 Task: 1.3.12 Use data loader to insert records in salesforce
Action: Mouse moved to (720, 7)
Screenshot: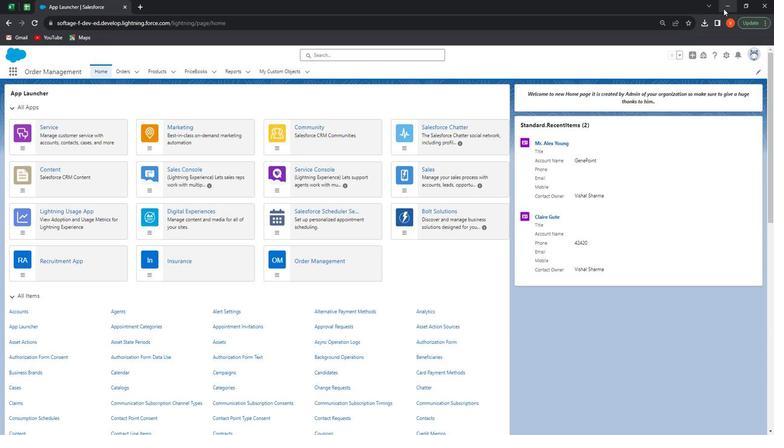 
Action: Mouse pressed left at (720, 7)
Screenshot: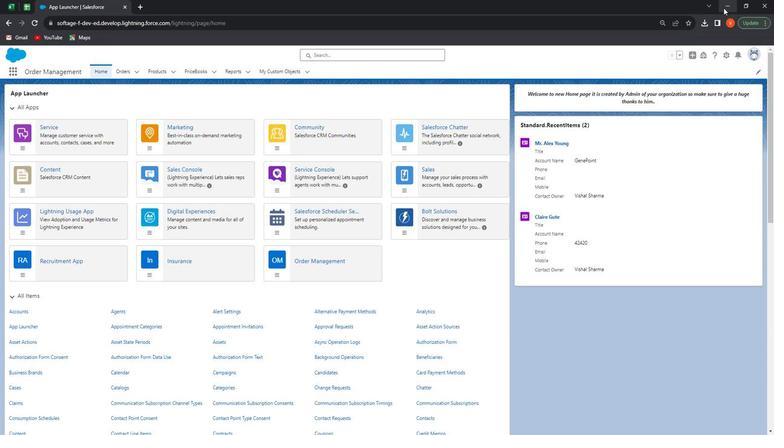 
Action: Mouse moved to (23, 238)
Screenshot: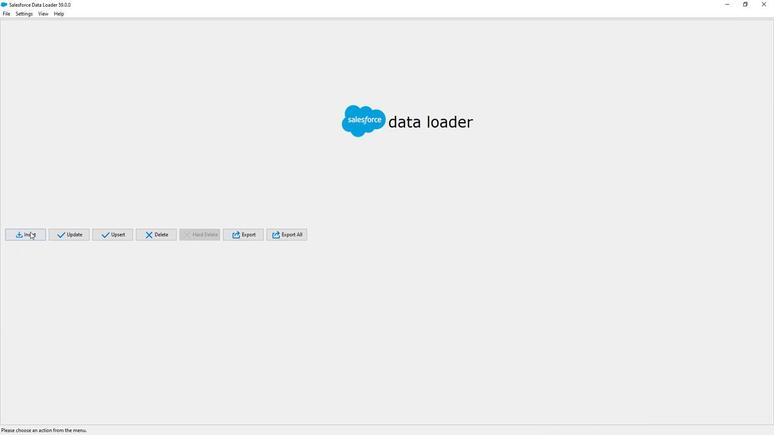 
Action: Mouse pressed left at (23, 238)
Screenshot: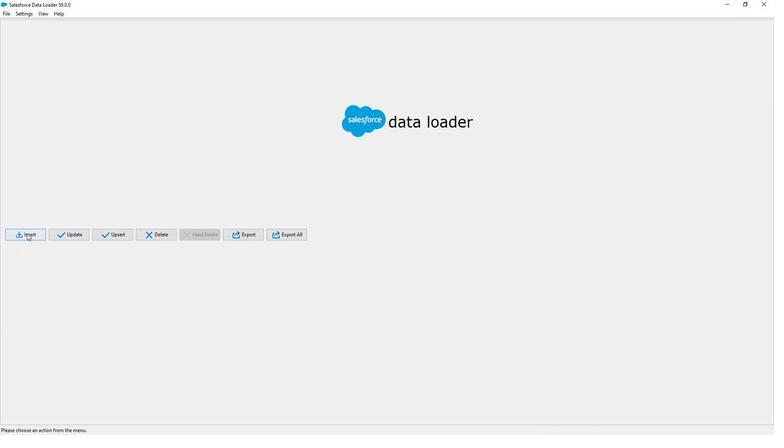 
Action: Mouse moved to (204, 142)
Screenshot: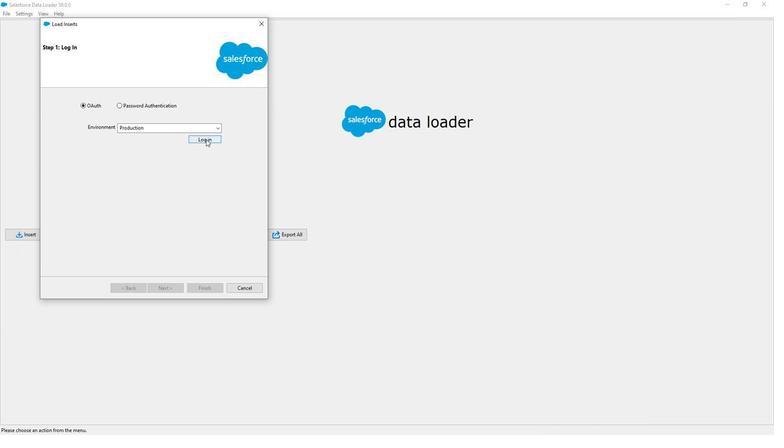 
Action: Mouse pressed left at (204, 142)
Screenshot: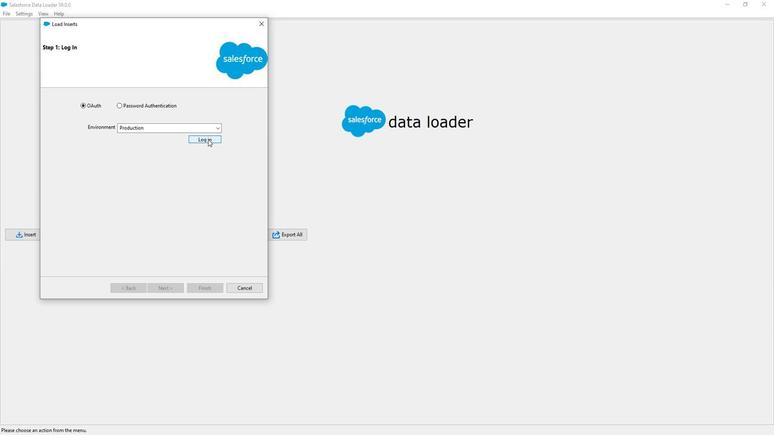 
Action: Mouse moved to (192, 101)
Screenshot: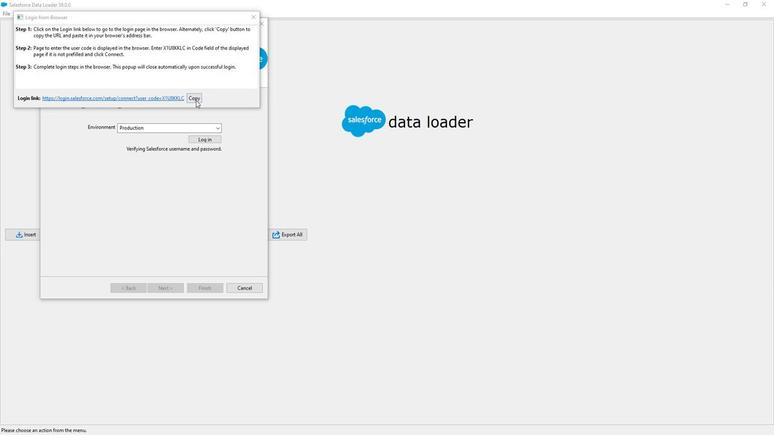 
Action: Mouse pressed left at (192, 101)
Screenshot: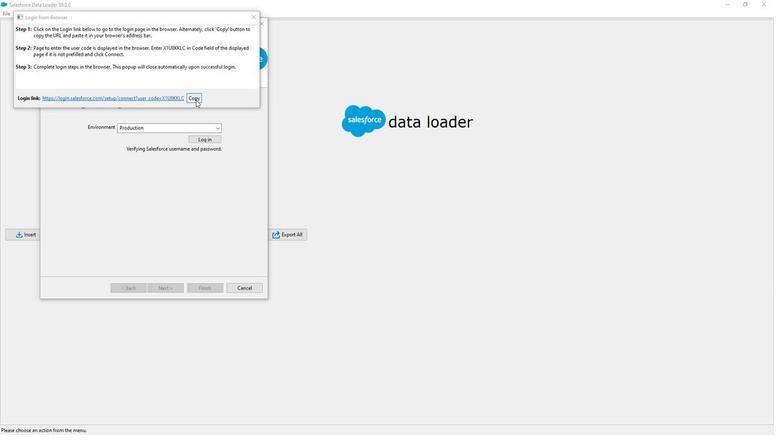 
Action: Mouse moved to (170, 412)
Screenshot: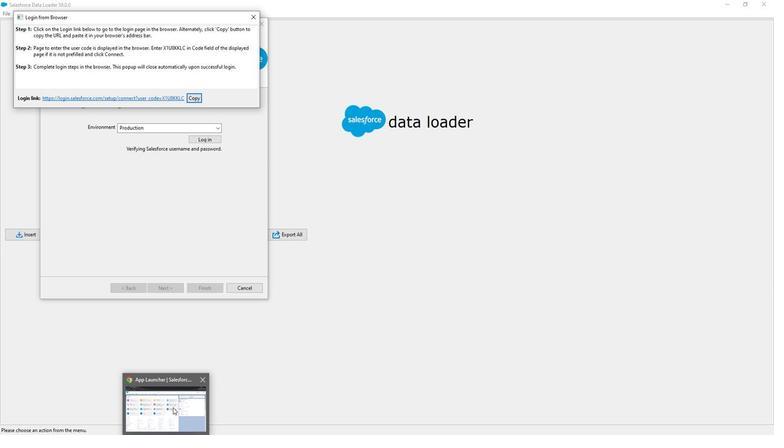 
Action: Mouse pressed left at (170, 412)
Screenshot: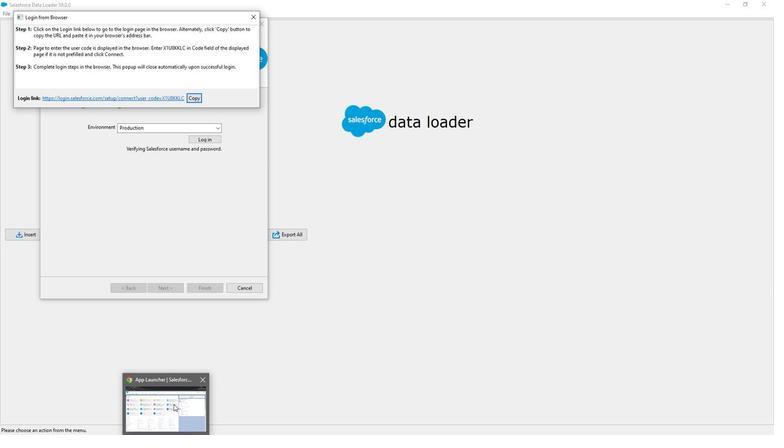 
Action: Mouse moved to (137, 4)
Screenshot: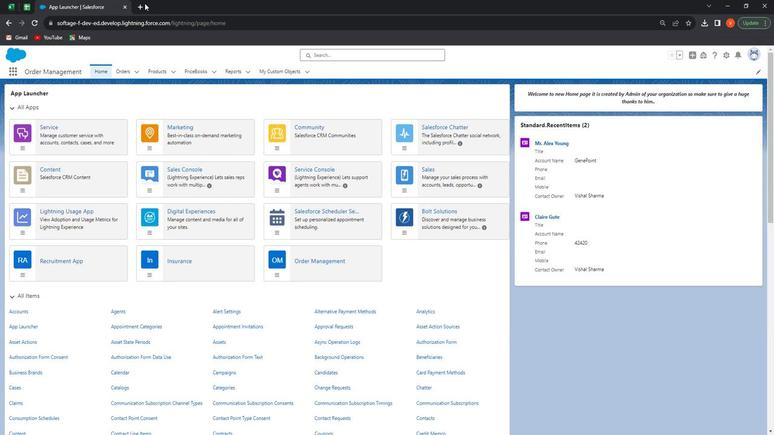
Action: Mouse pressed left at (137, 4)
Screenshot: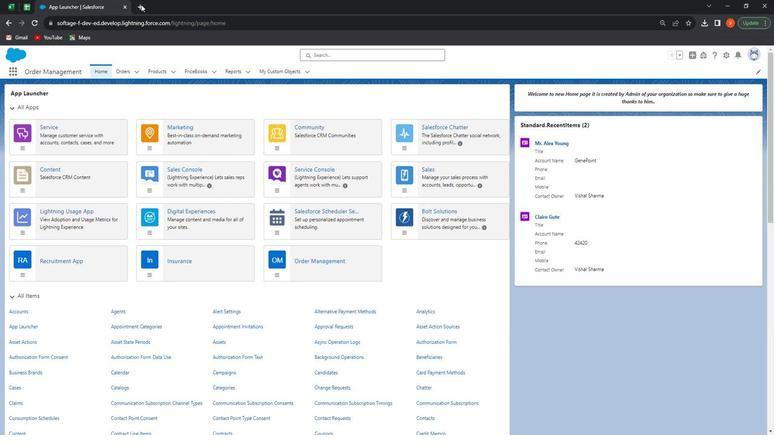 
Action: Key pressed ctrl+V<Key.enter>
Screenshot: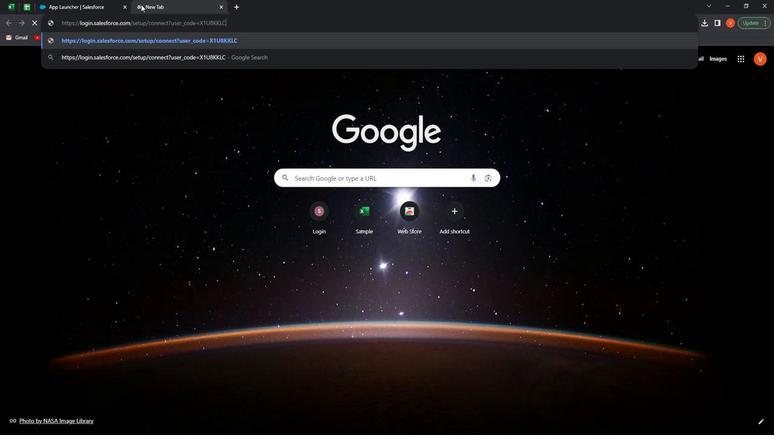 
Action: Mouse moved to (423, 260)
Screenshot: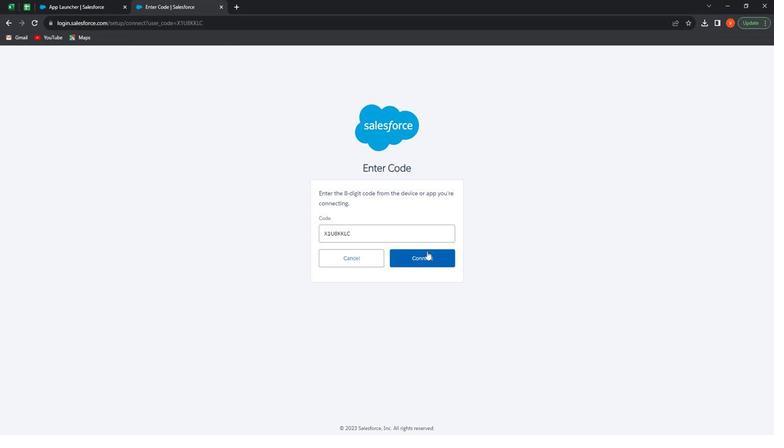 
Action: Mouse pressed left at (423, 260)
Screenshot: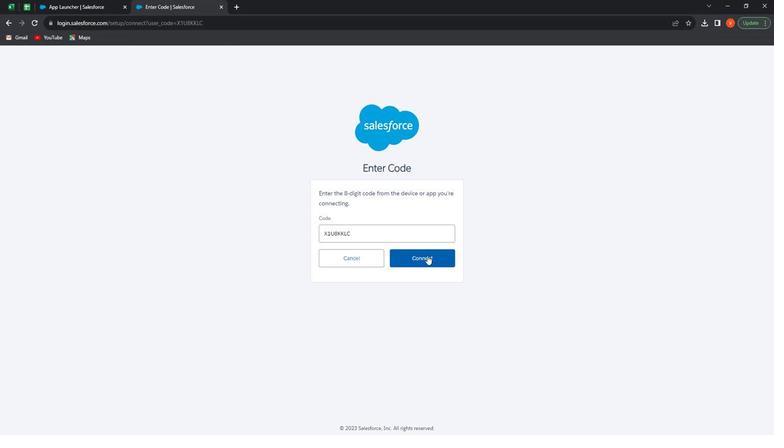 
Action: Mouse pressed left at (423, 260)
Screenshot: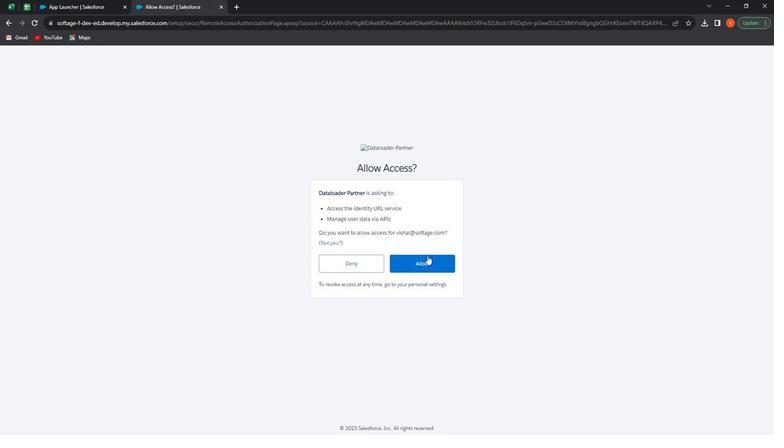 
Action: Mouse moved to (410, 229)
Screenshot: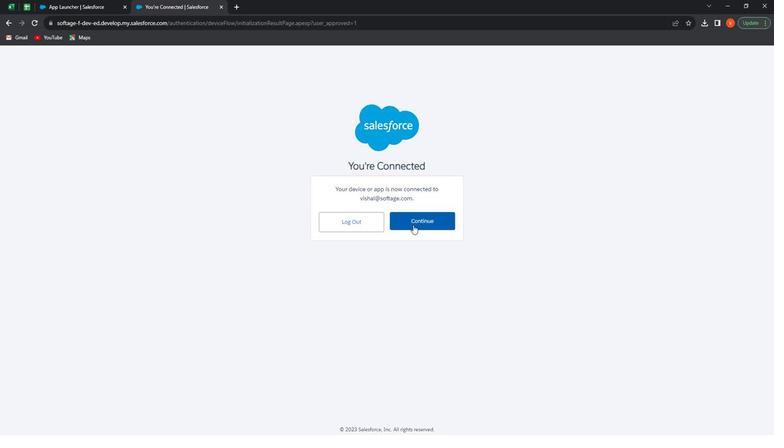 
Action: Mouse pressed left at (410, 229)
Screenshot: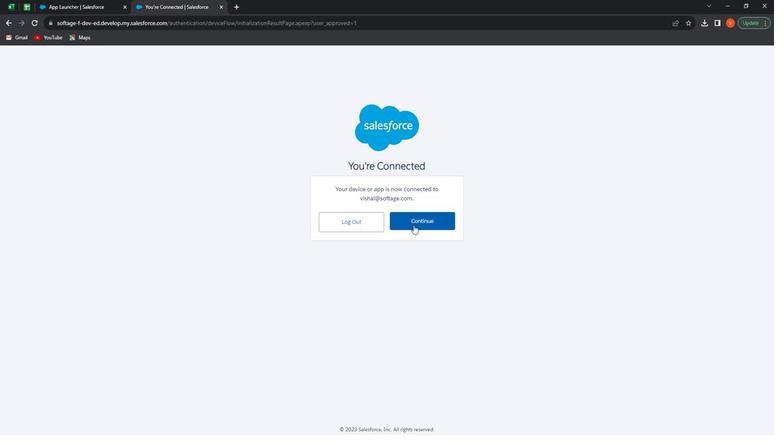 
Action: Mouse moved to (716, 0)
Screenshot: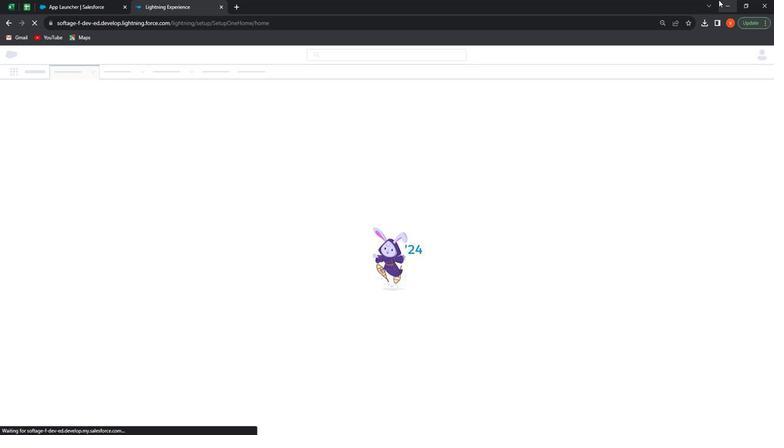 
Action: Mouse pressed left at (716, 0)
Screenshot: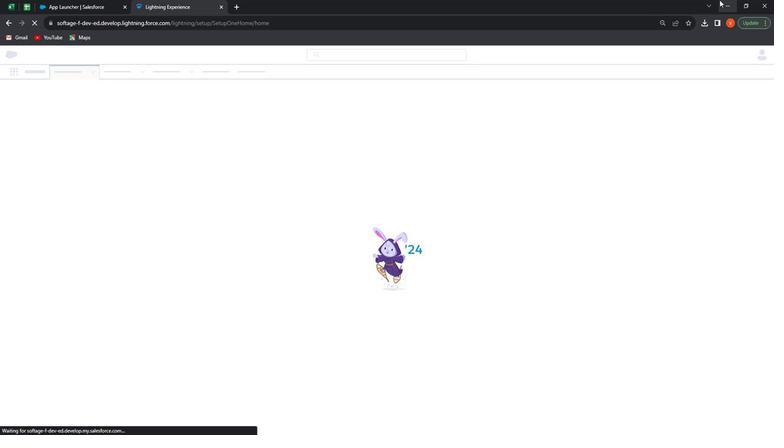 
Action: Mouse moved to (59, 118)
Screenshot: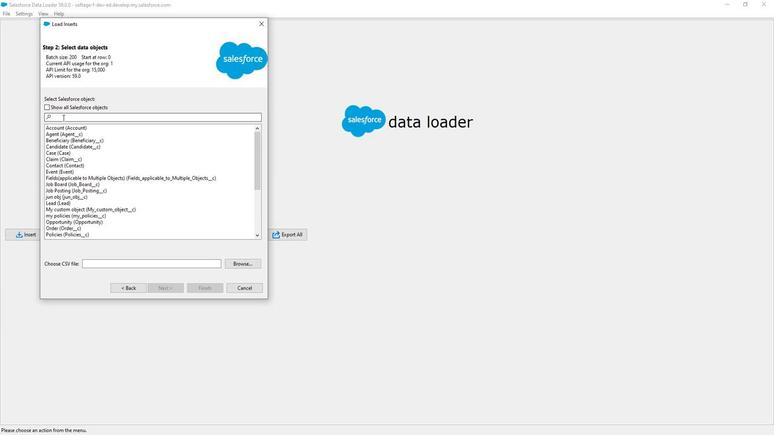 
Action: Mouse pressed left at (59, 118)
Screenshot: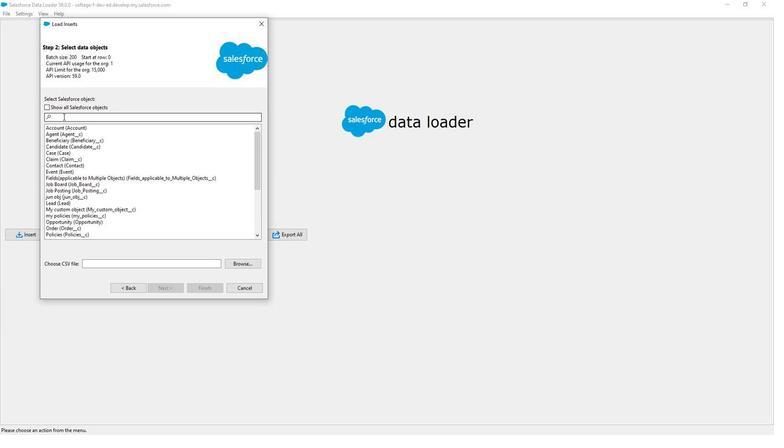 
Action: Key pressed order
Screenshot: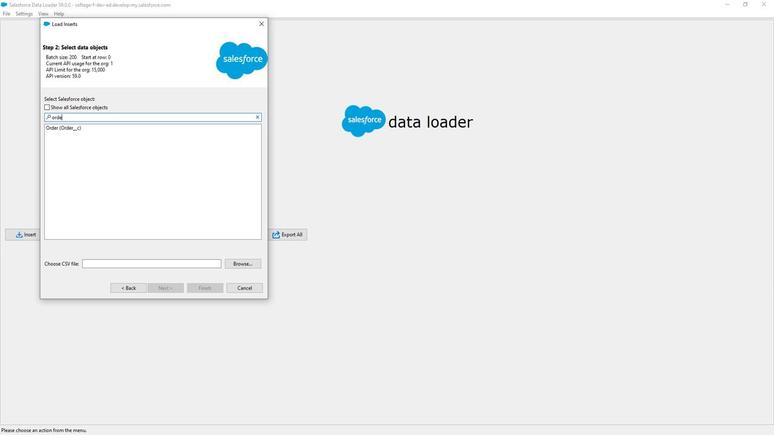 
Action: Mouse moved to (59, 127)
Screenshot: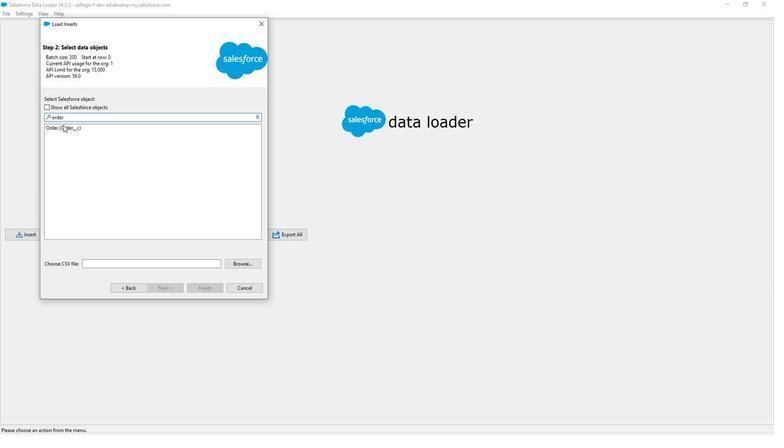
Action: Mouse pressed left at (59, 127)
Screenshot: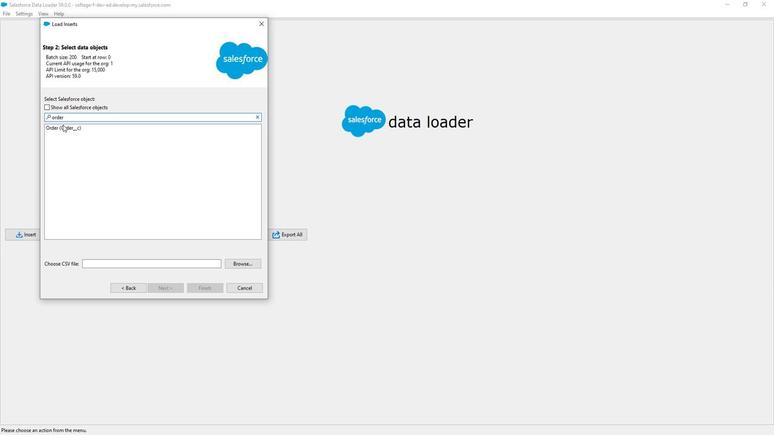 
Action: Mouse moved to (234, 267)
Screenshot: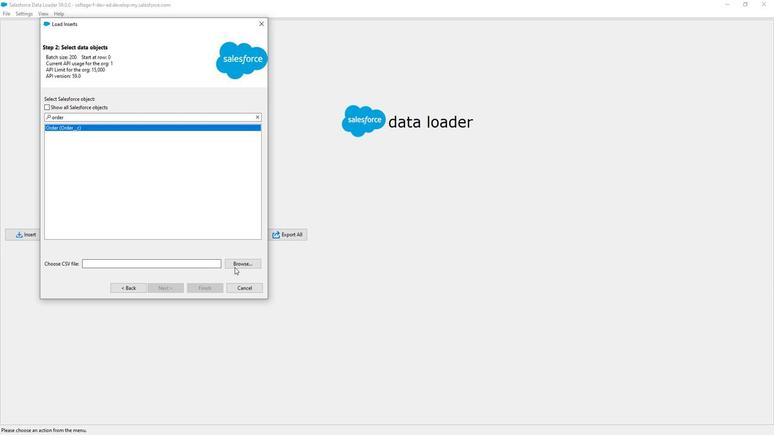 
Action: Mouse pressed left at (234, 267)
Screenshot: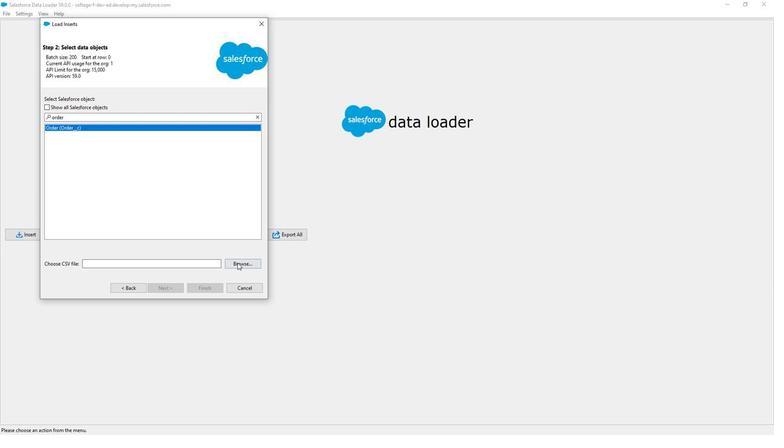 
Action: Mouse moved to (83, 105)
Screenshot: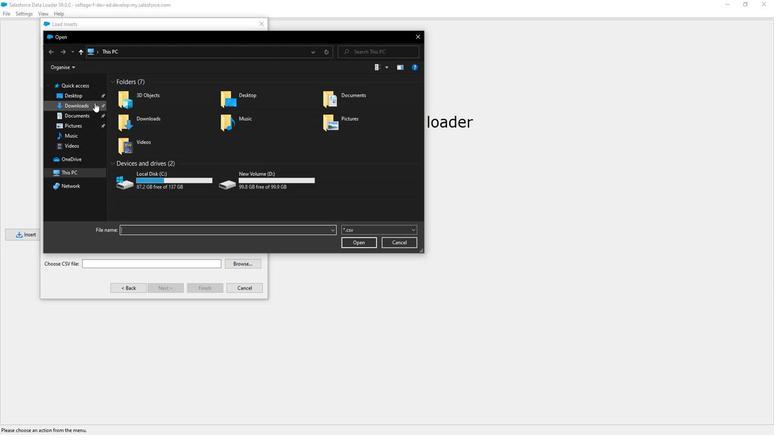 
Action: Mouse pressed left at (83, 105)
Screenshot: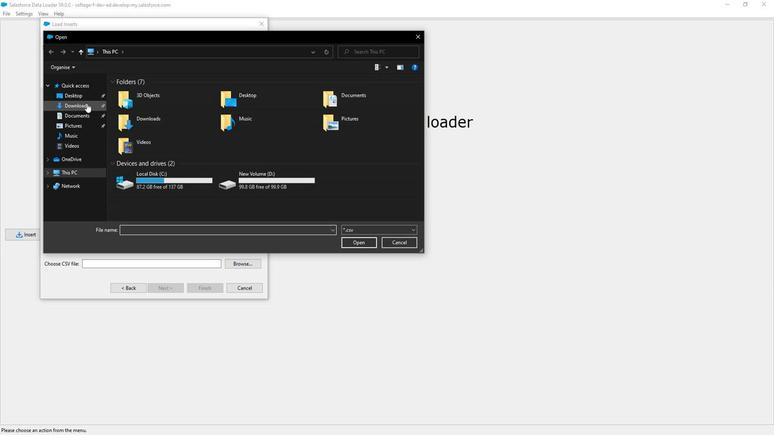 
Action: Mouse moved to (183, 121)
Screenshot: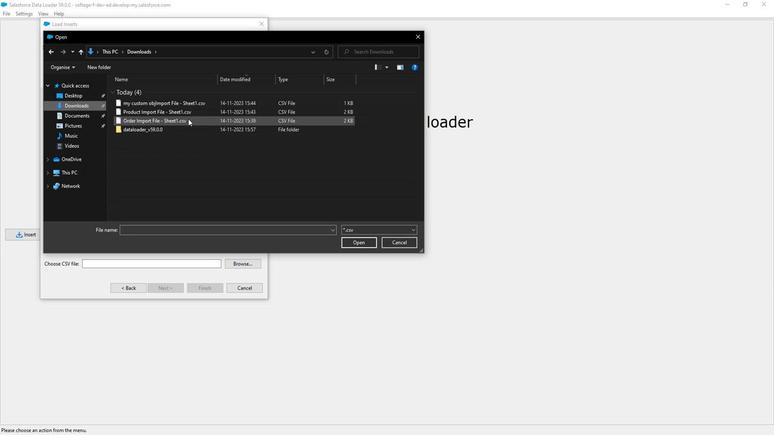 
Action: Mouse pressed left at (183, 121)
Screenshot: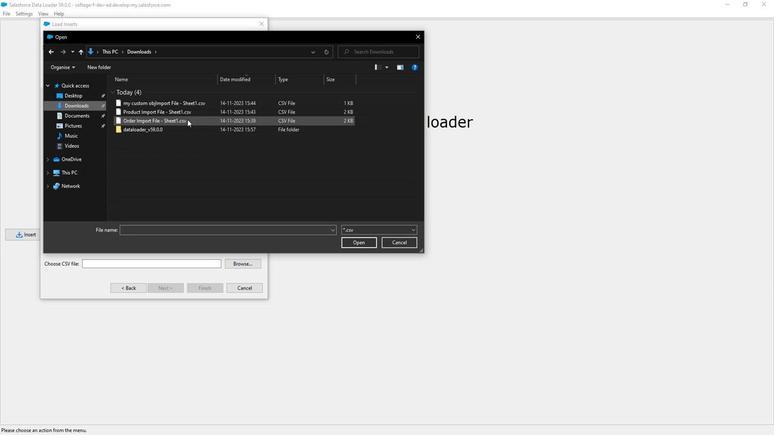 
Action: Mouse moved to (357, 249)
Screenshot: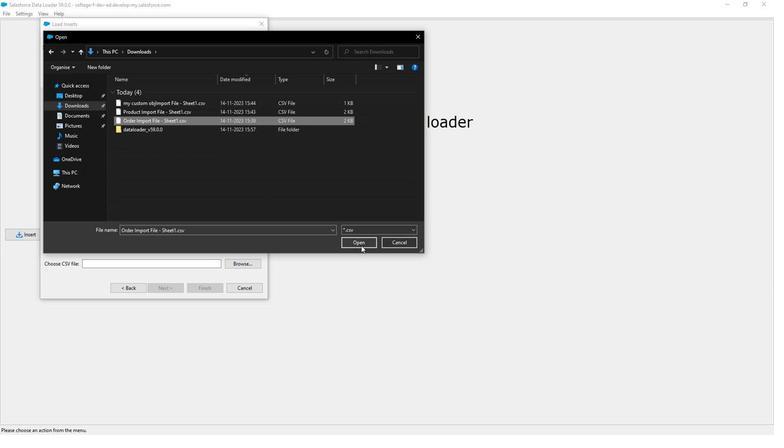 
Action: Mouse pressed left at (357, 249)
Screenshot: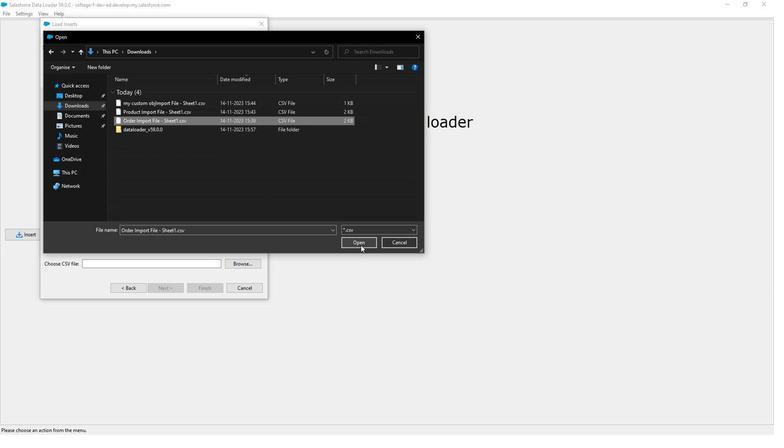 
Action: Mouse moved to (164, 295)
Screenshot: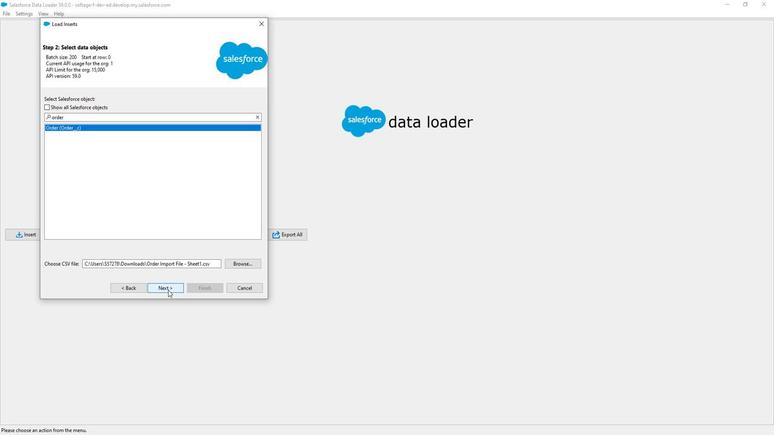 
Action: Mouse pressed left at (164, 295)
Screenshot: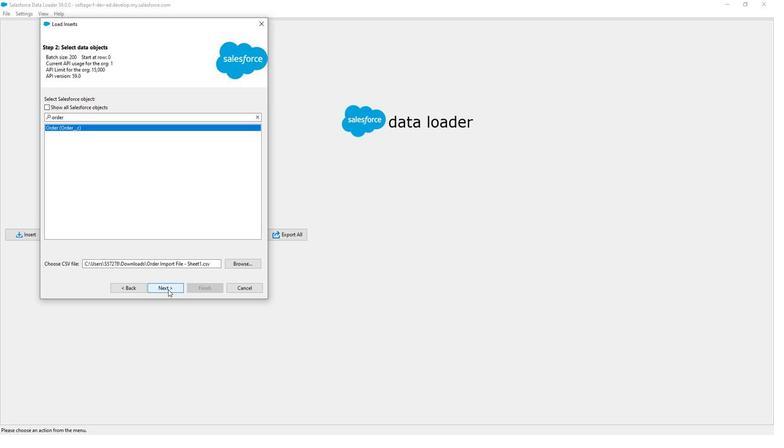
Action: Mouse moved to (252, 141)
Screenshot: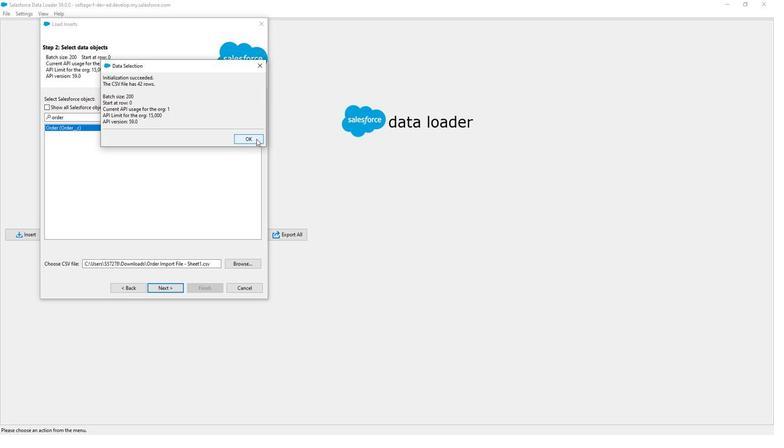
Action: Mouse pressed left at (252, 141)
Screenshot: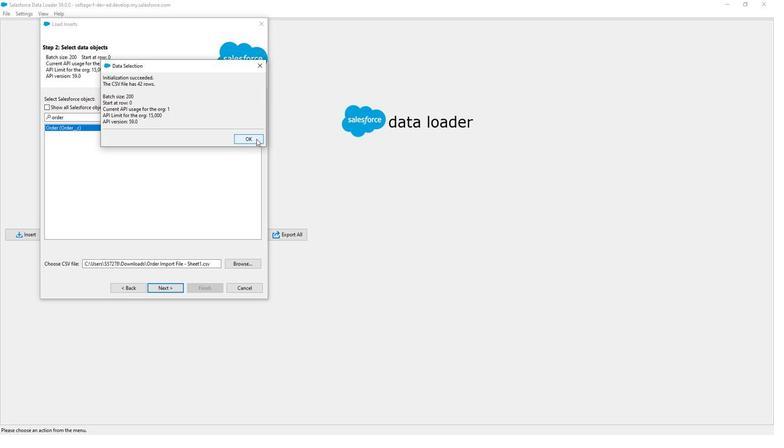 
Action: Mouse moved to (113, 111)
Screenshot: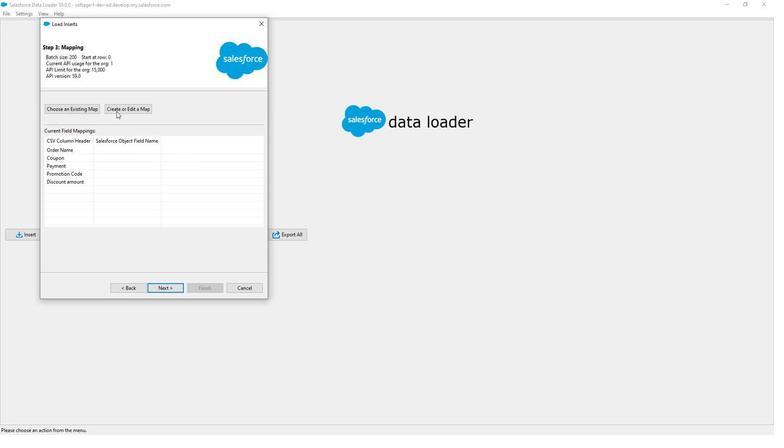 
Action: Mouse pressed left at (113, 111)
Screenshot: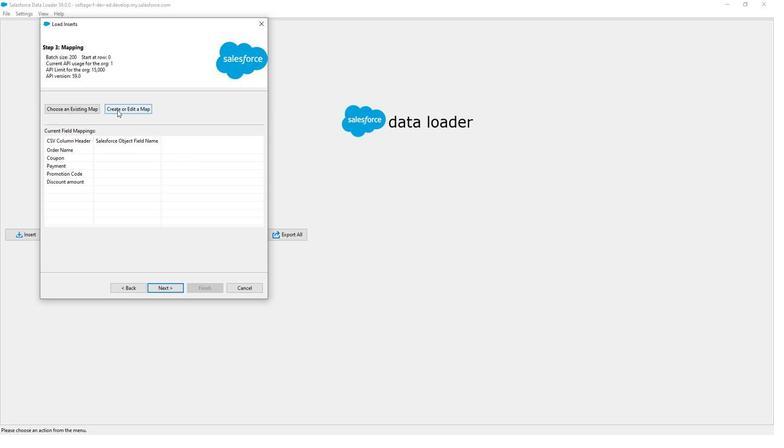 
Action: Mouse moved to (133, 103)
Screenshot: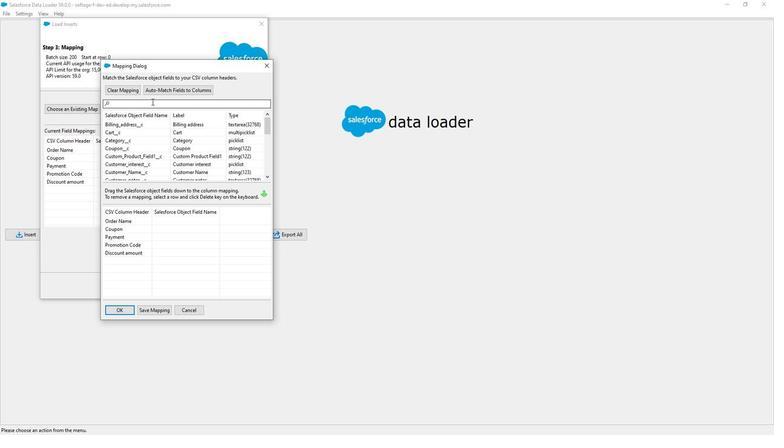 
Action: Mouse pressed left at (133, 103)
Screenshot: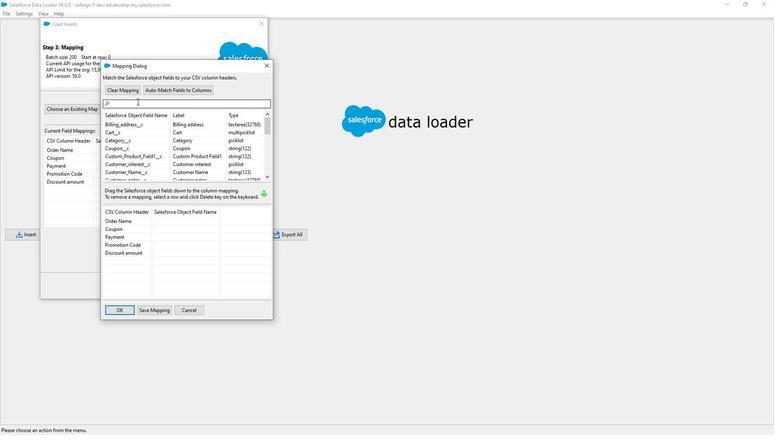 
Action: Key pressed name
Screenshot: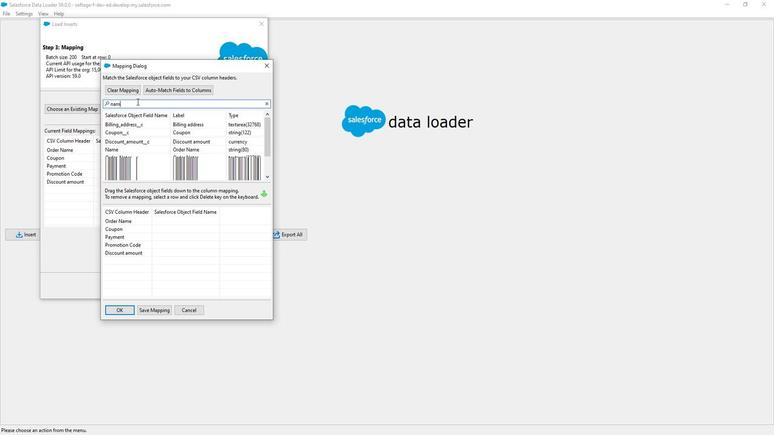 
Action: Mouse moved to (162, 133)
Screenshot: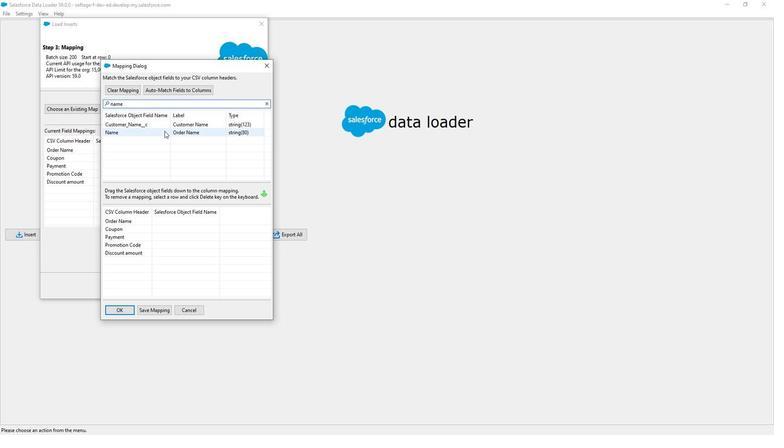 
Action: Mouse pressed left at (162, 133)
Screenshot: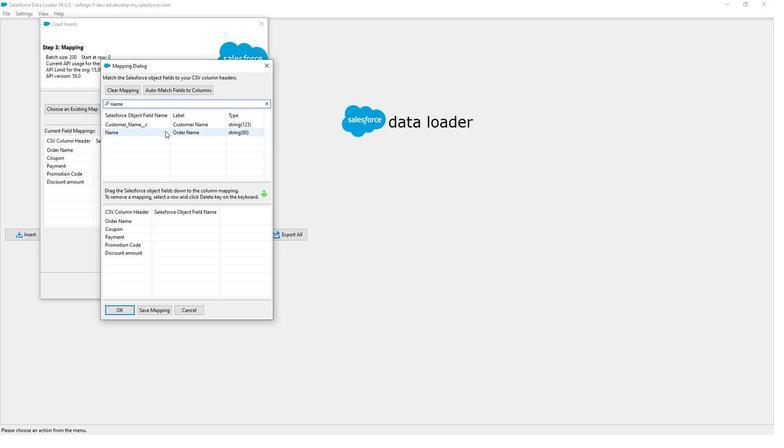 
Action: Mouse moved to (163, 107)
Screenshot: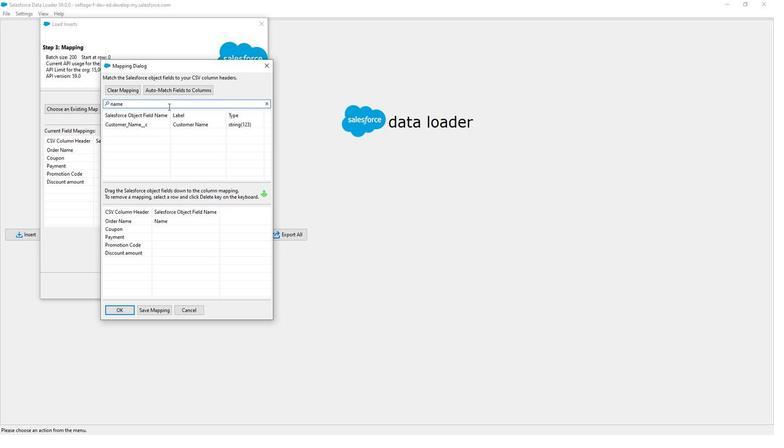
Action: Mouse pressed left at (163, 107)
Screenshot: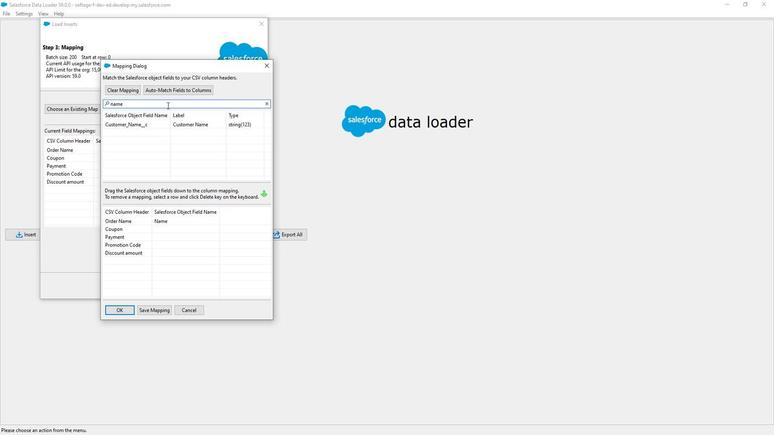 
Action: Mouse pressed left at (163, 107)
Screenshot: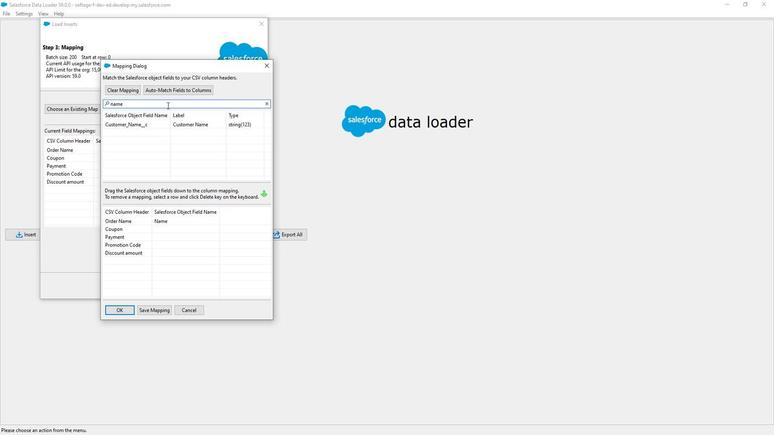 
Action: Key pressed coup
Screenshot: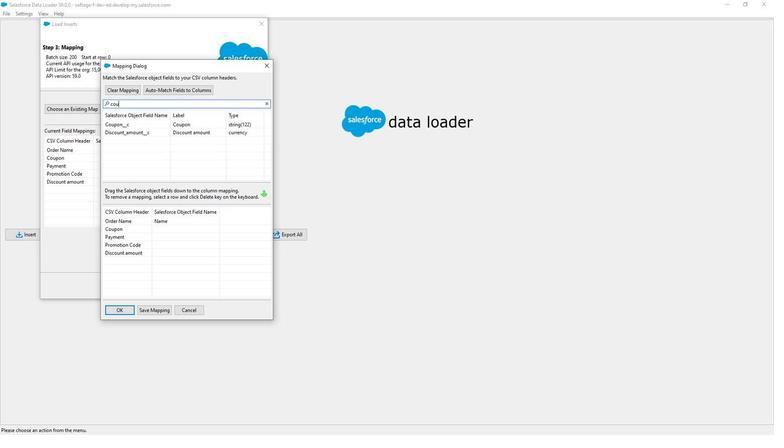
Action: Mouse moved to (207, 128)
Screenshot: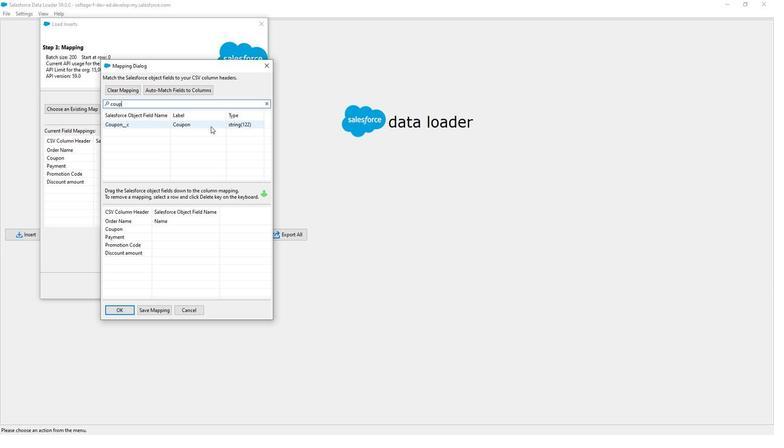 
Action: Mouse pressed left at (207, 128)
Screenshot: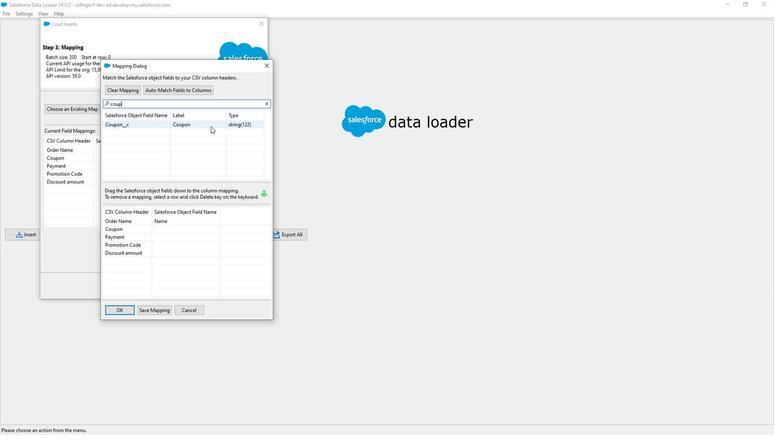 
Action: Mouse moved to (147, 107)
Screenshot: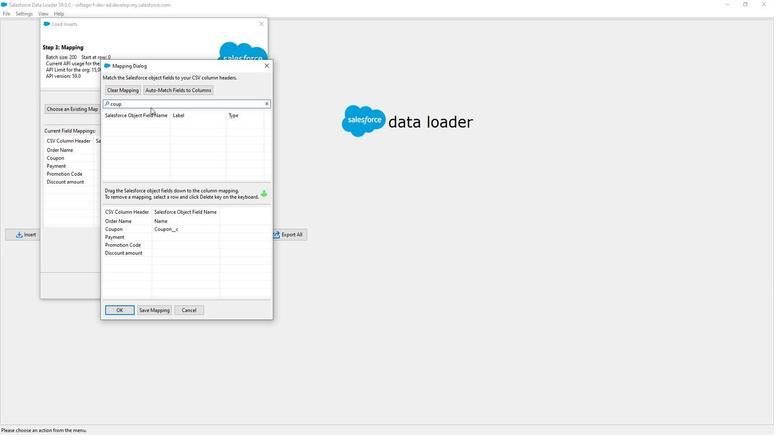 
Action: Mouse pressed left at (147, 107)
Screenshot: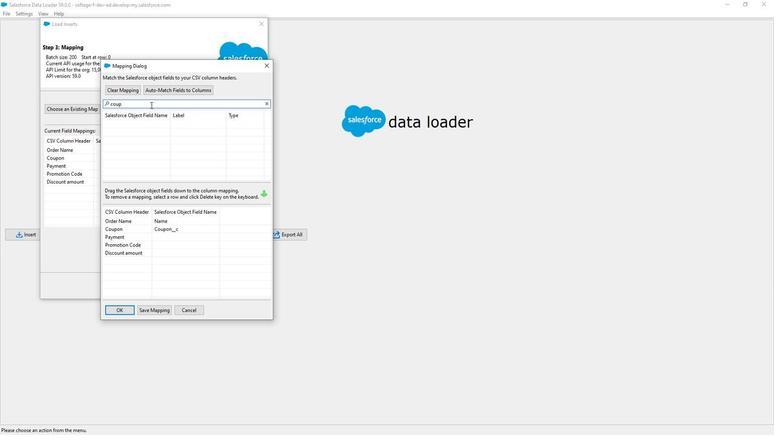 
Action: Mouse pressed left at (147, 107)
Screenshot: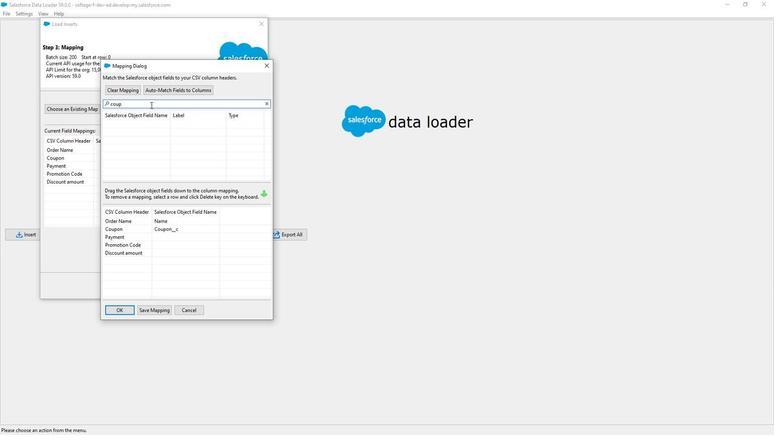 
Action: Key pressed paym
Screenshot: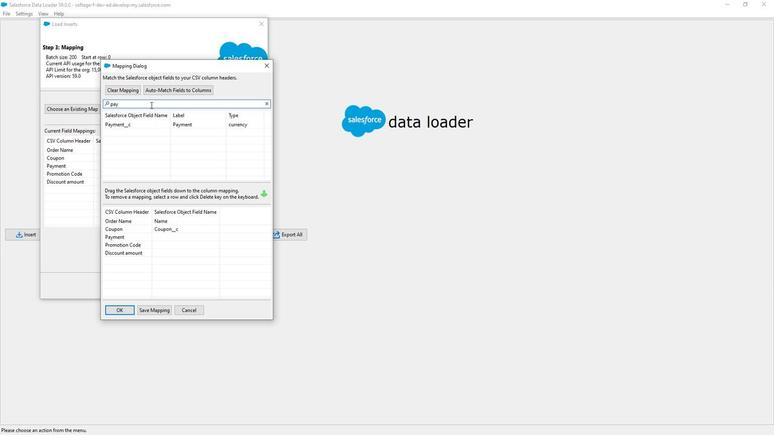 
Action: Mouse moved to (202, 125)
Screenshot: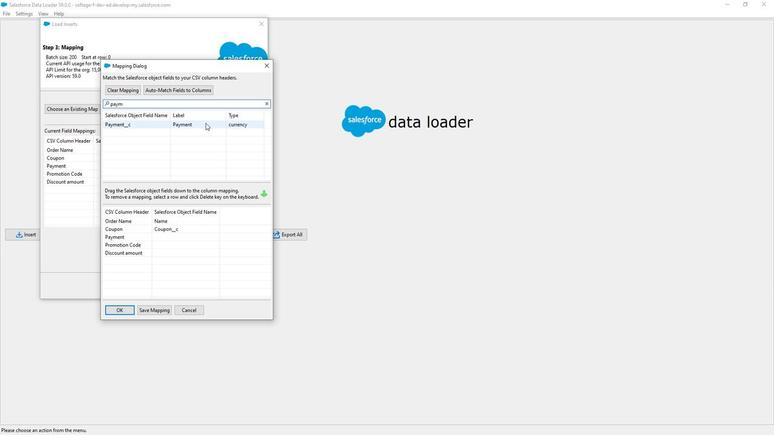 
Action: Mouse pressed left at (202, 125)
Screenshot: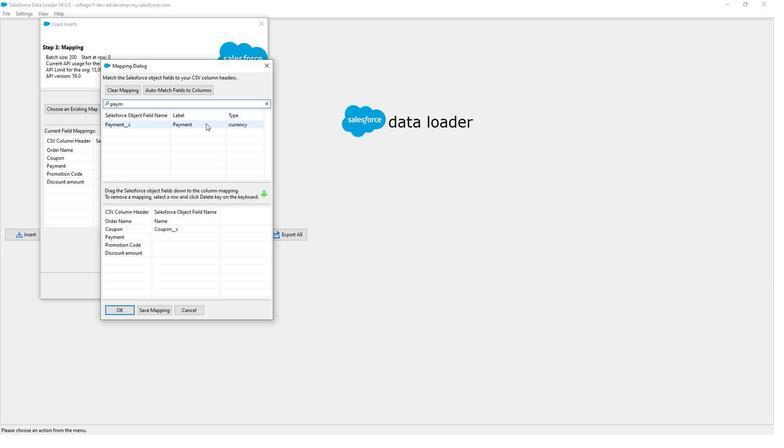 
Action: Mouse moved to (125, 107)
Screenshot: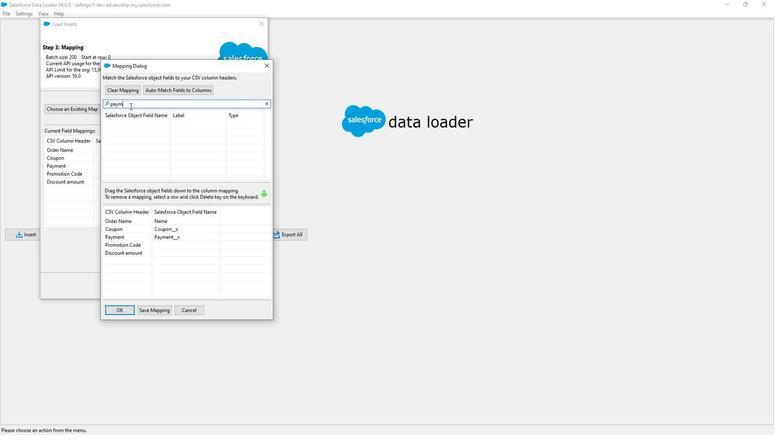 
Action: Mouse pressed left at (125, 107)
Screenshot: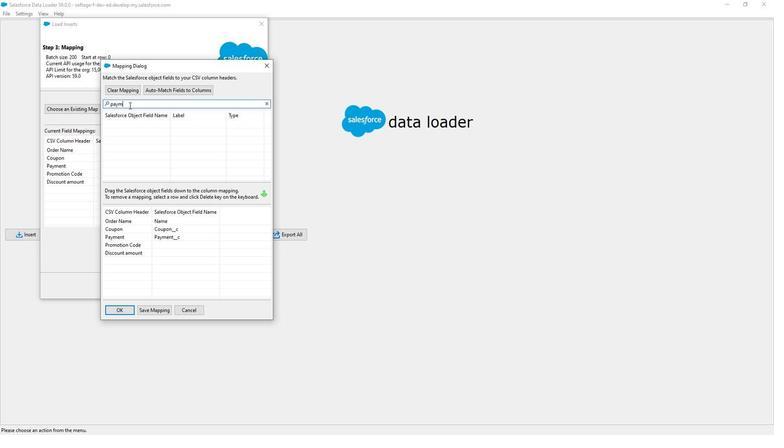 
Action: Mouse pressed left at (125, 107)
Screenshot: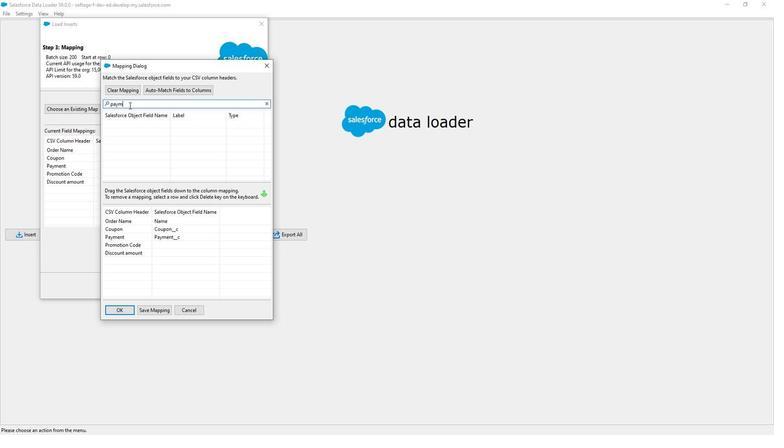 
Action: Key pressed code
Screenshot: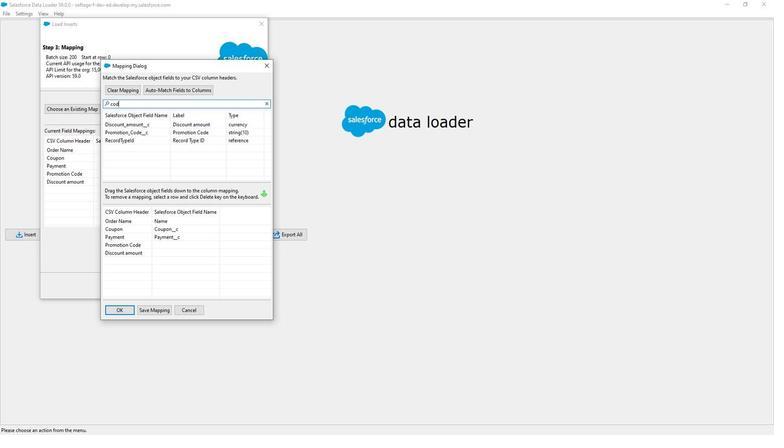 
Action: Mouse moved to (154, 125)
Screenshot: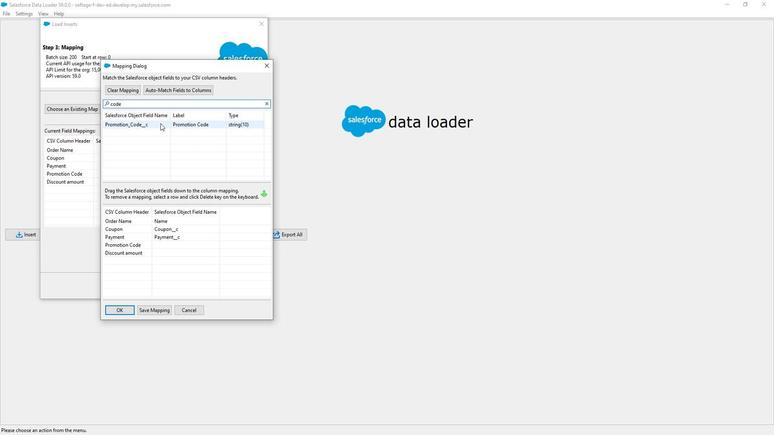 
Action: Mouse pressed left at (154, 125)
Screenshot: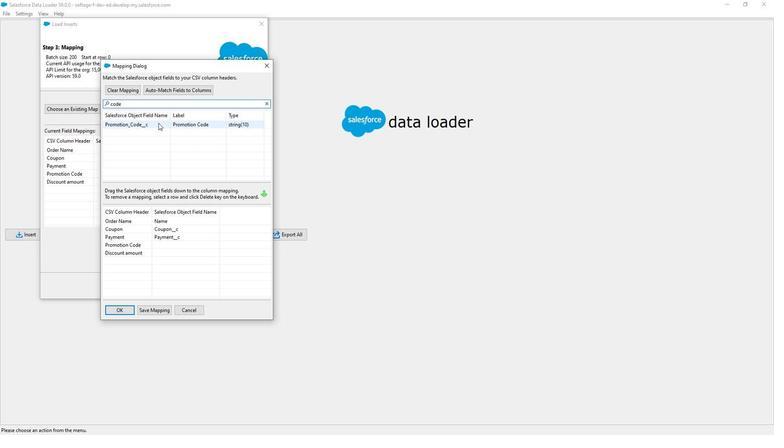 
Action: Mouse moved to (130, 104)
Screenshot: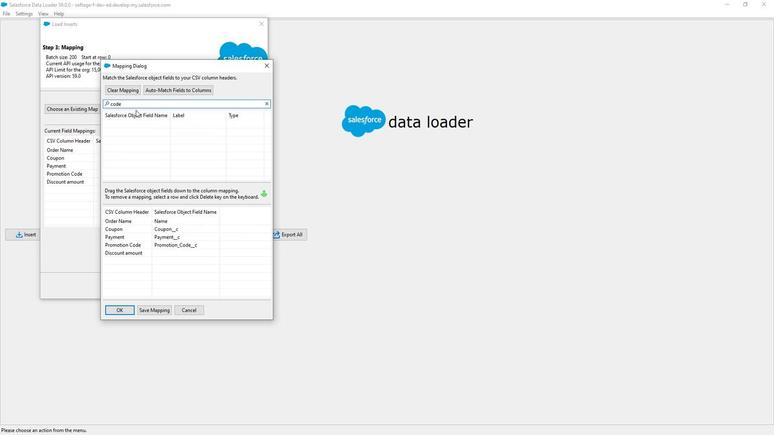 
Action: Mouse pressed left at (130, 104)
Screenshot: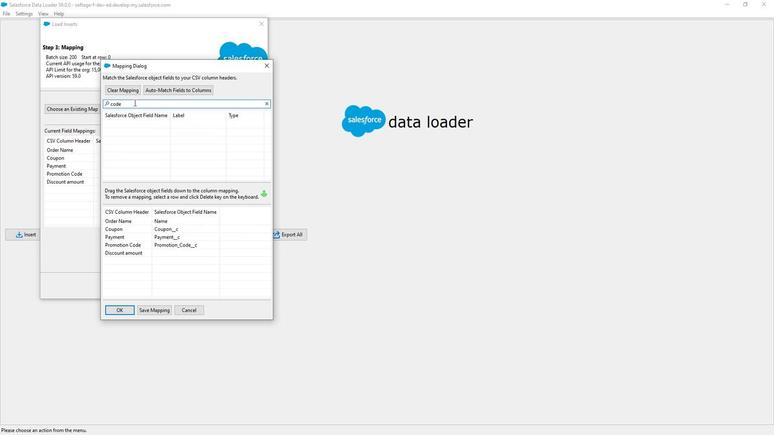 
Action: Mouse pressed left at (130, 104)
Screenshot: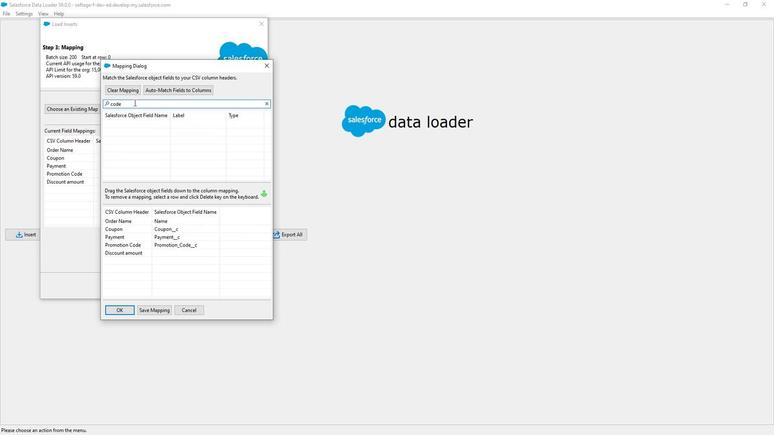 
Action: Key pressed <Key.shift>Discount<Key.space>amount
Screenshot: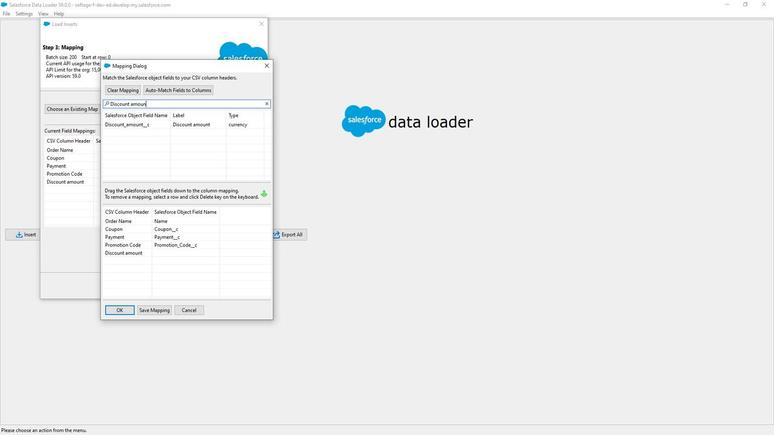 
Action: Mouse moved to (201, 127)
Screenshot: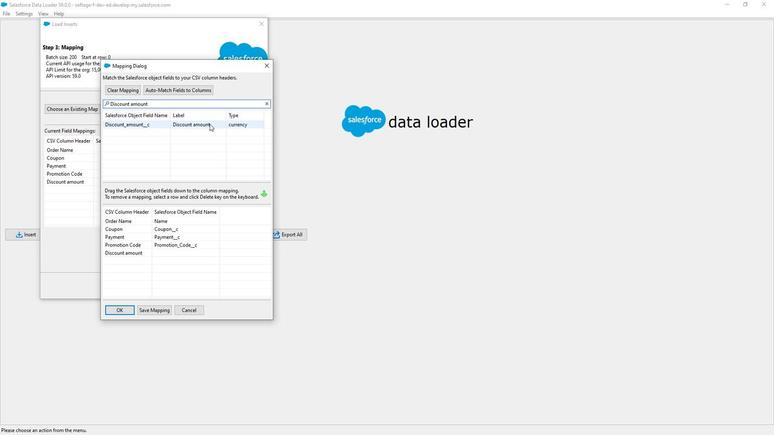 
Action: Mouse pressed left at (201, 127)
Screenshot: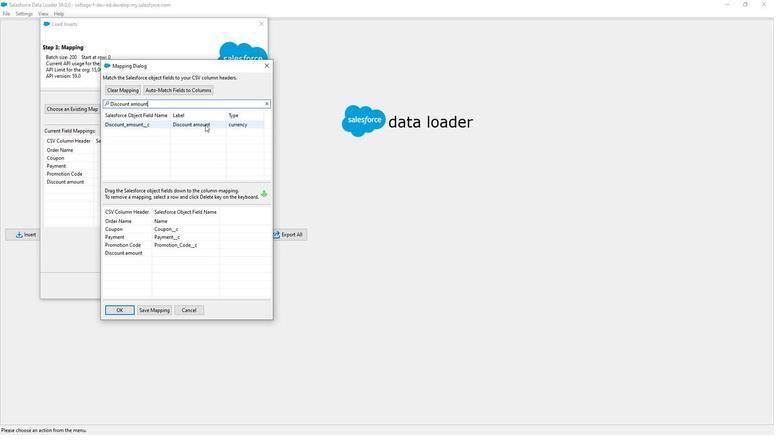 
Action: Mouse moved to (122, 317)
Screenshot: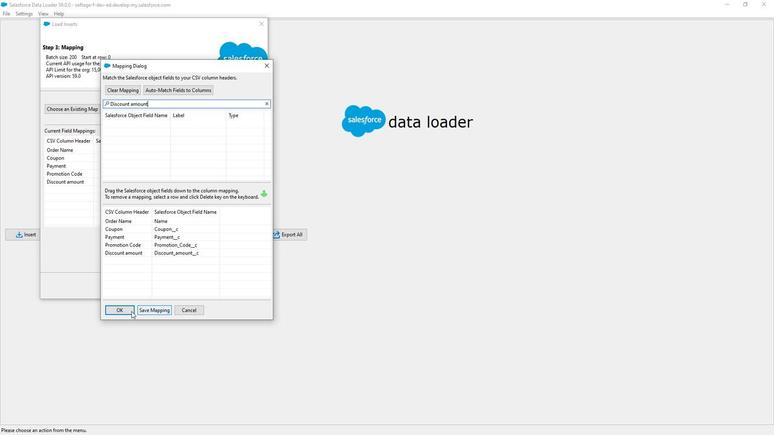 
Action: Mouse pressed left at (122, 317)
Screenshot: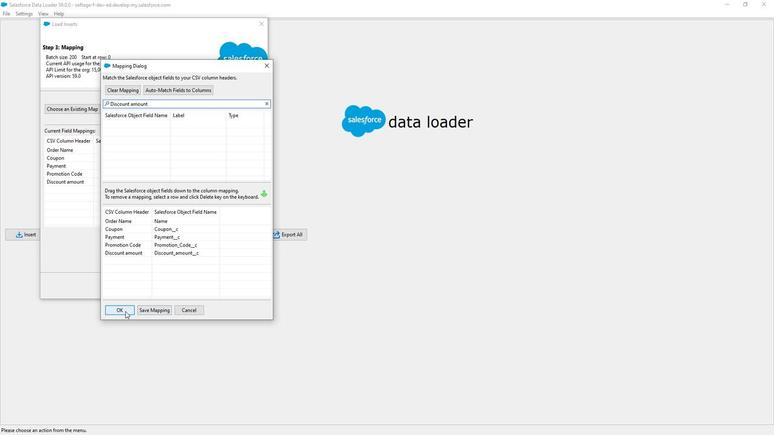 
Action: Mouse moved to (168, 294)
Screenshot: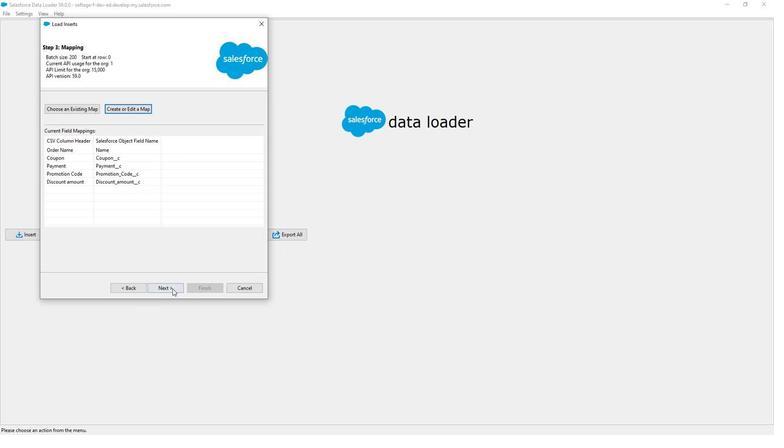 
Action: Mouse pressed left at (168, 294)
Screenshot: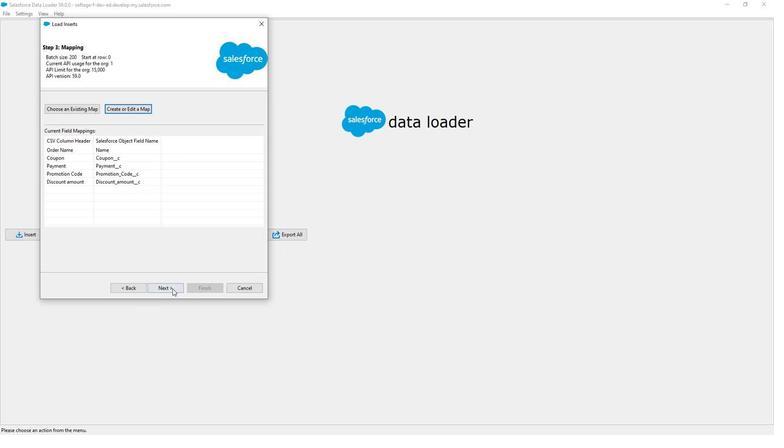 
Action: Mouse moved to (234, 121)
Screenshot: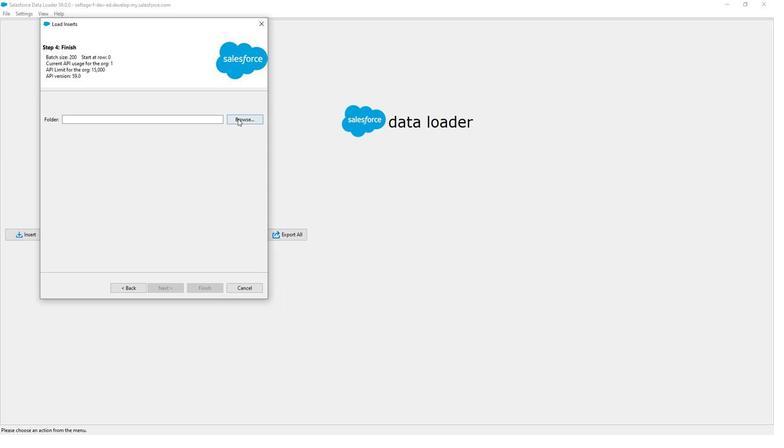 
Action: Mouse pressed left at (234, 121)
Screenshot: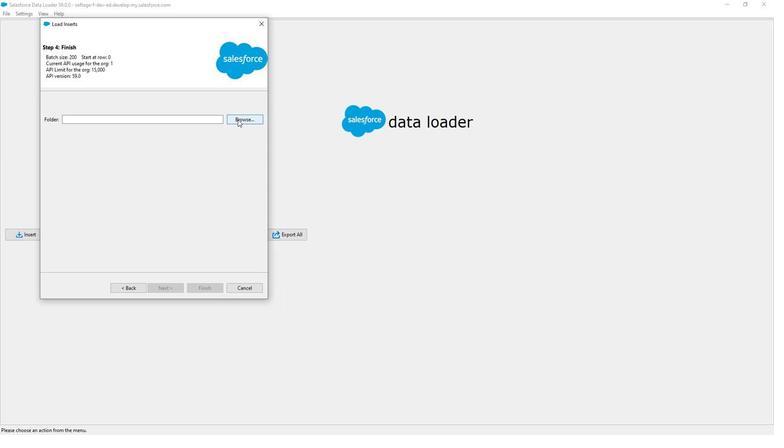 
Action: Mouse moved to (346, 248)
Screenshot: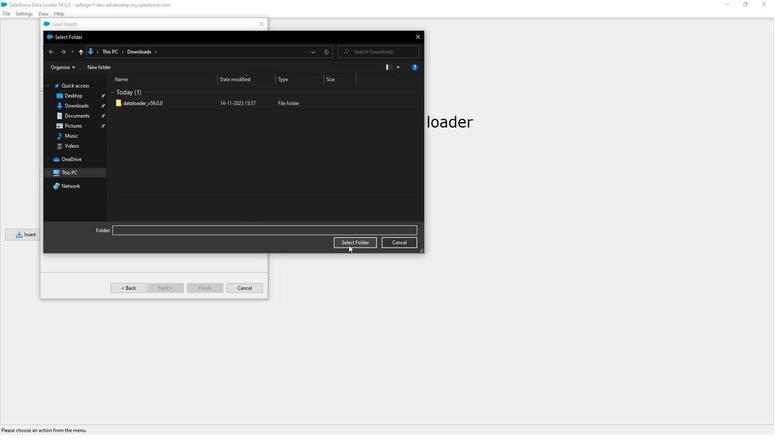 
Action: Mouse pressed left at (346, 248)
Screenshot: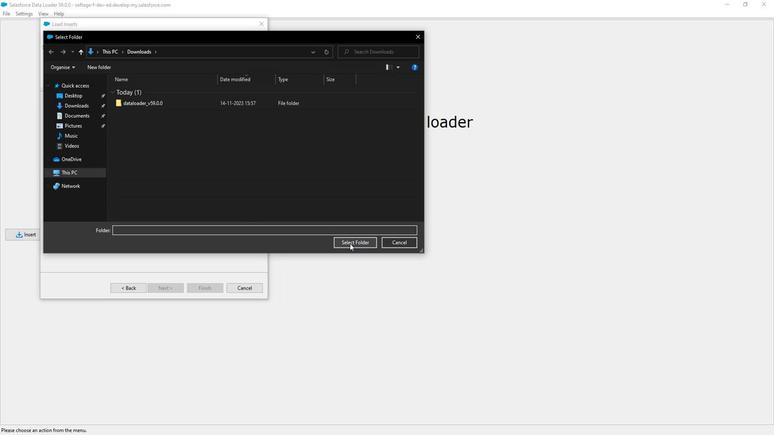 
Action: Mouse moved to (207, 293)
Screenshot: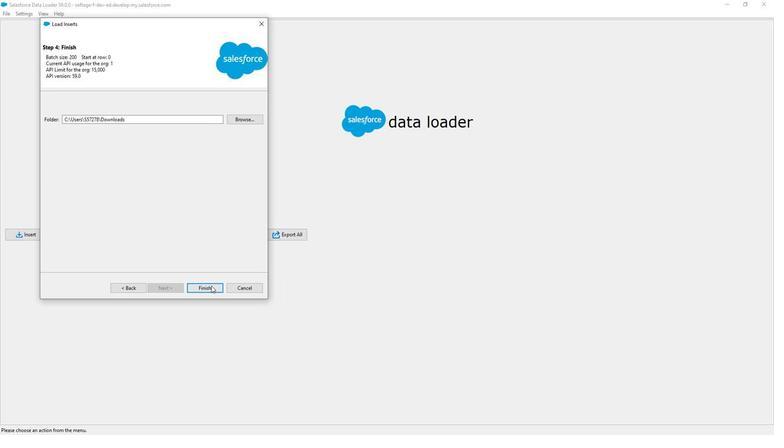 
Action: Mouse pressed left at (207, 293)
Screenshot: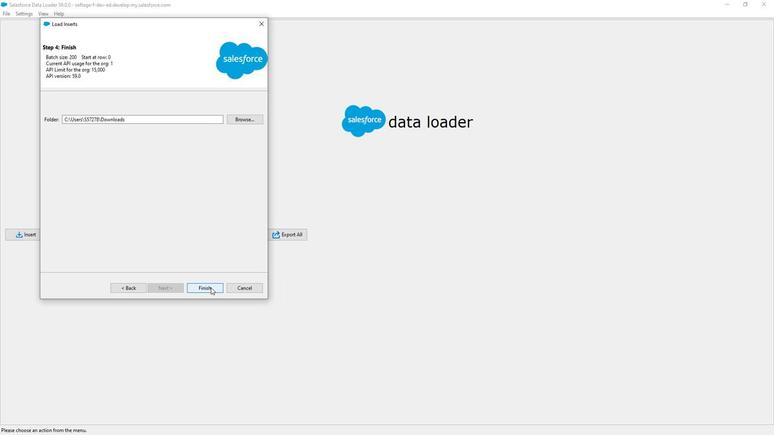 
Action: Mouse moved to (405, 257)
Screenshot: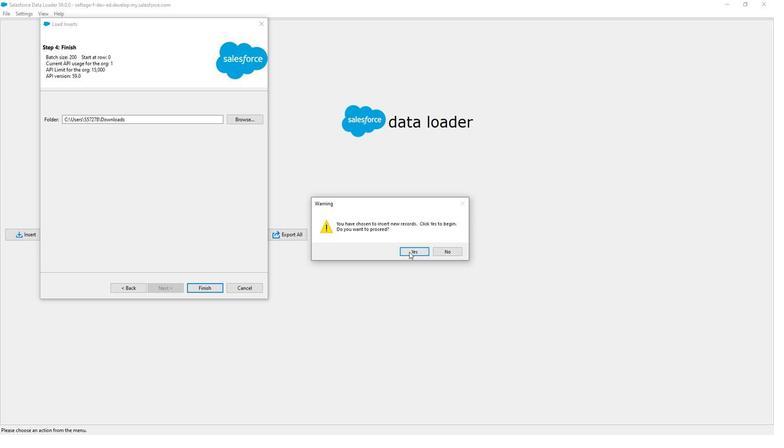 
Action: Mouse pressed left at (405, 257)
Screenshot: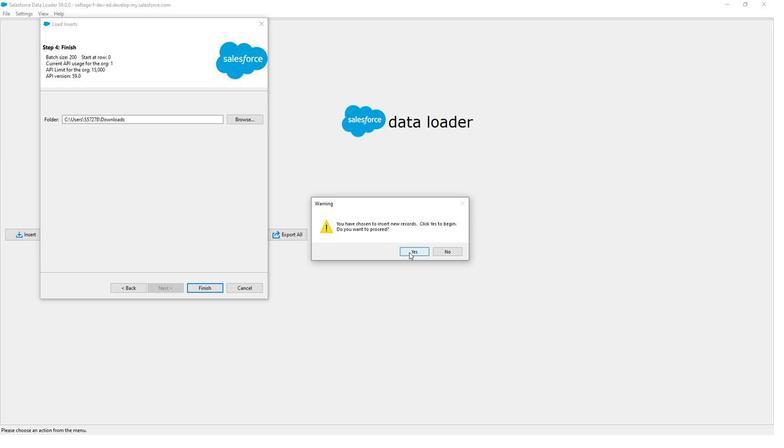 
Action: Mouse moved to (216, 82)
Screenshot: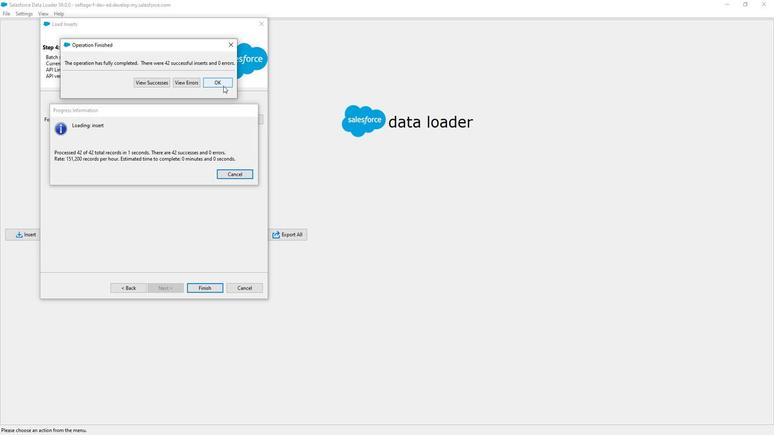 
Action: Mouse pressed left at (216, 82)
Screenshot: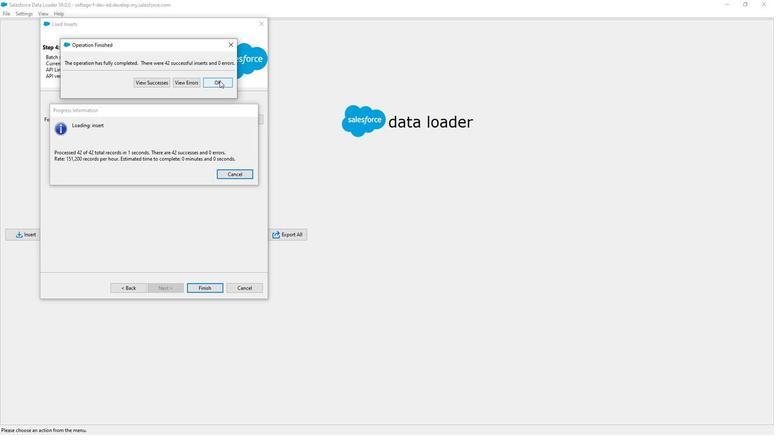 
Action: Mouse moved to (162, 448)
Screenshot: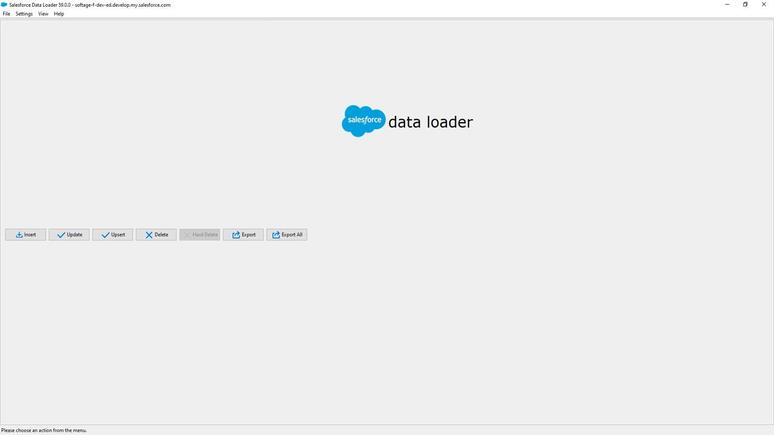 
Action: Mouse pressed left at (162, 448)
Screenshot: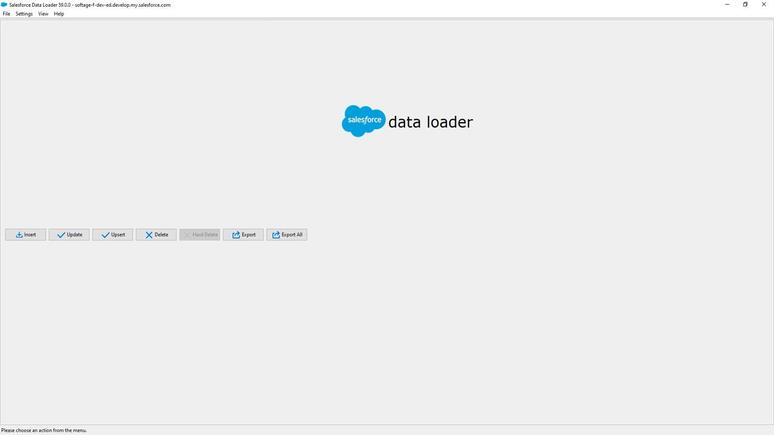 
Action: Mouse moved to (93, 0)
Screenshot: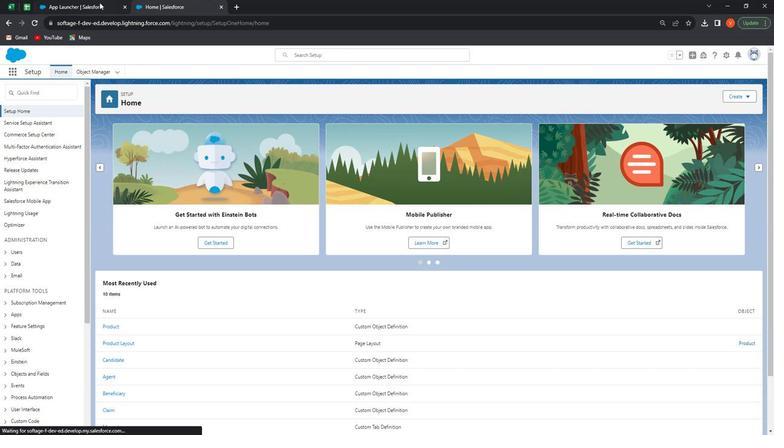 
Action: Mouse pressed left at (93, 0)
Screenshot: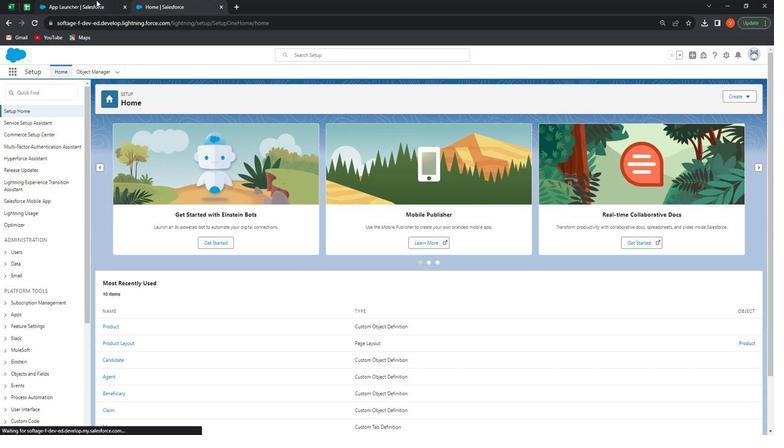 
Action: Mouse moved to (116, 73)
Screenshot: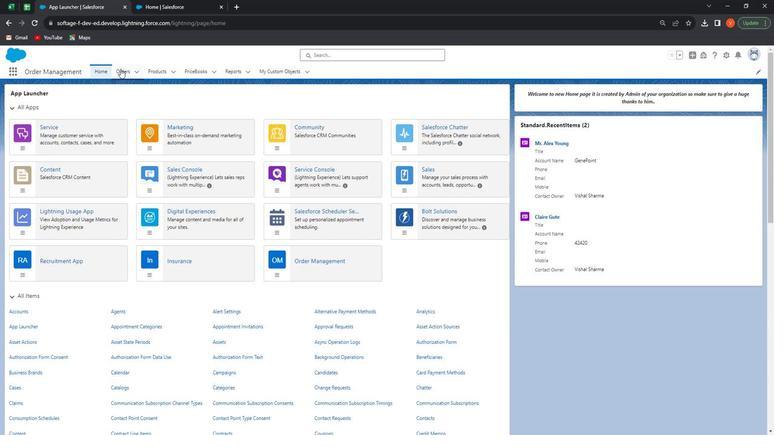 
Action: Mouse pressed left at (116, 73)
Screenshot: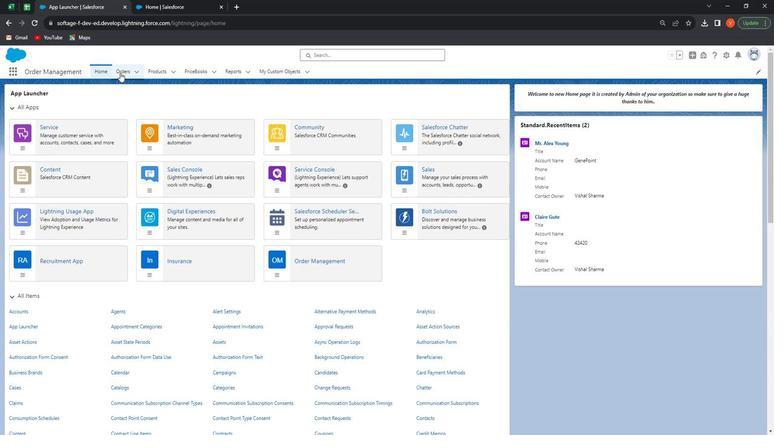 
Action: Mouse moved to (38, 99)
Screenshot: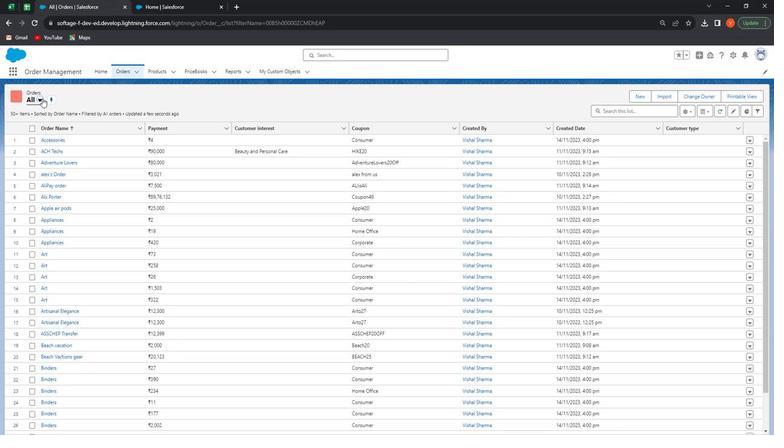 
Action: Mouse pressed left at (38, 99)
Screenshot: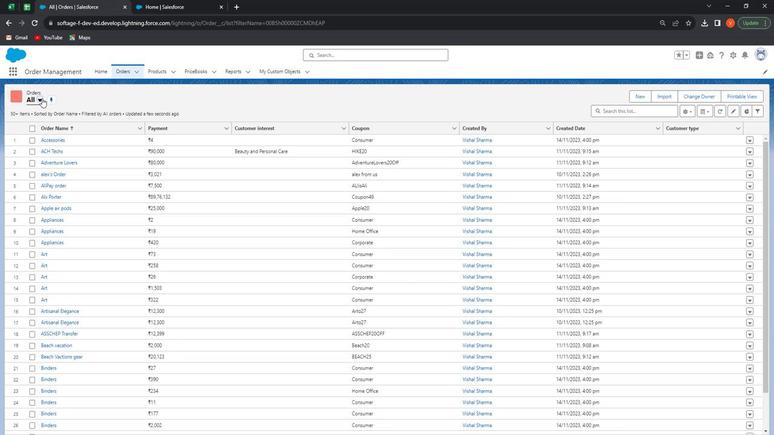 
Action: Mouse moved to (81, 208)
Screenshot: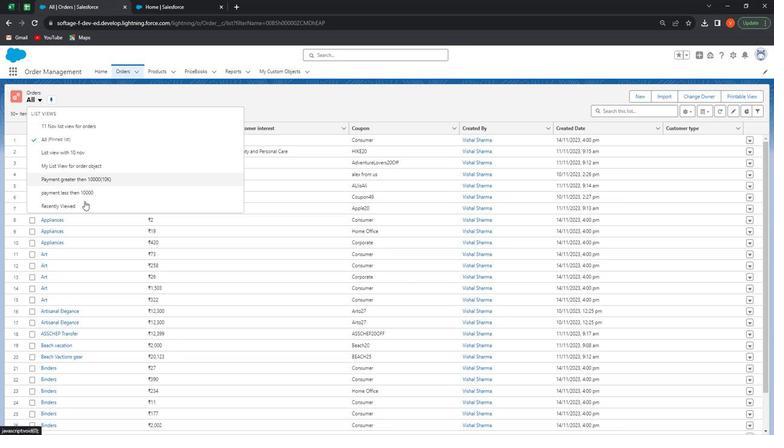 
Action: Mouse pressed left at (81, 208)
Screenshot: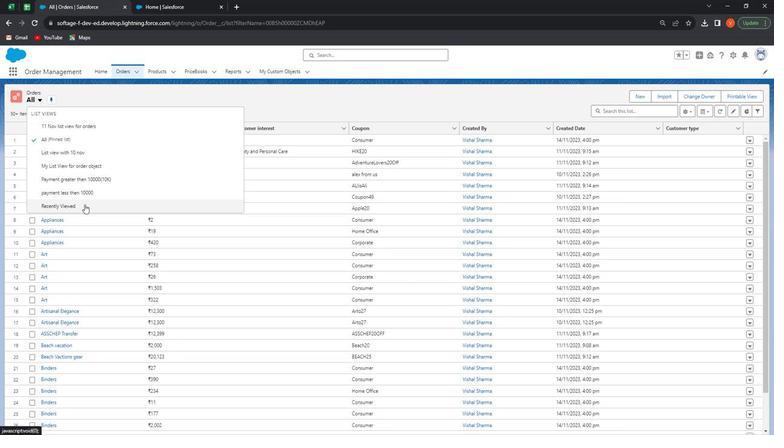 
Action: Mouse moved to (114, 245)
Screenshot: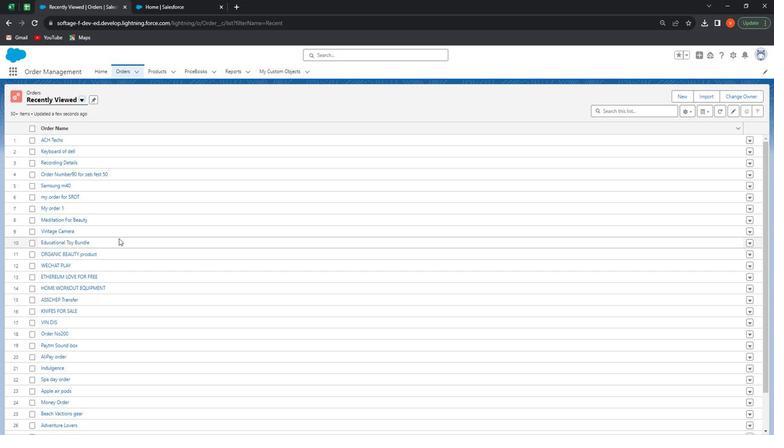 
Action: Mouse scrolled (114, 245) with delta (0, 0)
Screenshot: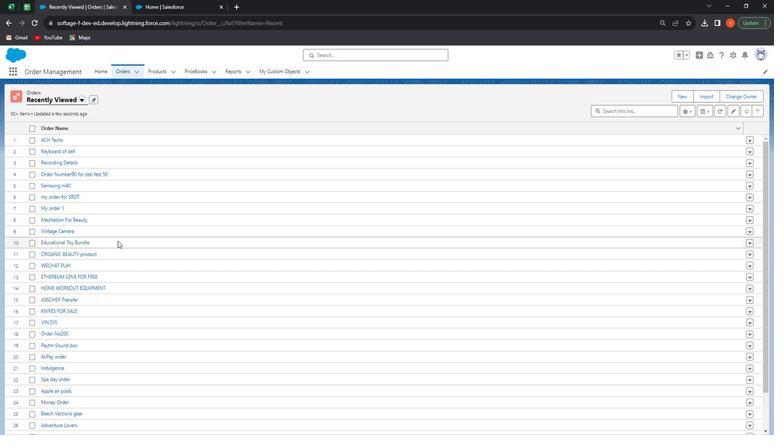
Action: Mouse moved to (113, 245)
Screenshot: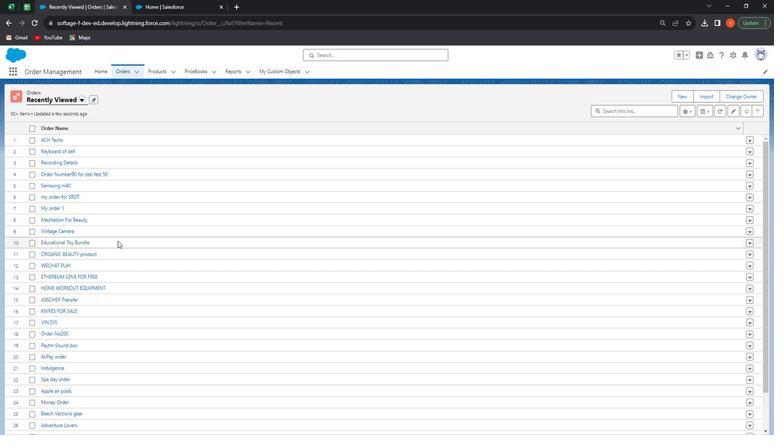 
Action: Mouse scrolled (113, 245) with delta (0, 0)
Screenshot: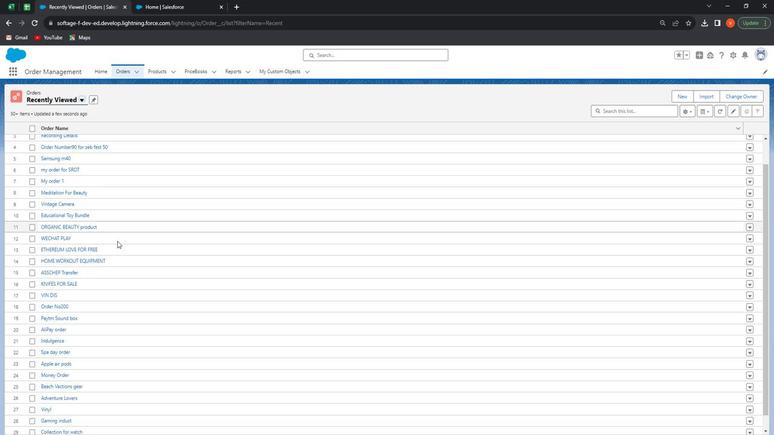 
Action: Mouse moved to (116, 248)
Screenshot: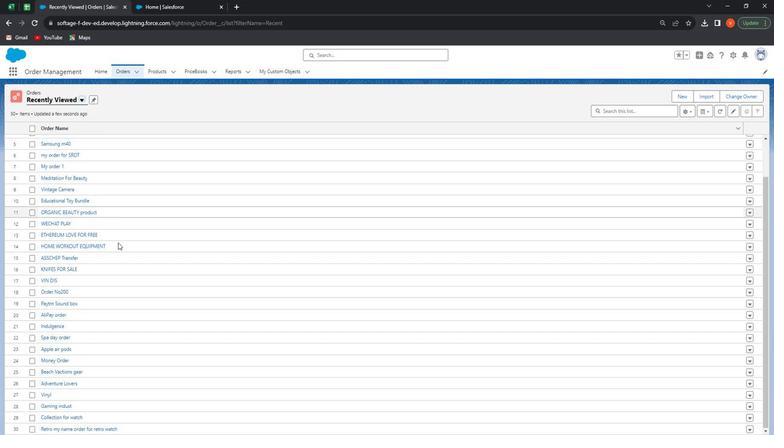 
Action: Mouse scrolled (116, 248) with delta (0, 0)
Screenshot: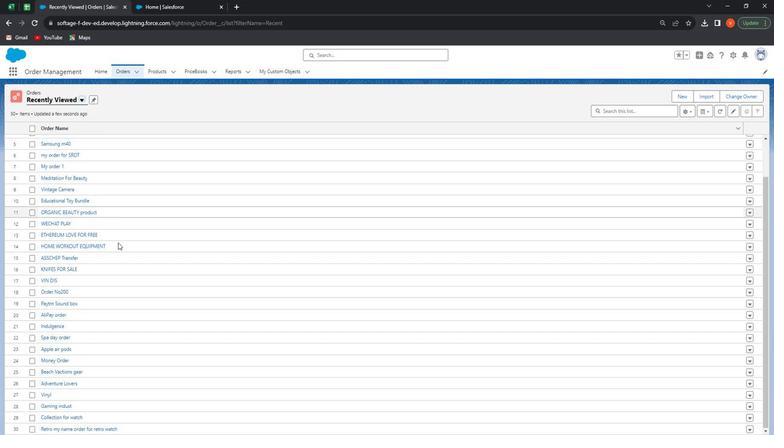 
Action: Mouse moved to (117, 250)
Screenshot: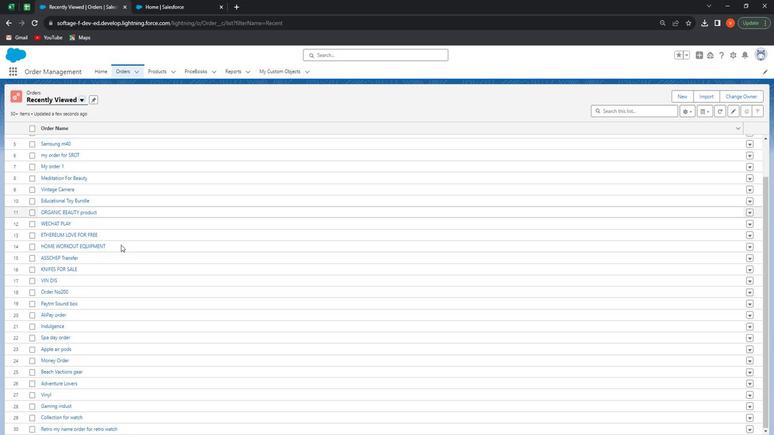 
Action: Mouse scrolled (117, 249) with delta (0, 0)
Screenshot: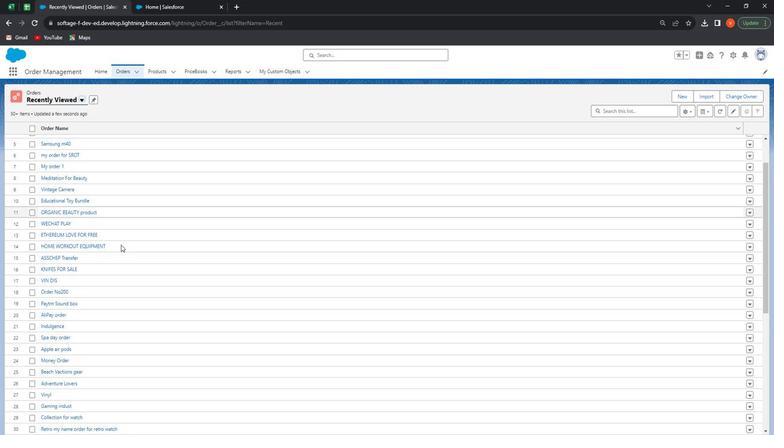 
Action: Mouse moved to (119, 253)
Screenshot: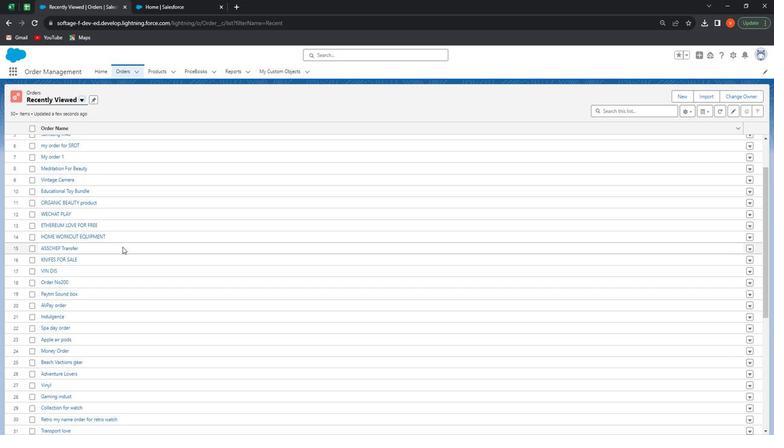 
Action: Mouse scrolled (119, 252) with delta (0, 0)
Screenshot: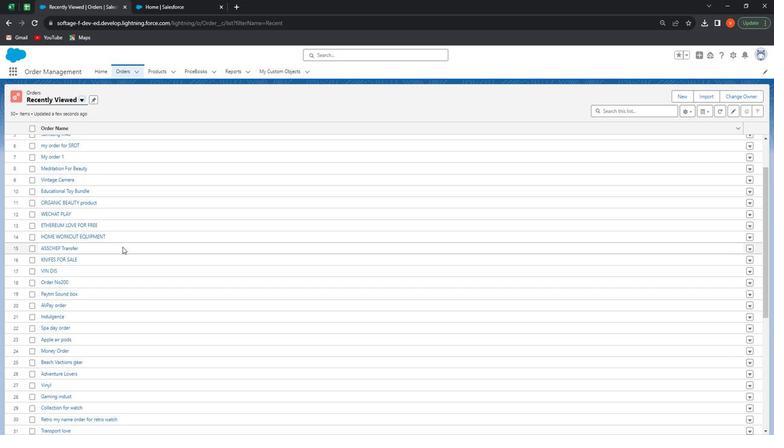 
Action: Mouse moved to (122, 251)
Screenshot: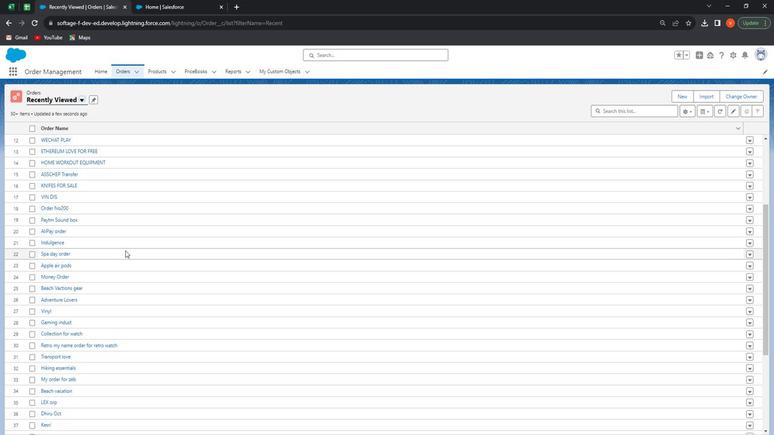 
Action: Mouse scrolled (122, 251) with delta (0, 0)
Screenshot: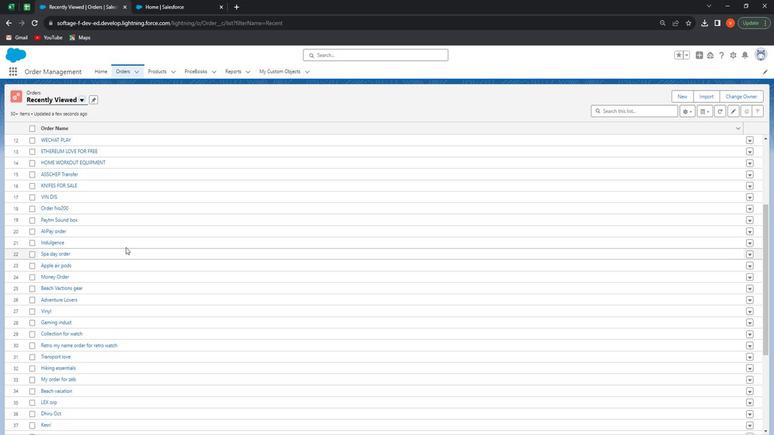 
Action: Mouse scrolled (122, 251) with delta (0, 0)
Screenshot: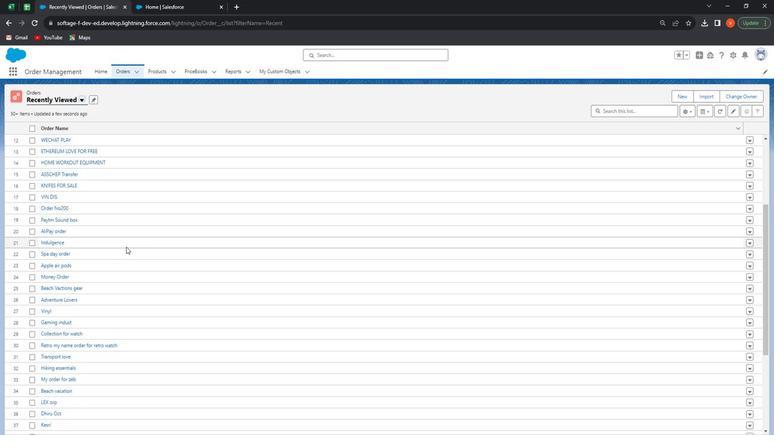 
Action: Mouse scrolled (122, 251) with delta (0, 0)
Screenshot: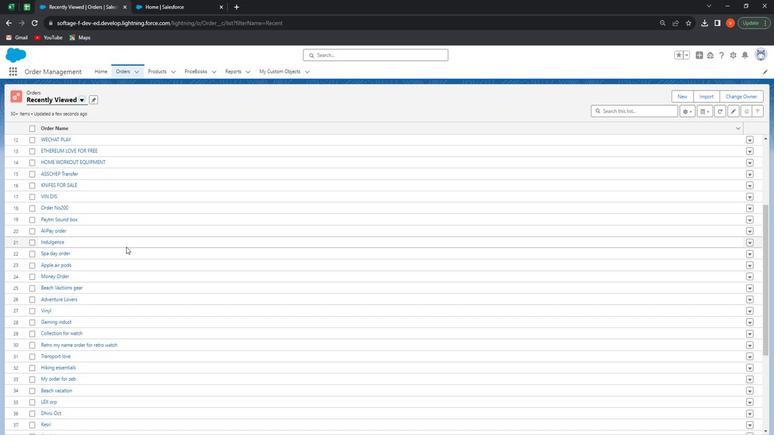 
Action: Mouse scrolled (122, 251) with delta (0, 0)
Screenshot: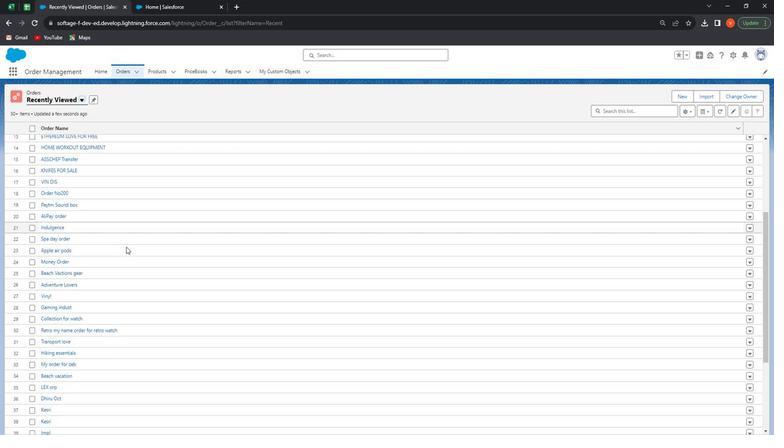 
Action: Mouse scrolled (122, 251) with delta (0, 0)
Screenshot: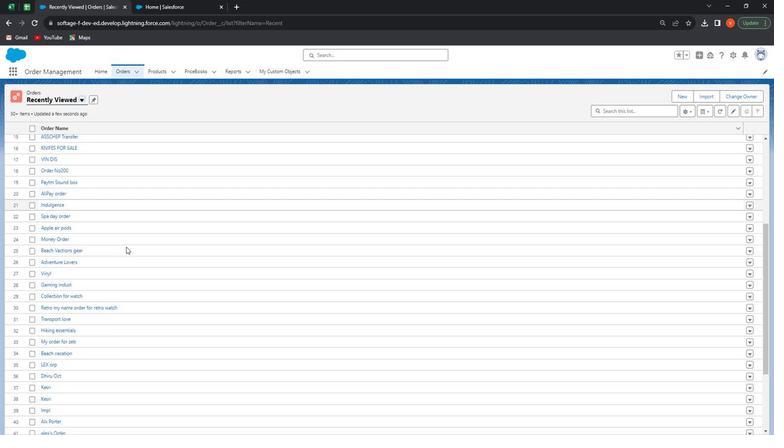 
Action: Mouse scrolled (122, 251) with delta (0, 0)
Screenshot: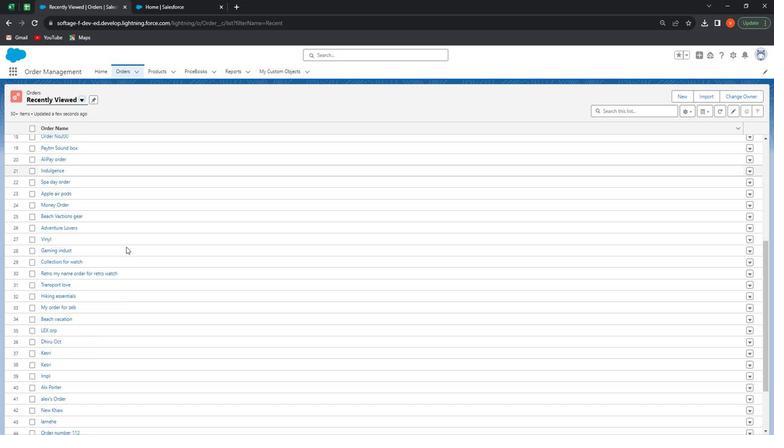 
Action: Mouse moved to (122, 251)
Screenshot: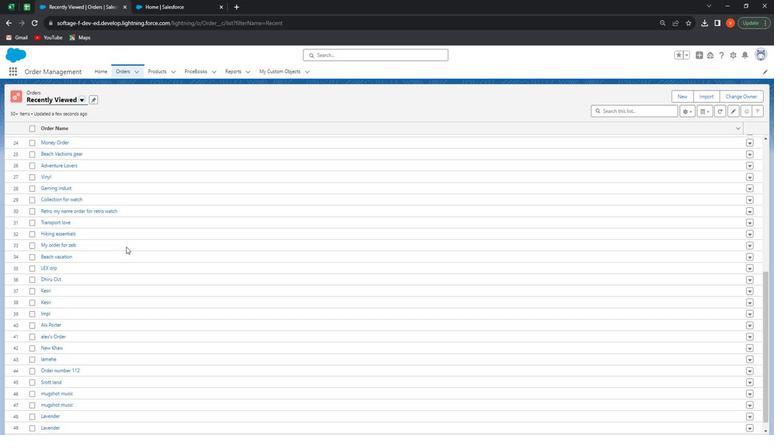 
Action: Mouse scrolled (122, 251) with delta (0, 0)
Screenshot: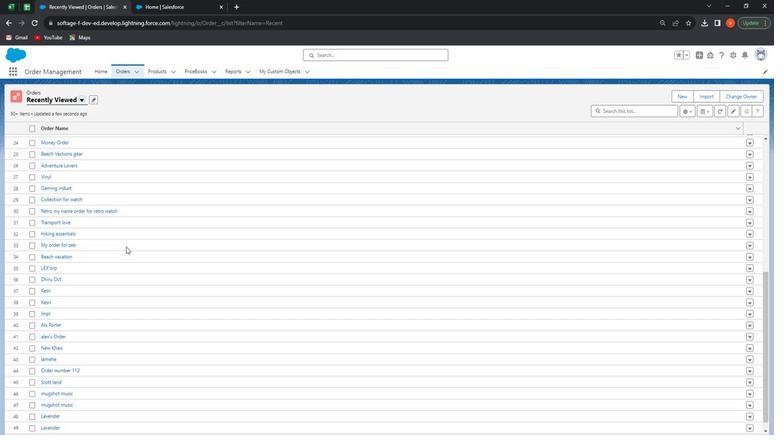 
Action: Mouse moved to (123, 254)
Screenshot: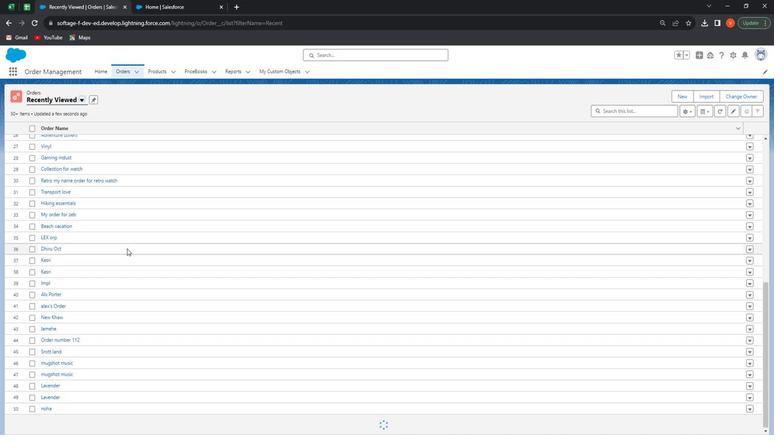
Action: Mouse scrolled (123, 253) with delta (0, 0)
Screenshot: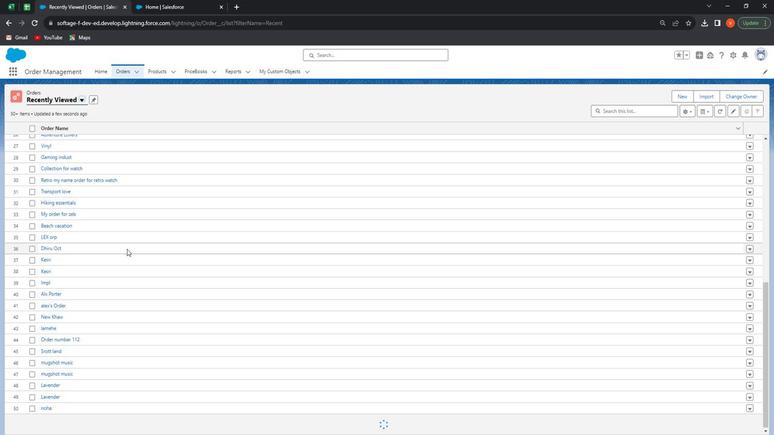 
Action: Mouse scrolled (123, 253) with delta (0, 0)
Screenshot: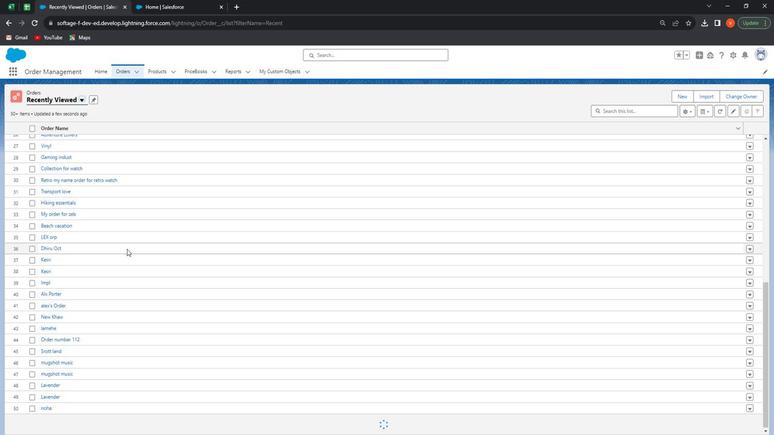 
Action: Mouse scrolled (123, 253) with delta (0, 0)
Screenshot: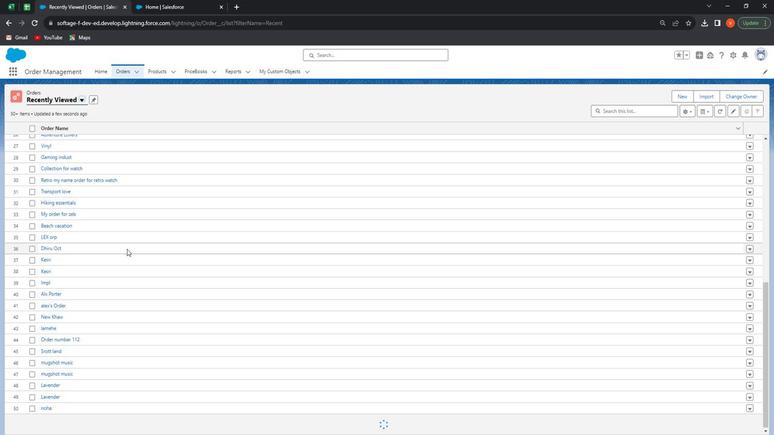 
Action: Mouse scrolled (123, 253) with delta (0, 0)
Screenshot: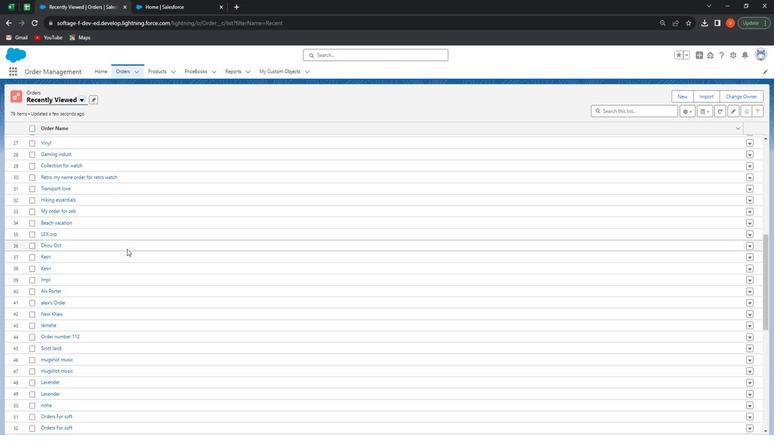 
Action: Mouse scrolled (123, 253) with delta (0, 0)
Screenshot: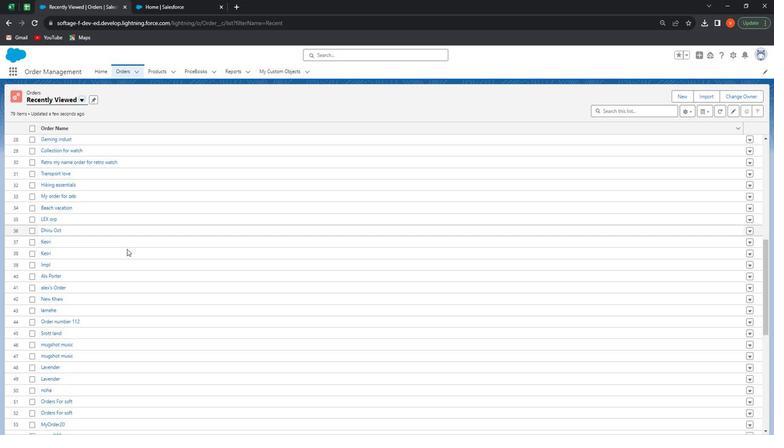 
Action: Mouse scrolled (123, 253) with delta (0, 0)
Screenshot: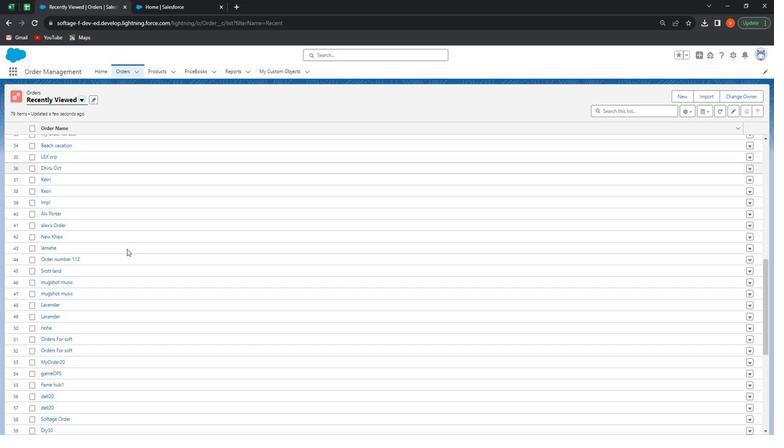 
Action: Mouse scrolled (123, 253) with delta (0, 0)
Screenshot: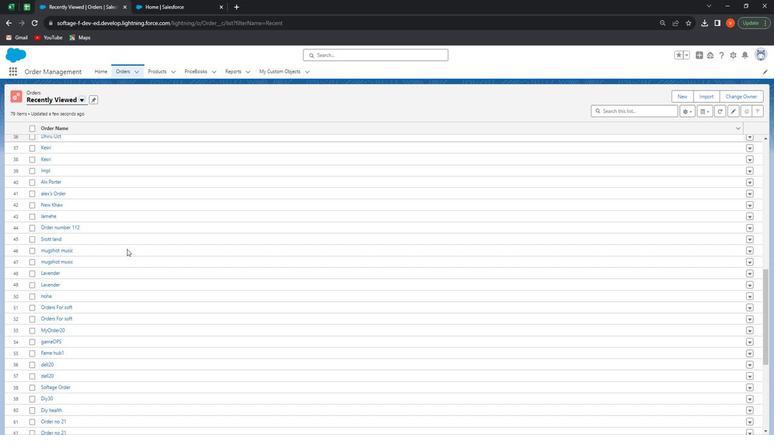 
Action: Mouse moved to (723, 0)
Screenshot: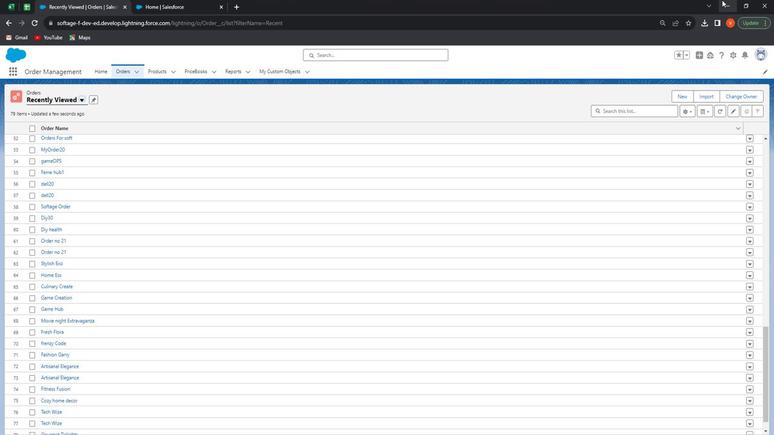 
Action: Mouse pressed left at (723, 0)
Screenshot: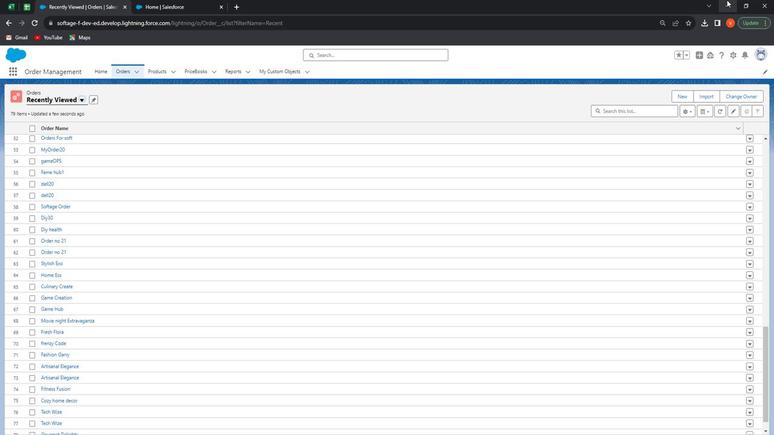 
Action: Mouse moved to (33, 236)
Screenshot: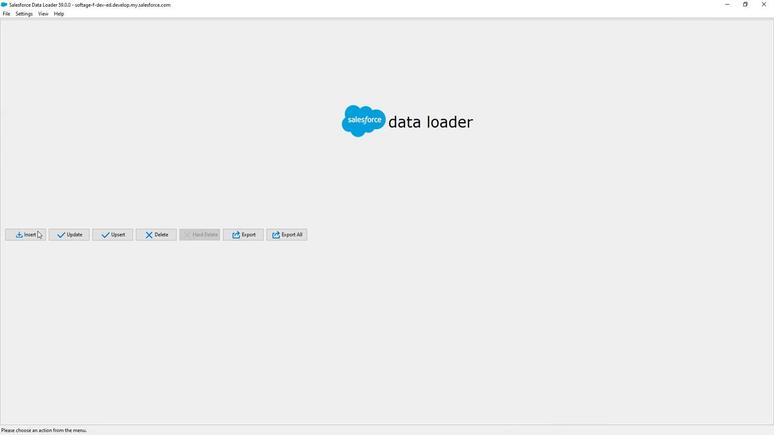 
Action: Mouse pressed left at (33, 236)
Screenshot: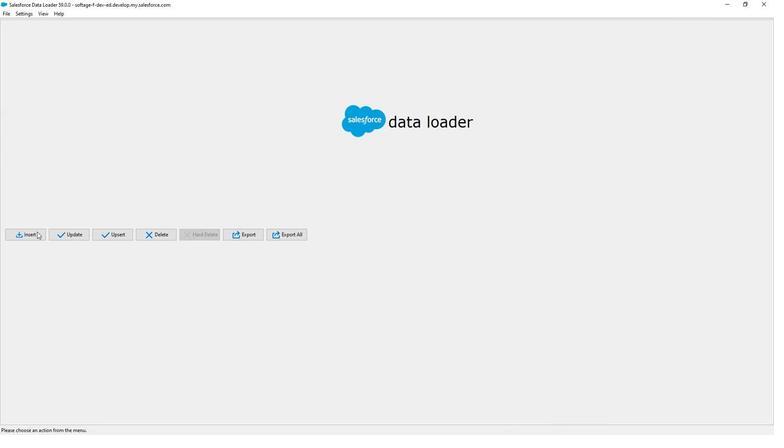 
Action: Mouse moved to (79, 119)
Screenshot: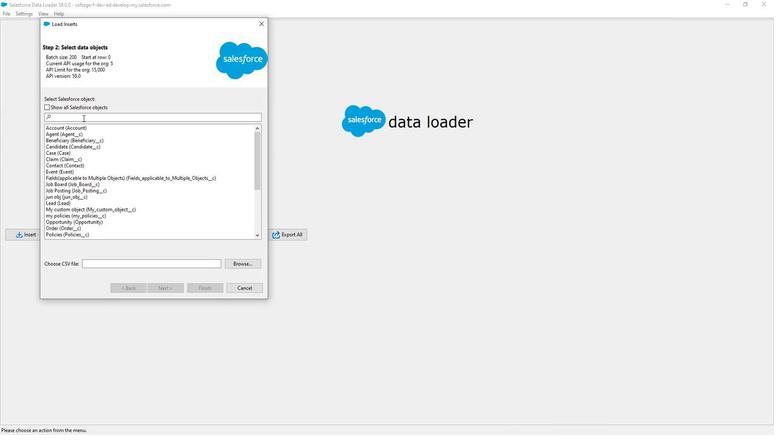 
Action: Mouse pressed left at (79, 119)
Screenshot: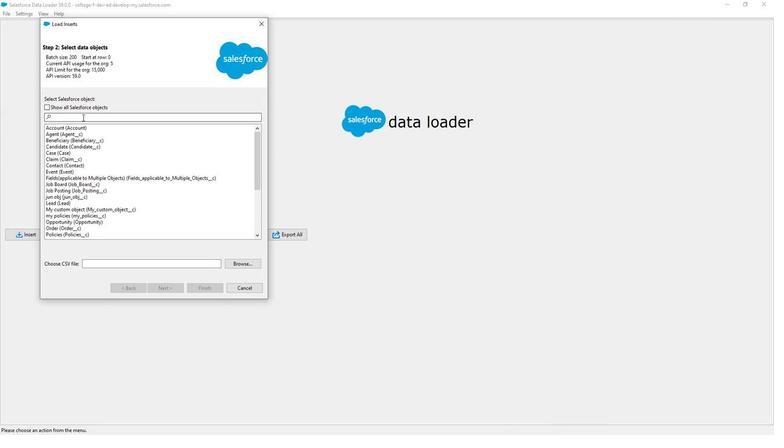 
Action: Key pressed prod
Screenshot: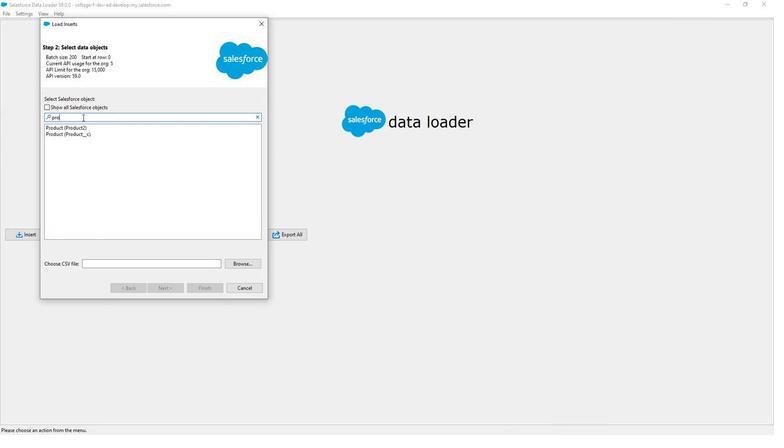 
Action: Mouse moved to (77, 121)
Screenshot: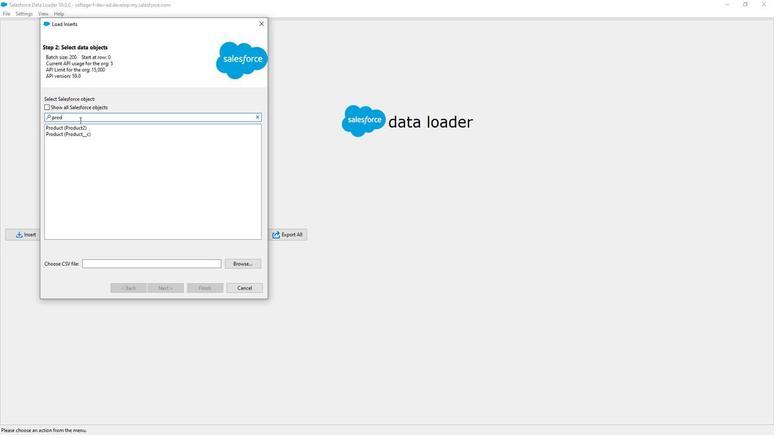 
Action: Mouse pressed left at (77, 121)
Screenshot: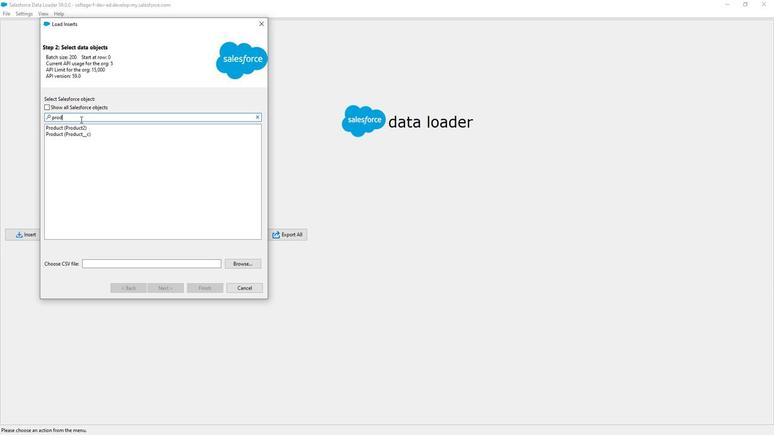 
Action: Mouse pressed left at (77, 121)
Screenshot: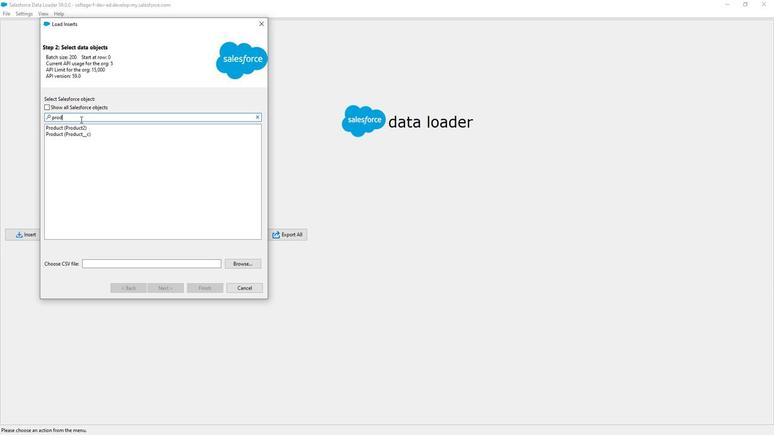 
Action: Key pressed my
Screenshot: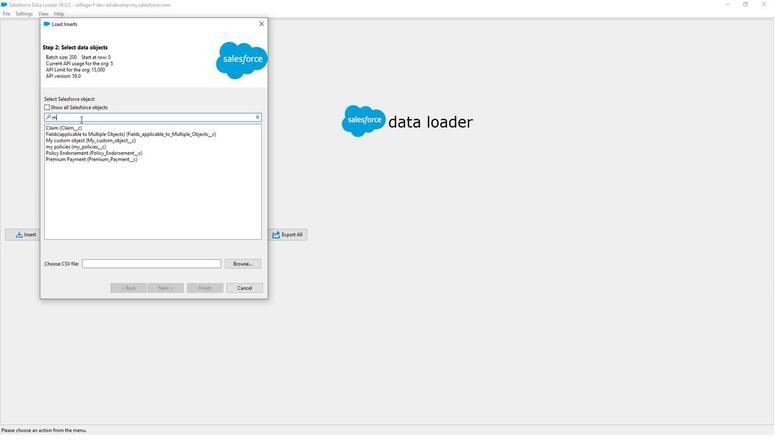
Action: Mouse moved to (84, 130)
Screenshot: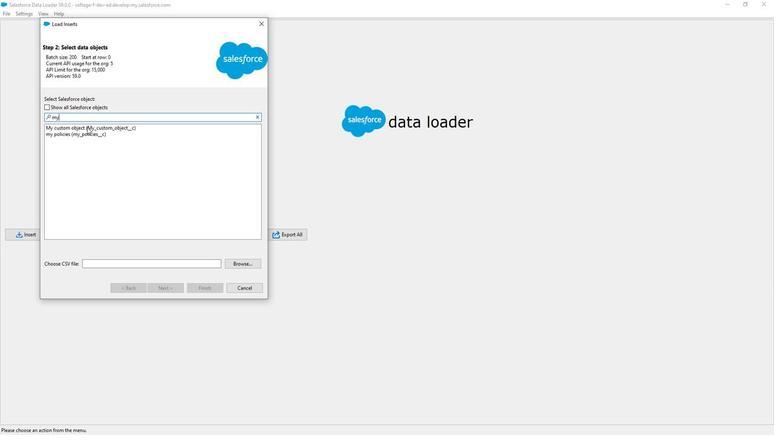 
Action: Mouse pressed left at (84, 130)
Screenshot: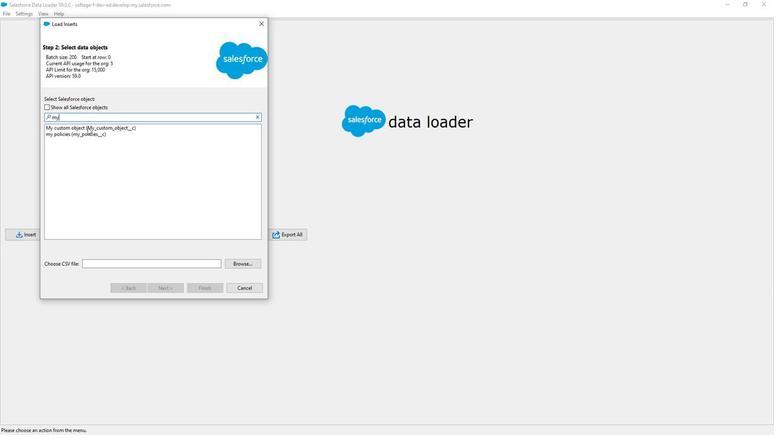 
Action: Mouse moved to (232, 267)
Screenshot: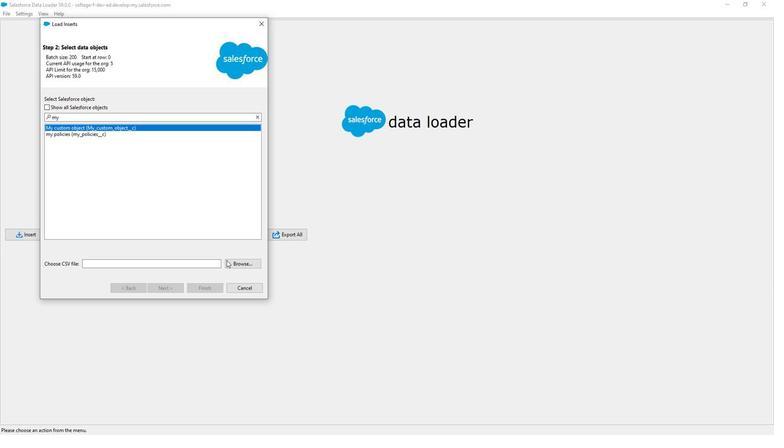
Action: Mouse pressed left at (232, 267)
Screenshot: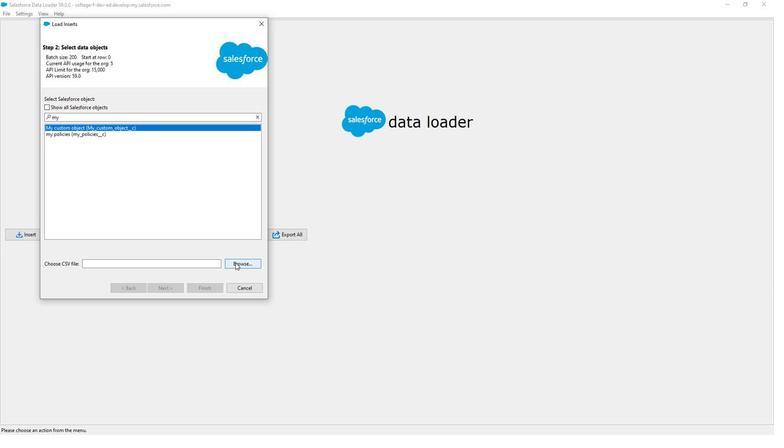 
Action: Mouse moved to (78, 102)
Screenshot: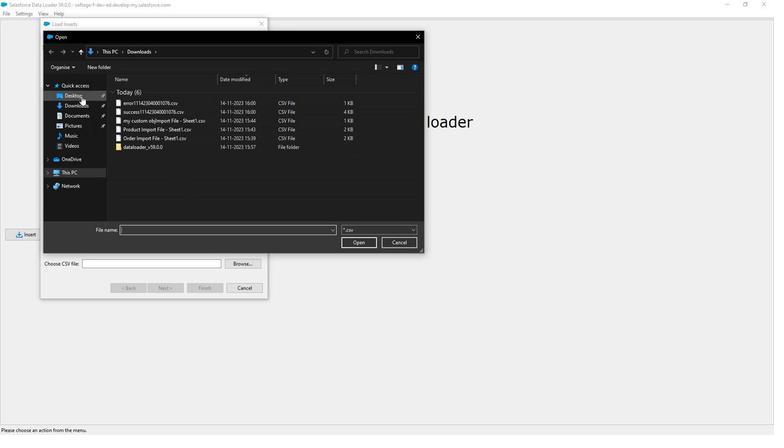 
Action: Mouse pressed left at (78, 102)
Screenshot: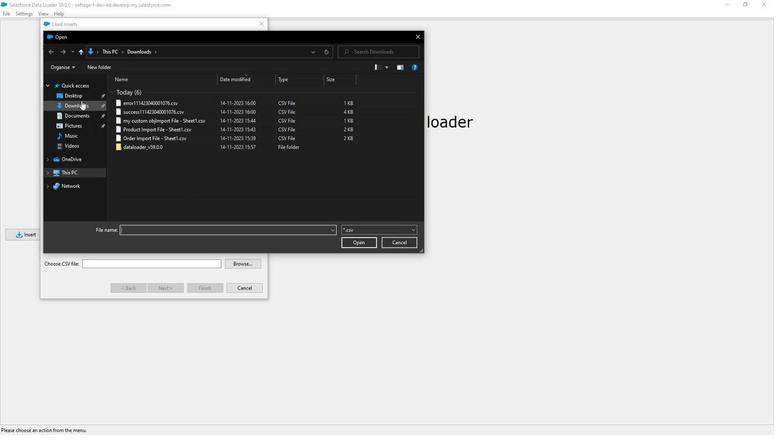 
Action: Mouse moved to (198, 124)
Screenshot: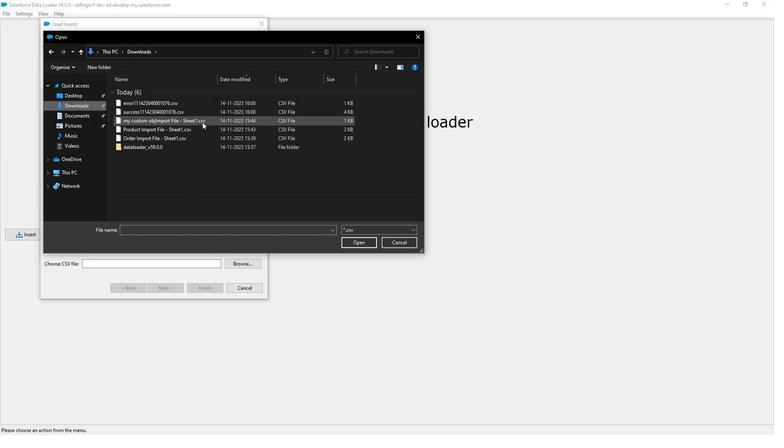 
Action: Mouse pressed left at (198, 124)
Screenshot: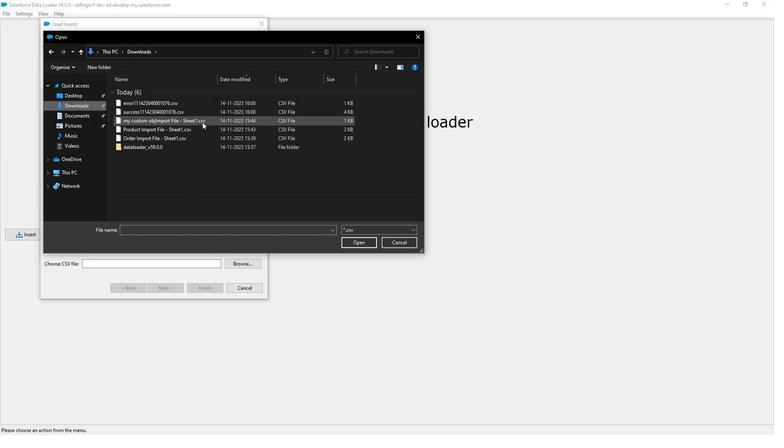 
Action: Mouse moved to (351, 244)
Screenshot: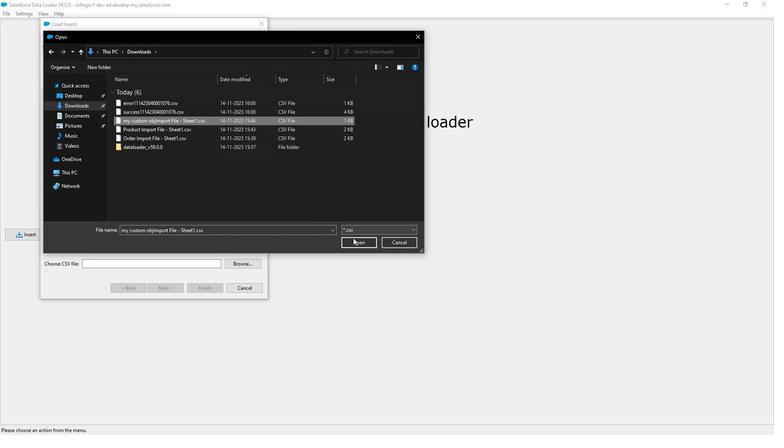
Action: Mouse pressed left at (351, 244)
Screenshot: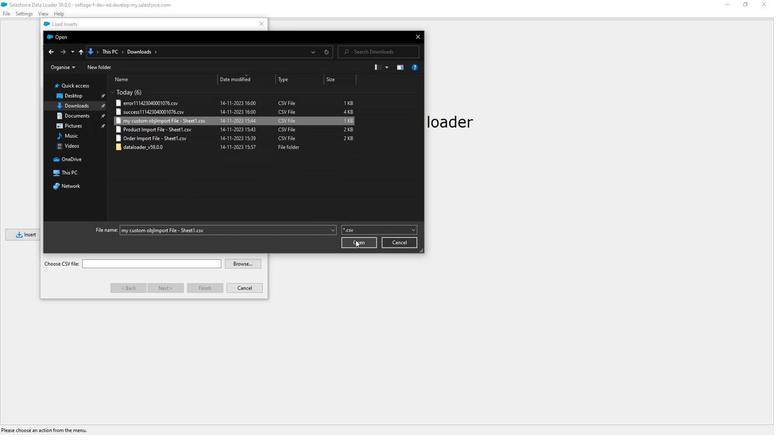 
Action: Mouse moved to (175, 296)
Screenshot: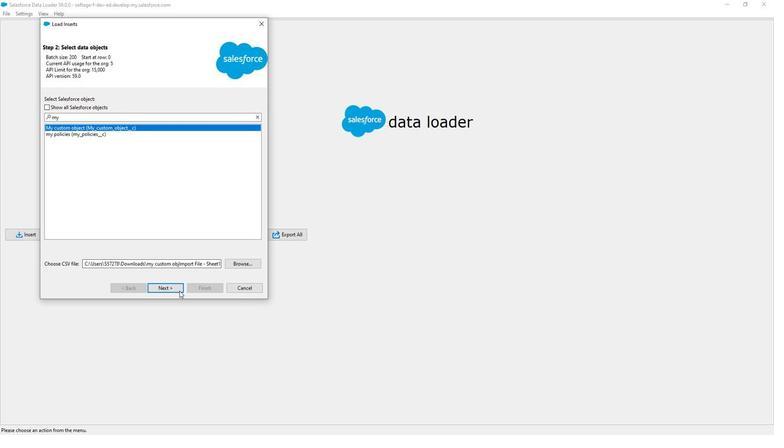 
Action: Mouse pressed left at (175, 296)
Screenshot: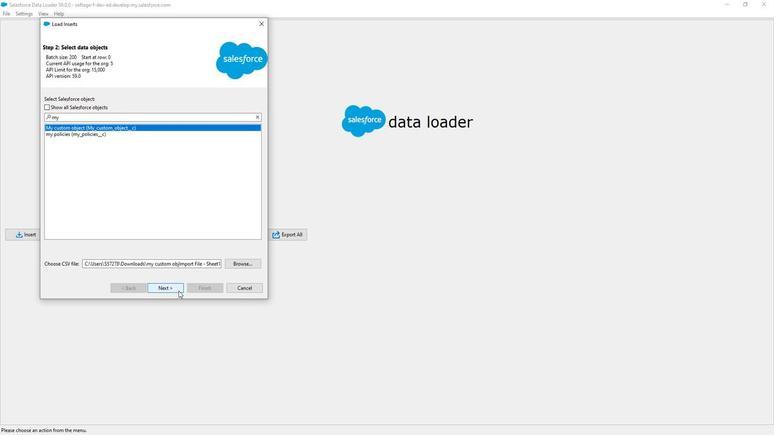 
Action: Mouse moved to (239, 142)
Screenshot: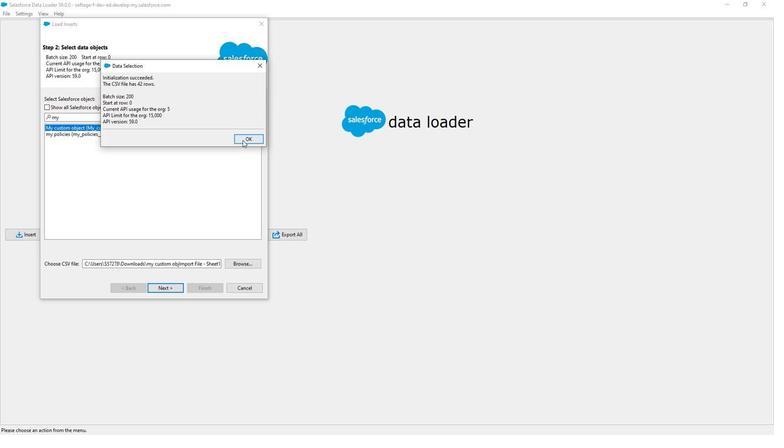 
Action: Mouse pressed left at (239, 142)
Screenshot: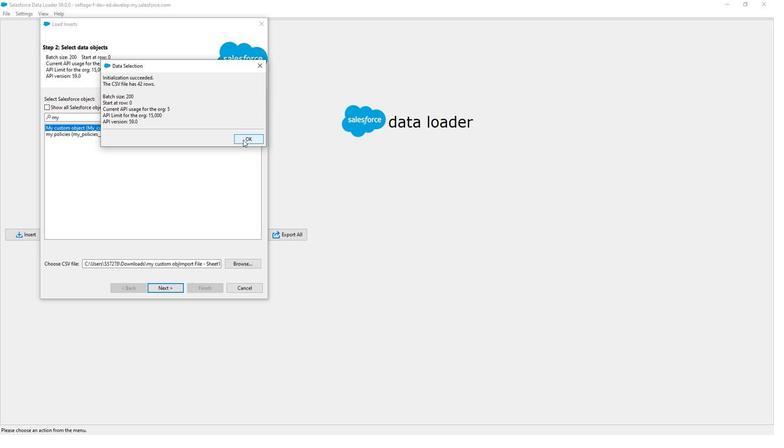 
Action: Mouse moved to (122, 109)
Screenshot: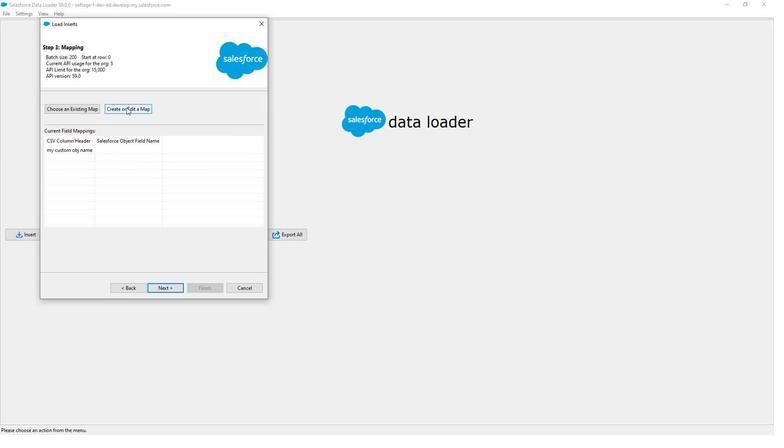 
Action: Mouse pressed left at (122, 109)
Screenshot: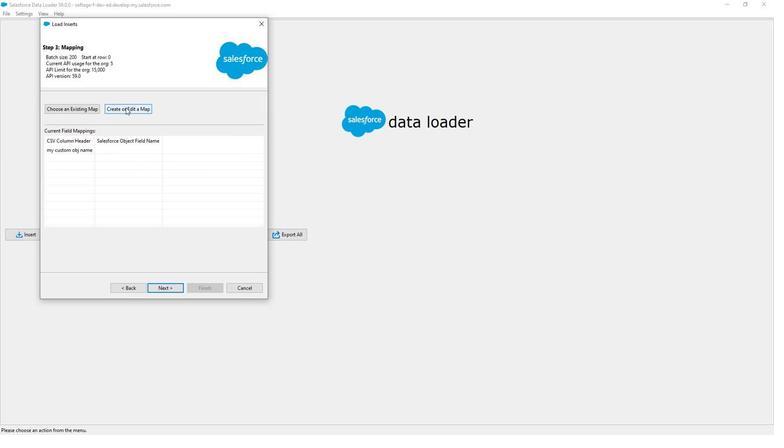 
Action: Mouse moved to (200, 143)
Screenshot: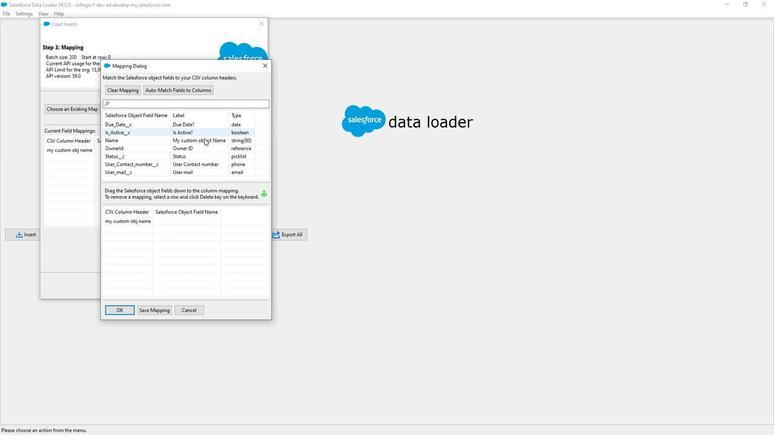 
Action: Mouse pressed left at (200, 143)
Screenshot: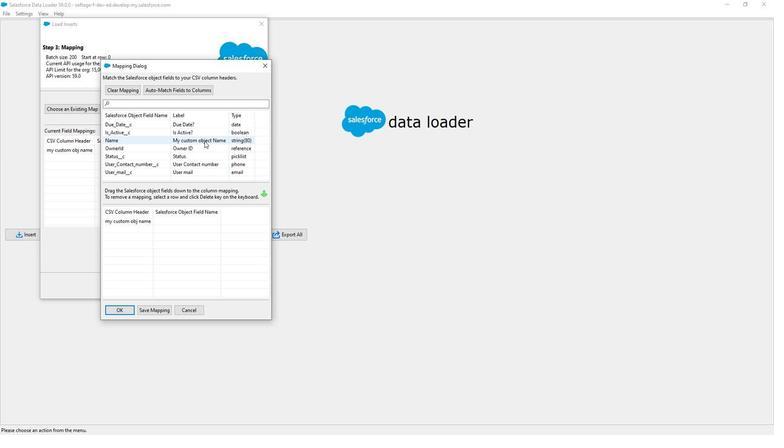 
Action: Mouse moved to (188, 143)
Screenshot: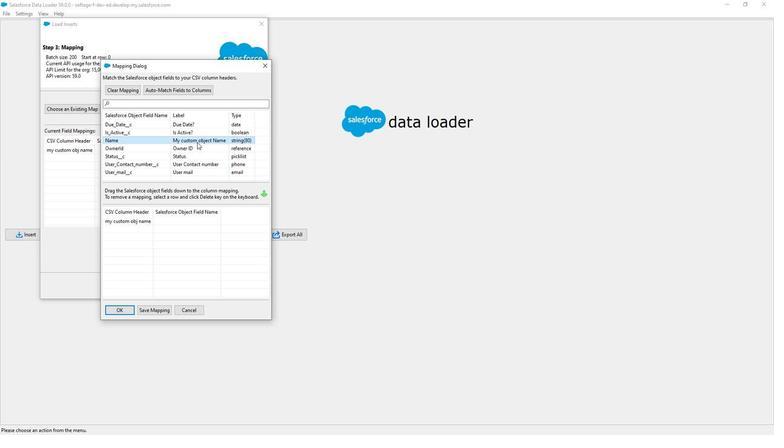 
Action: Mouse pressed left at (188, 143)
Screenshot: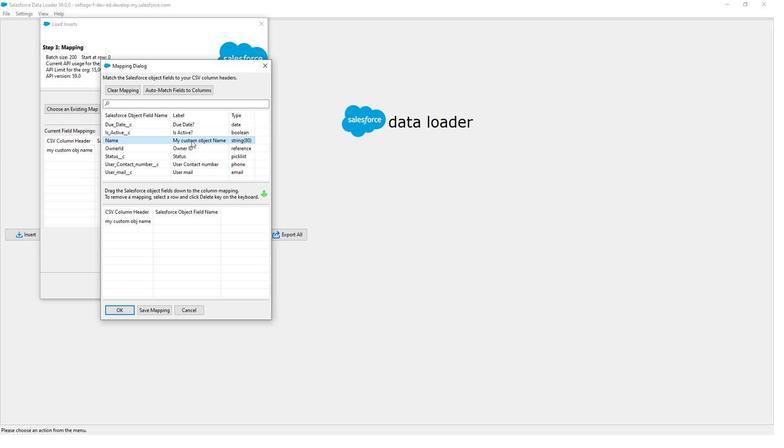 
Action: Mouse moved to (123, 318)
Screenshot: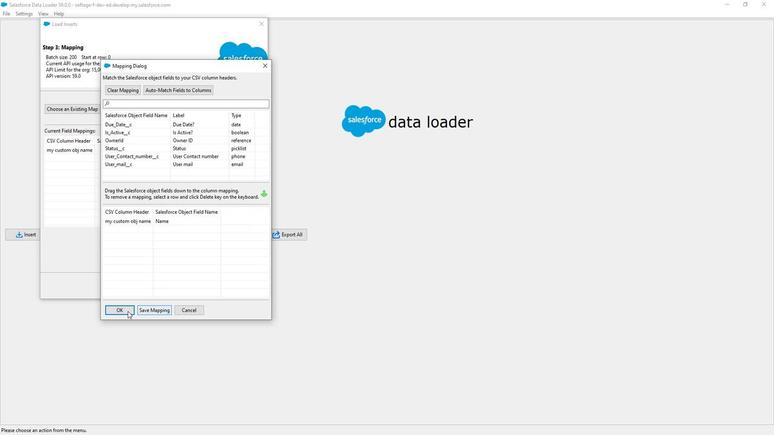 
Action: Mouse pressed left at (123, 318)
Screenshot: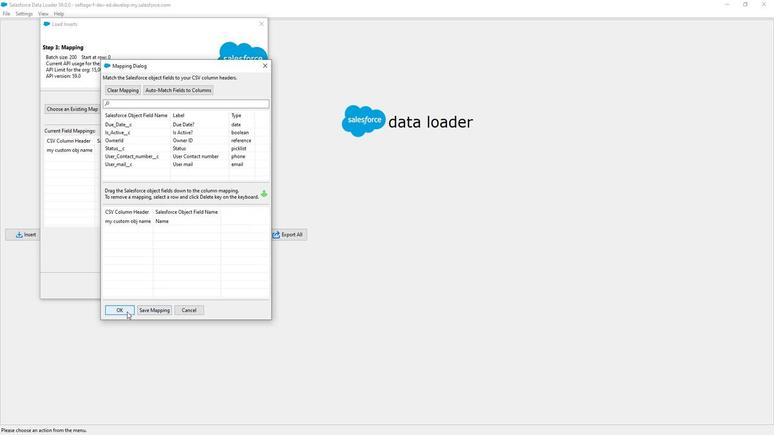 
Action: Mouse moved to (174, 293)
Screenshot: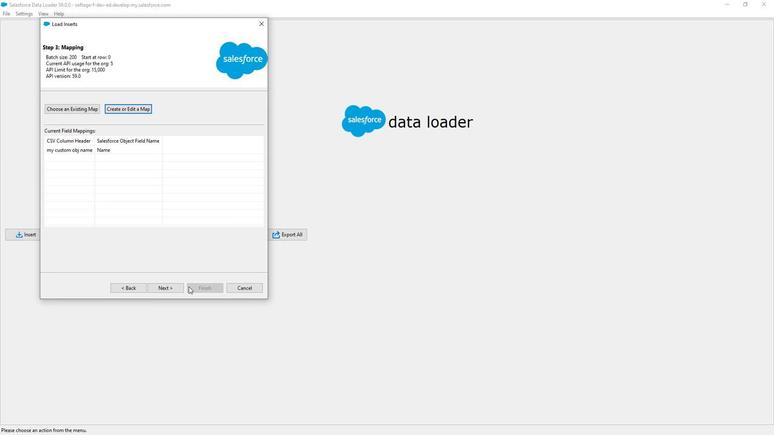 
Action: Mouse pressed left at (174, 293)
Screenshot: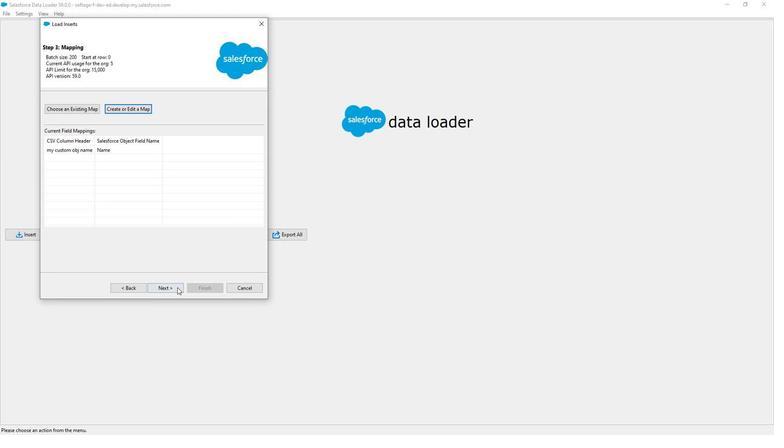 
Action: Mouse moved to (198, 295)
Screenshot: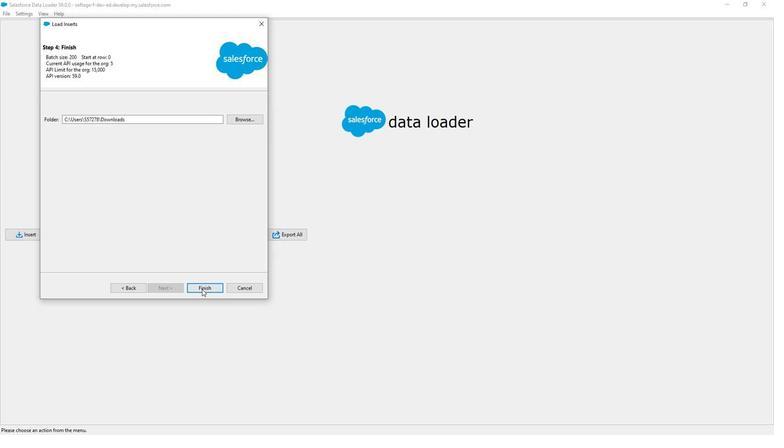 
Action: Mouse pressed left at (198, 295)
Screenshot: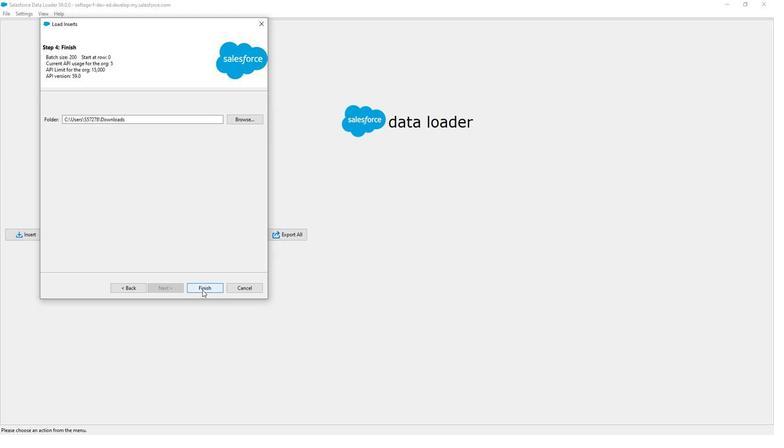
Action: Mouse moved to (419, 257)
Screenshot: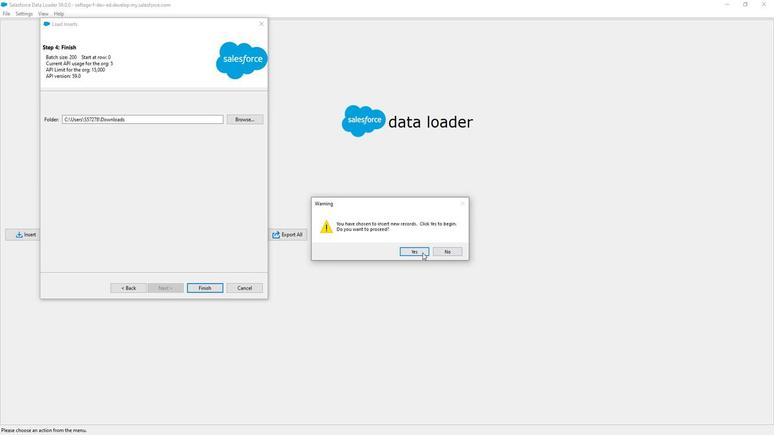 
Action: Mouse pressed left at (419, 257)
Screenshot: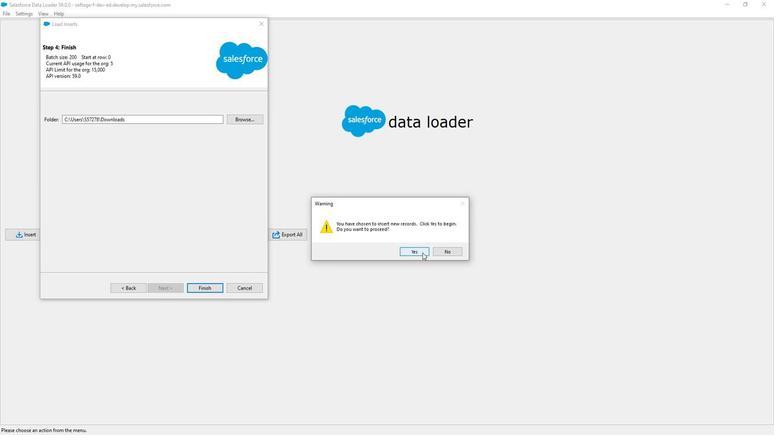 
Action: Mouse moved to (211, 82)
Screenshot: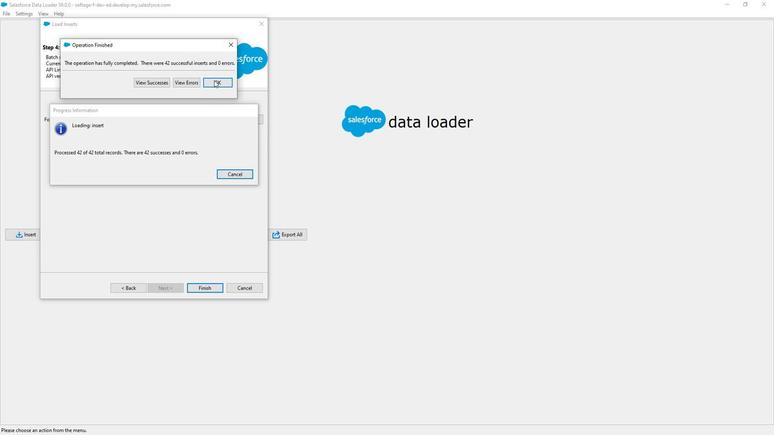 
Action: Mouse pressed left at (211, 82)
Screenshot: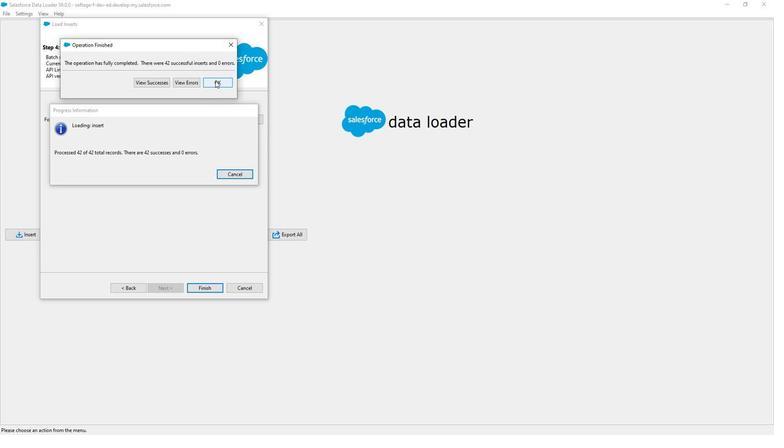 
Action: Mouse moved to (26, 240)
Screenshot: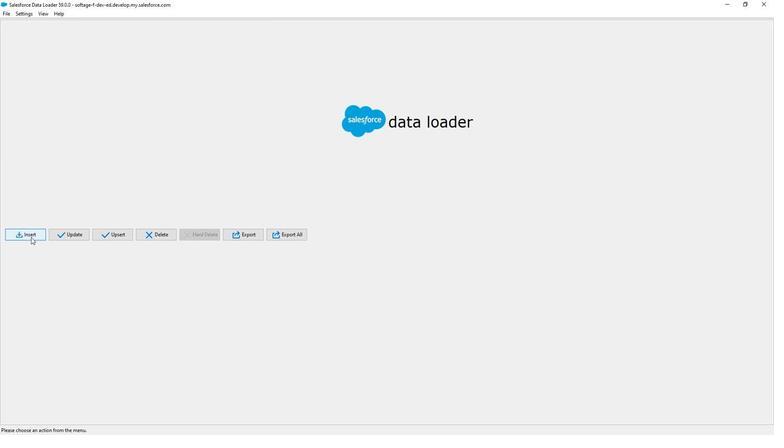 
Action: Mouse pressed left at (26, 240)
Screenshot: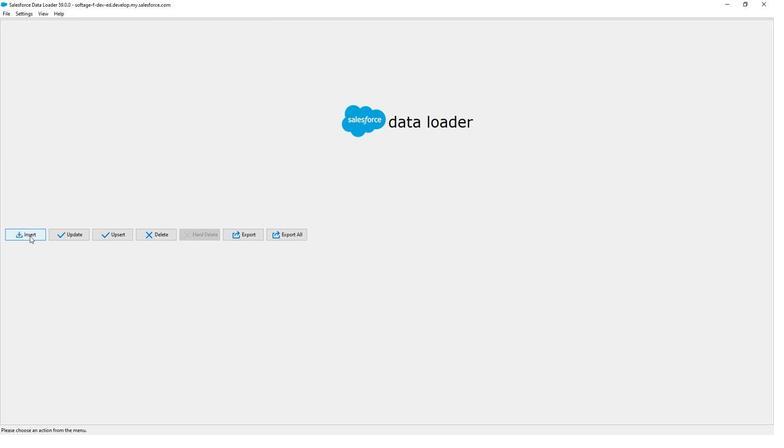 
Action: Mouse moved to (246, 290)
Screenshot: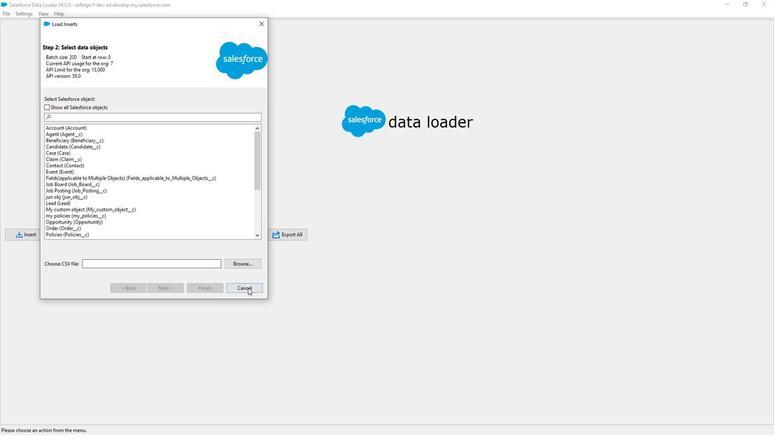 
Action: Mouse pressed left at (246, 290)
Screenshot: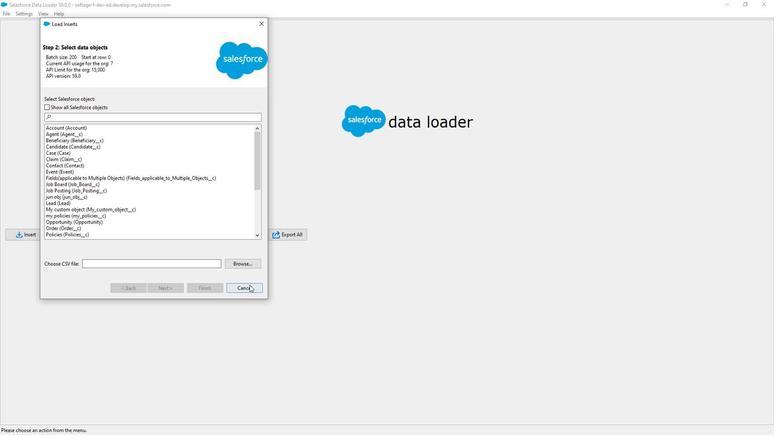 
Action: Mouse moved to (181, 420)
Screenshot: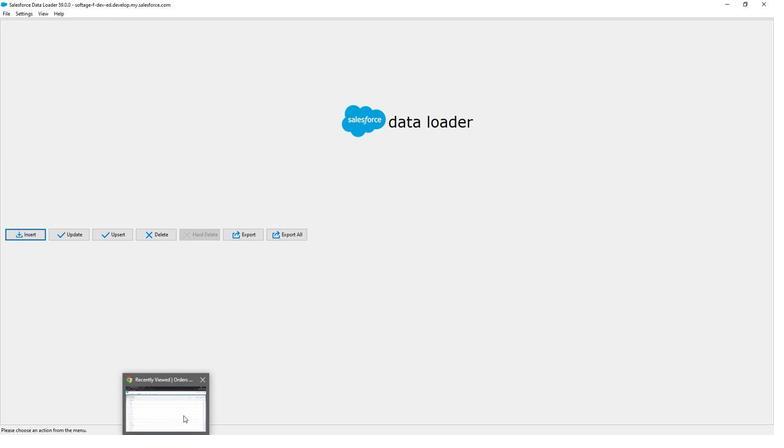 
Action: Mouse pressed left at (181, 420)
Screenshot: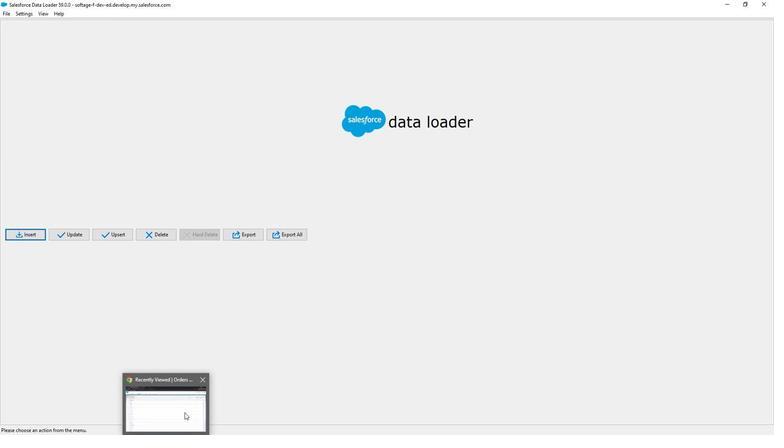 
Action: Mouse moved to (278, 73)
Screenshot: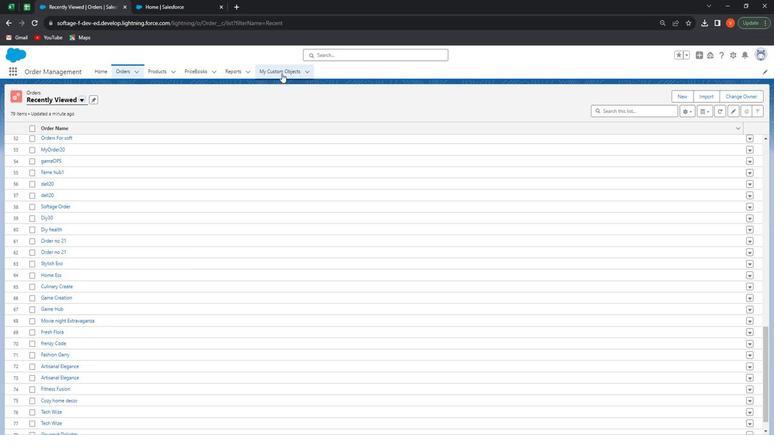 
Action: Mouse pressed left at (278, 73)
Screenshot: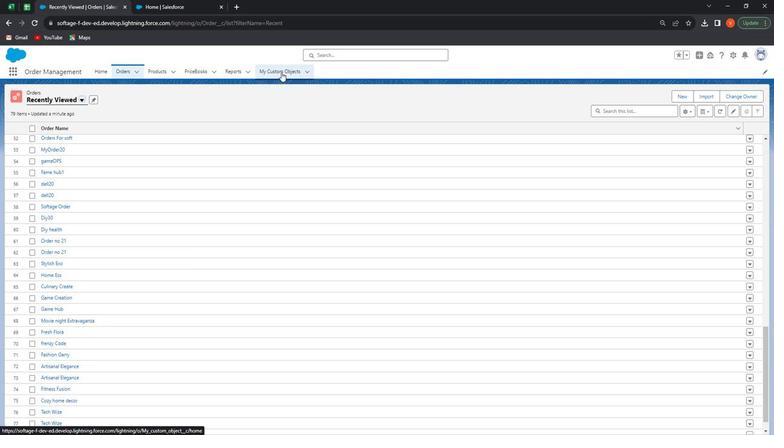 
Action: Mouse moved to (76, 101)
Screenshot: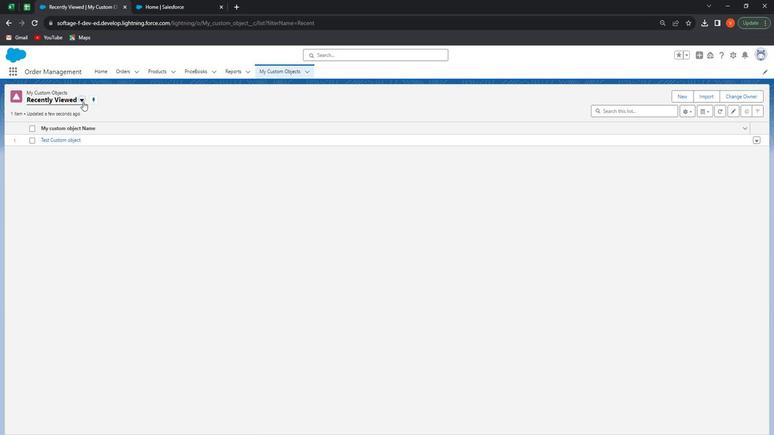 
Action: Mouse pressed left at (76, 101)
Screenshot: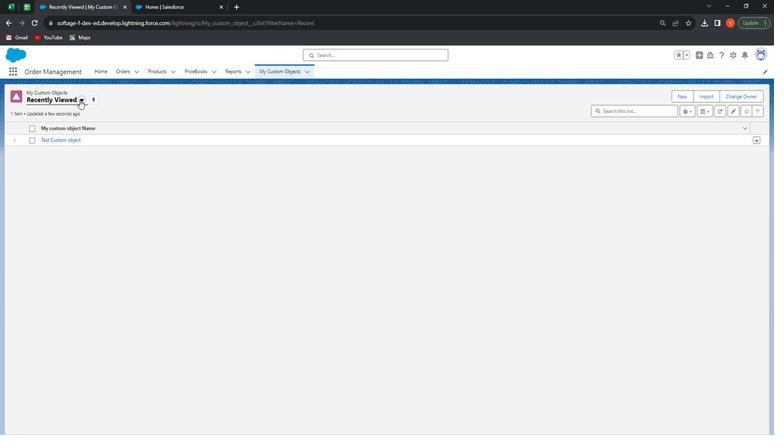 
Action: Mouse moved to (58, 131)
Screenshot: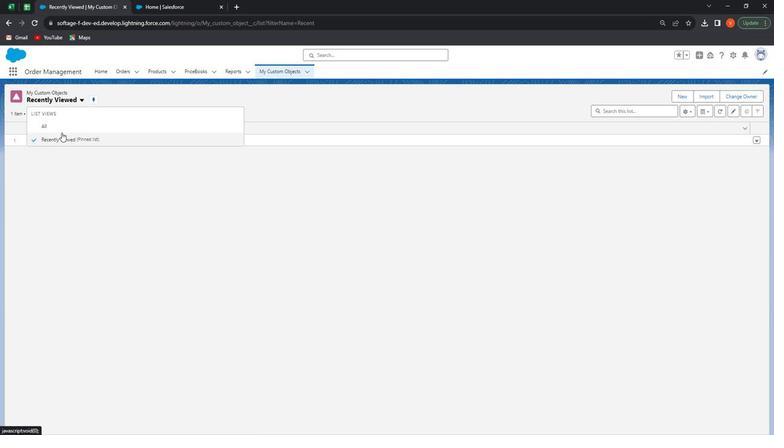 
Action: Mouse pressed left at (58, 131)
Screenshot: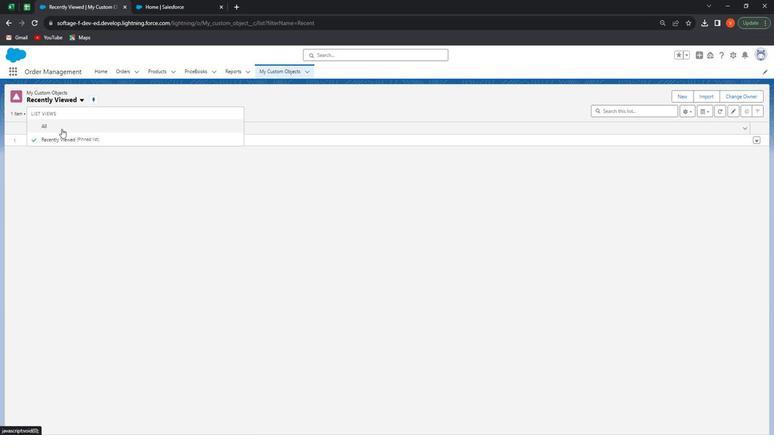
Action: Mouse moved to (229, 195)
Screenshot: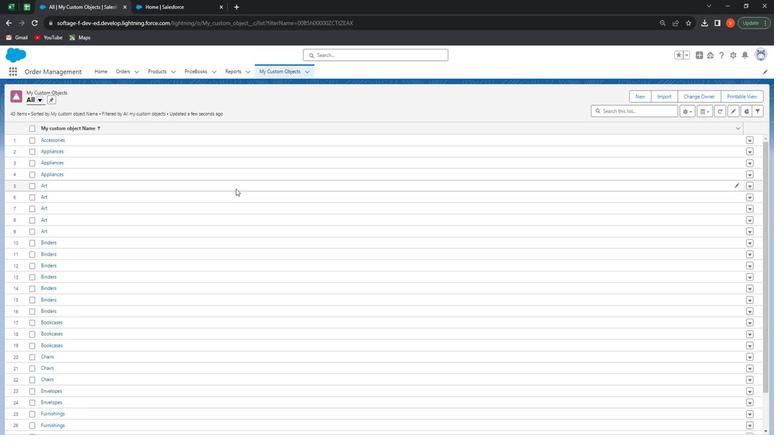 
Action: Mouse scrolled (229, 195) with delta (0, 0)
Screenshot: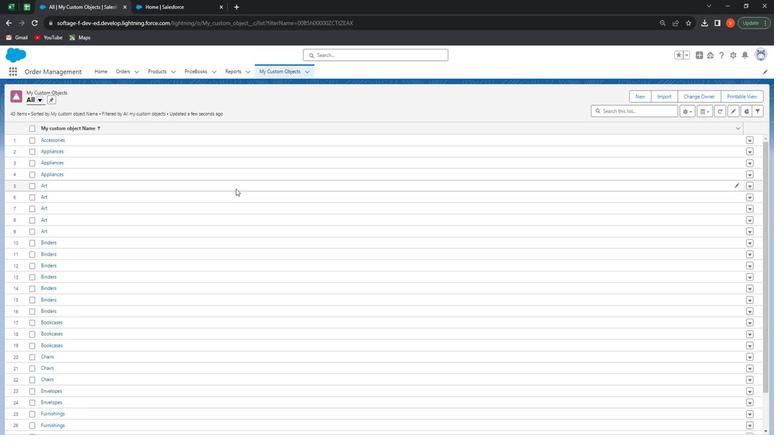 
Action: Mouse moved to (223, 205)
Screenshot: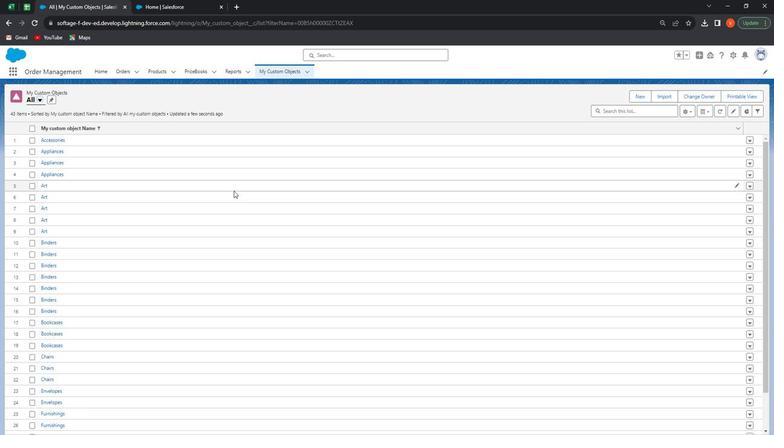 
Action: Mouse scrolled (223, 204) with delta (0, 0)
Screenshot: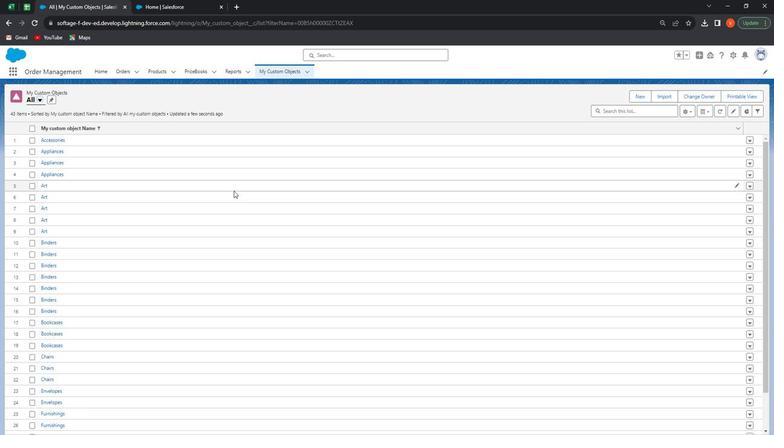 
Action: Mouse moved to (219, 209)
Screenshot: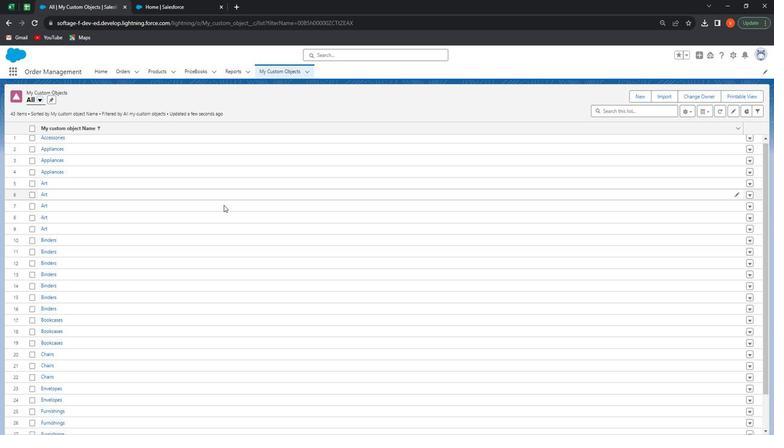 
Action: Mouse scrolled (219, 209) with delta (0, 0)
Screenshot: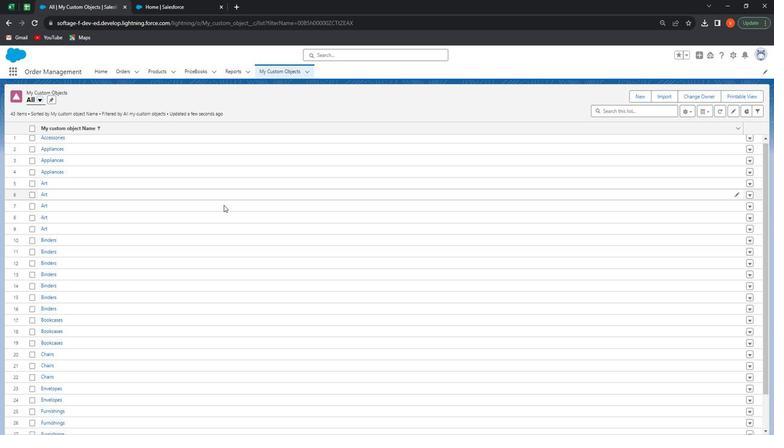 
Action: Mouse moved to (217, 211)
Screenshot: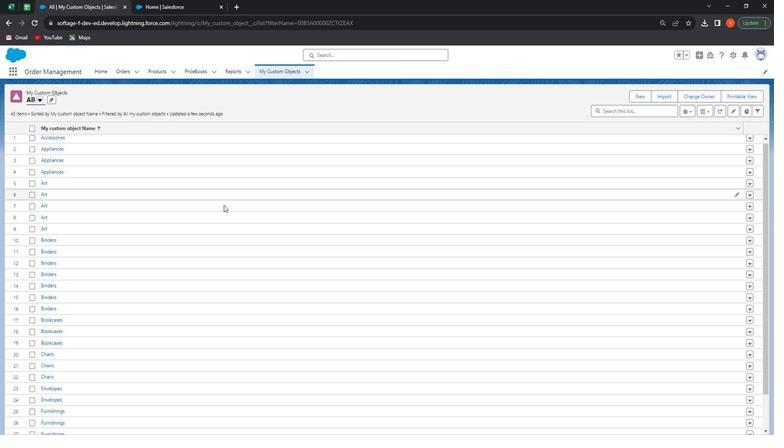 
Action: Mouse scrolled (217, 210) with delta (0, 0)
Screenshot: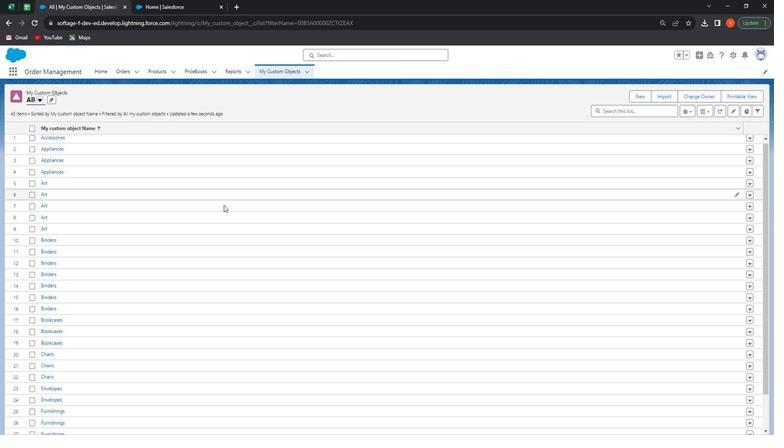 
Action: Mouse moved to (210, 214)
Screenshot: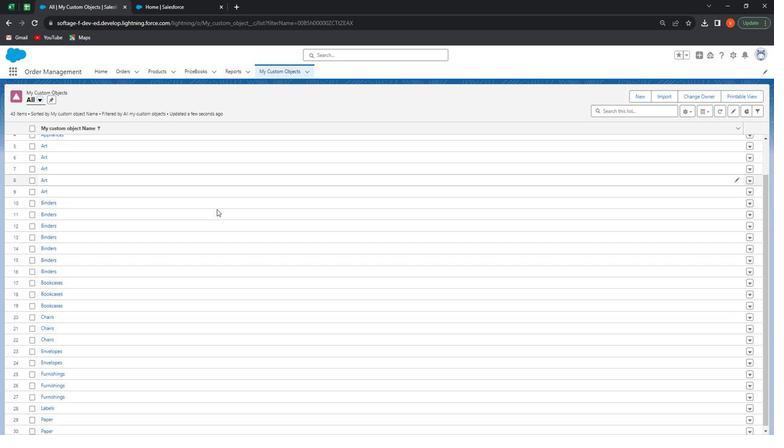 
Action: Mouse scrolled (210, 213) with delta (0, 0)
Screenshot: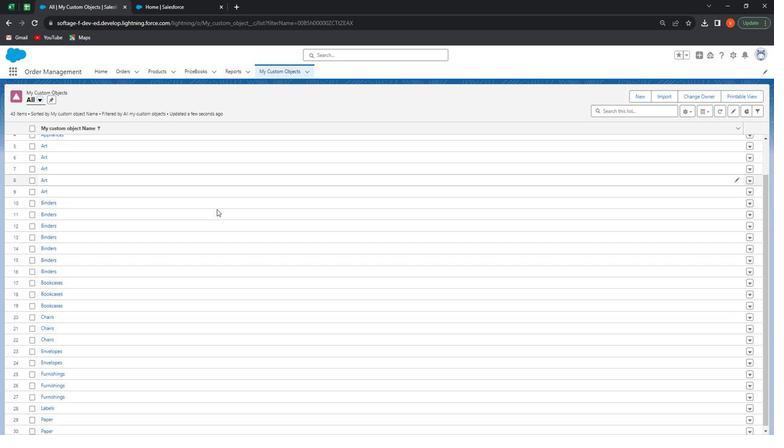 
Action: Mouse moved to (203, 216)
Screenshot: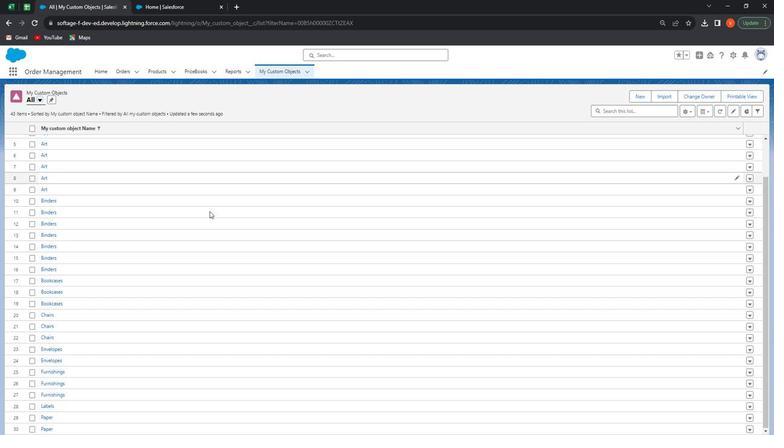 
Action: Mouse scrolled (203, 215) with delta (0, 0)
Screenshot: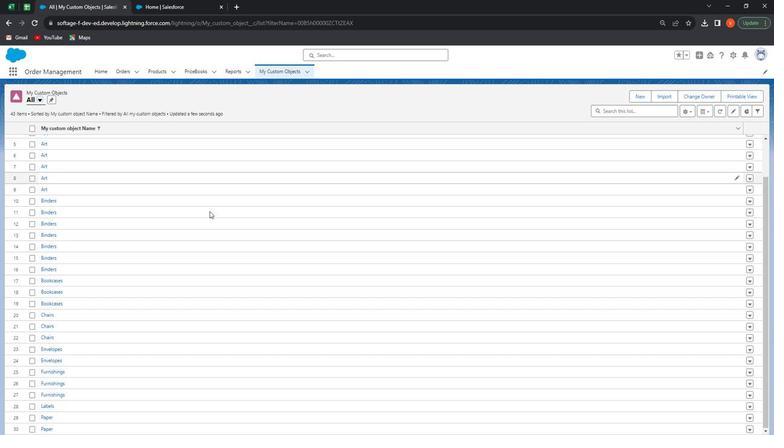 
Action: Mouse moved to (199, 218)
Screenshot: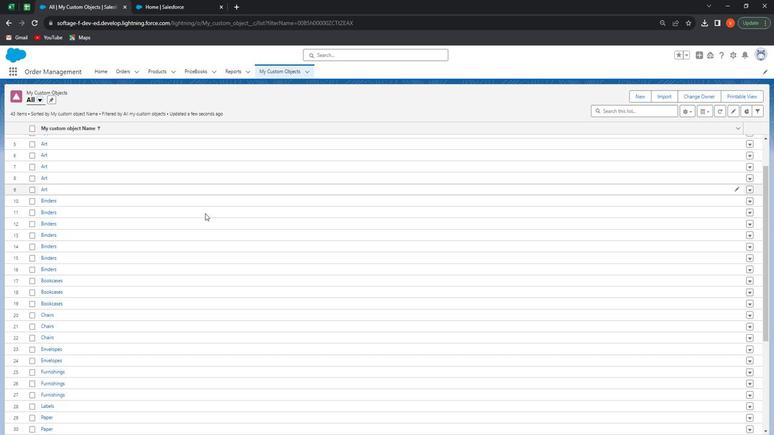 
Action: Mouse scrolled (199, 217) with delta (0, 0)
Screenshot: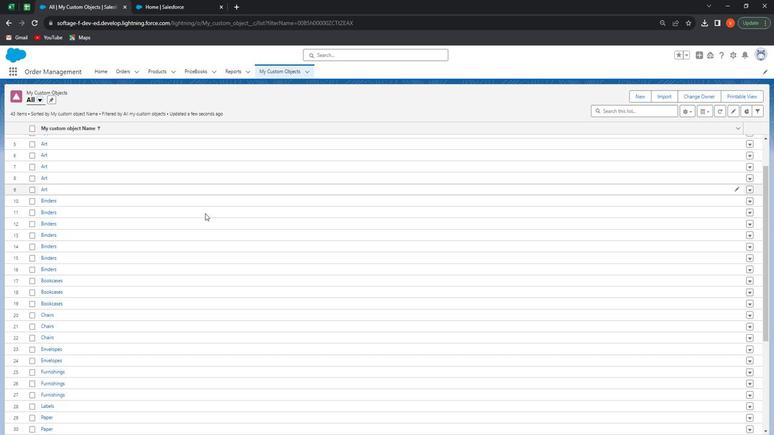 
Action: Mouse moved to (194, 219)
Screenshot: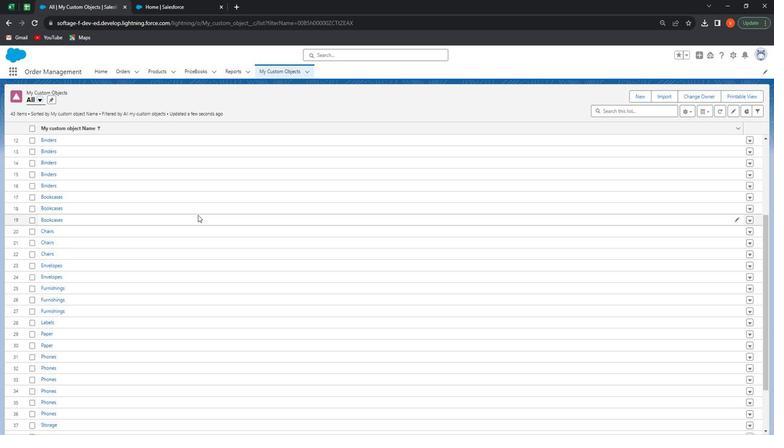 
Action: Mouse scrolled (194, 218) with delta (0, 0)
Screenshot: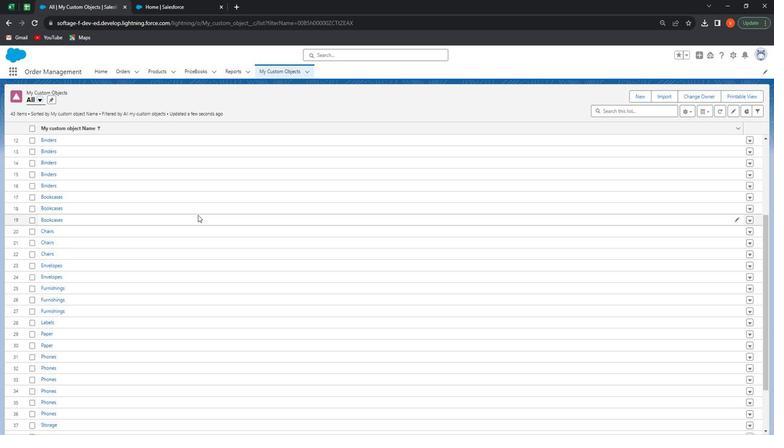 
Action: Mouse moved to (190, 222)
Screenshot: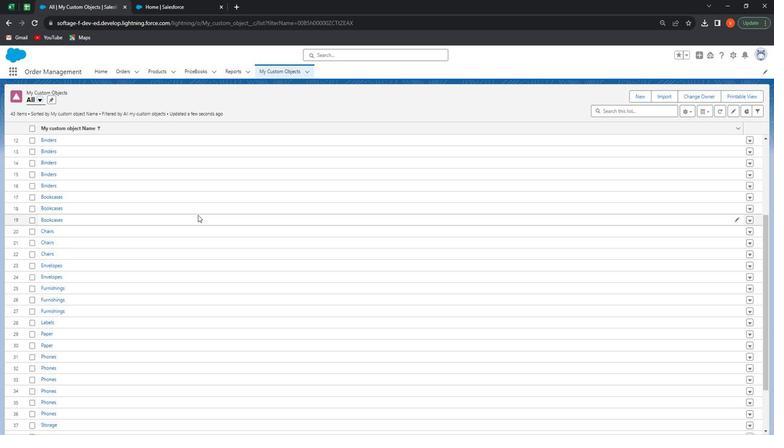 
Action: Mouse scrolled (190, 221) with delta (0, 0)
Screenshot: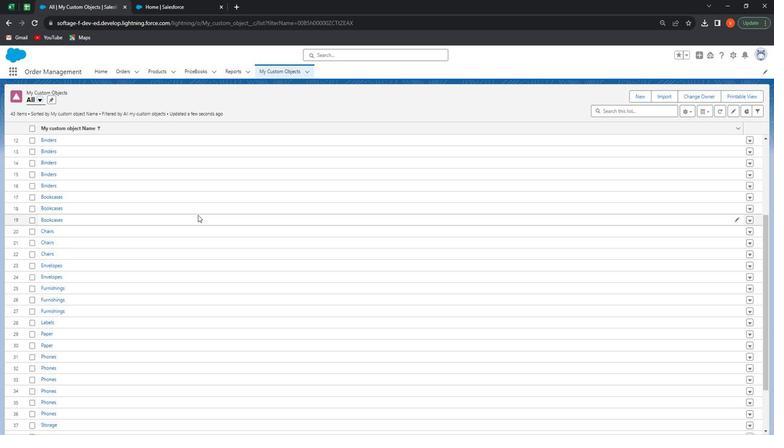 
Action: Mouse moved to (188, 223)
Screenshot: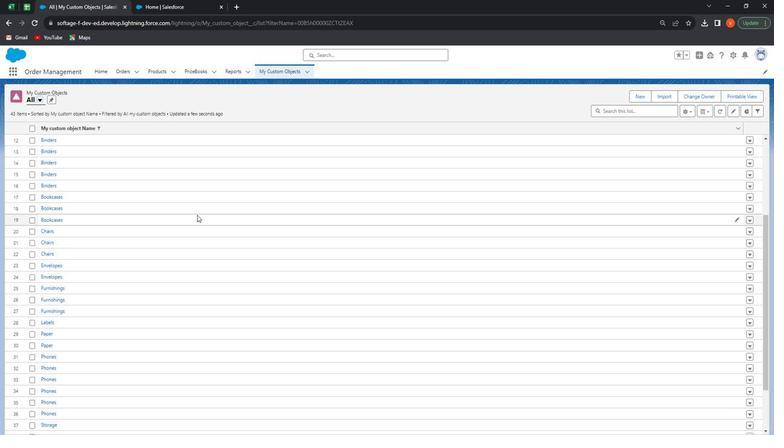 
Action: Mouse scrolled (188, 223) with delta (0, 0)
Screenshot: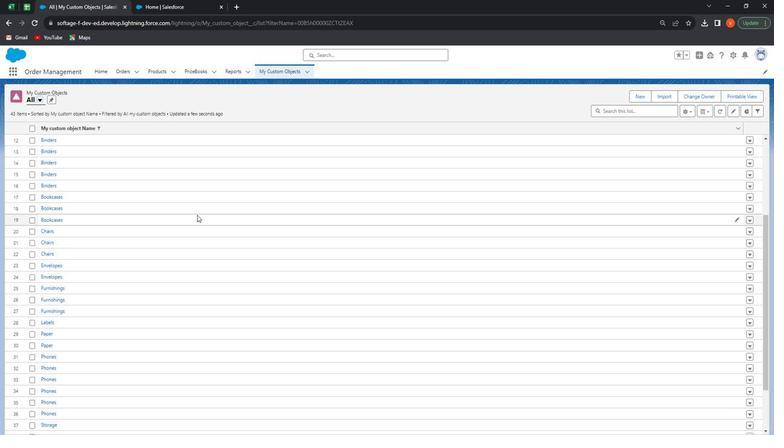 
Action: Mouse moved to (186, 224)
Screenshot: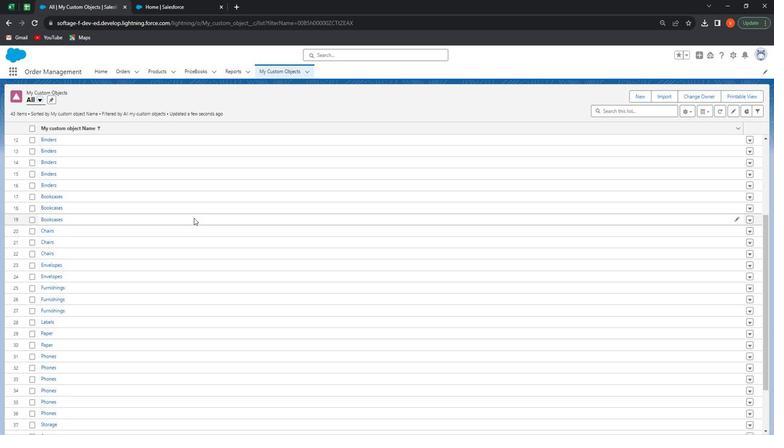 
Action: Mouse scrolled (186, 224) with delta (0, 0)
Screenshot: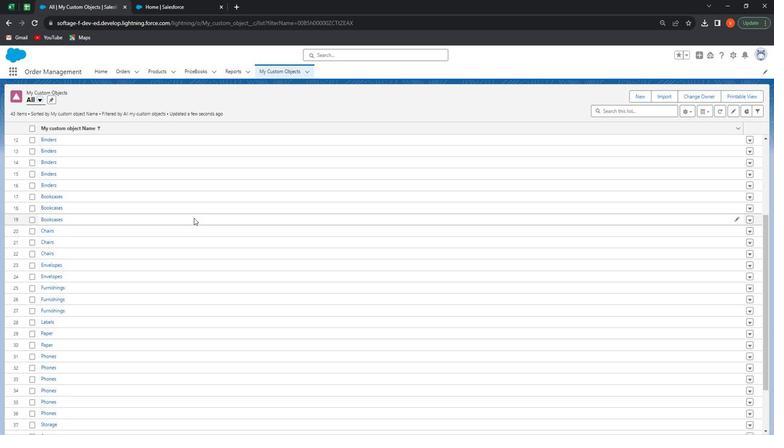 
Action: Mouse moved to (183, 226)
Screenshot: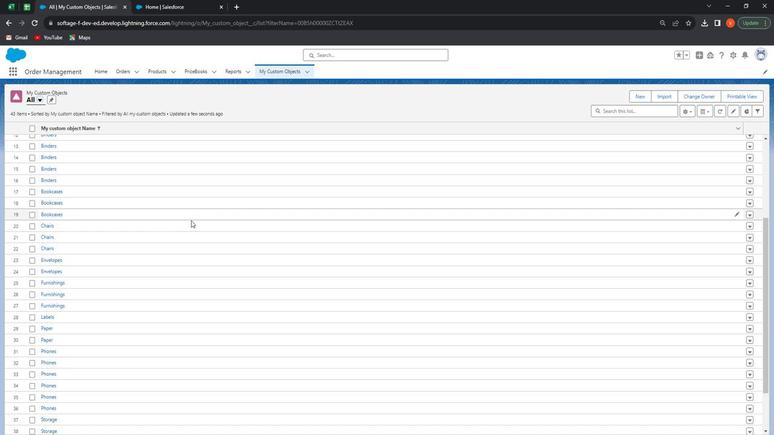
Action: Mouse scrolled (183, 225) with delta (0, 0)
Screenshot: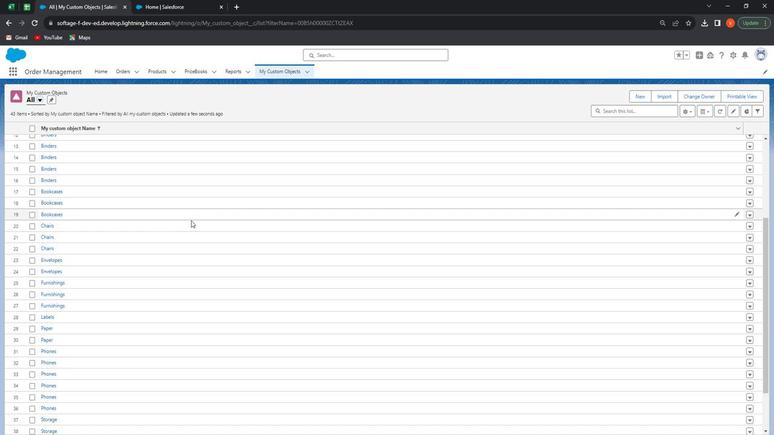 
Action: Mouse moved to (178, 227)
Screenshot: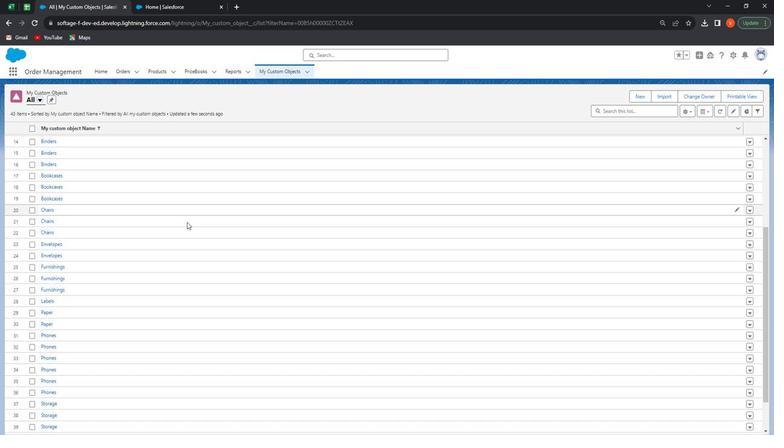 
Action: Mouse scrolled (178, 227) with delta (0, 0)
Screenshot: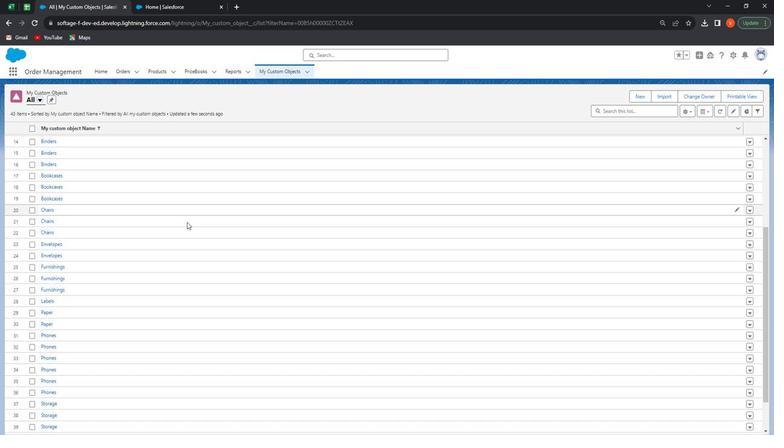 
Action: Mouse moved to (174, 229)
Screenshot: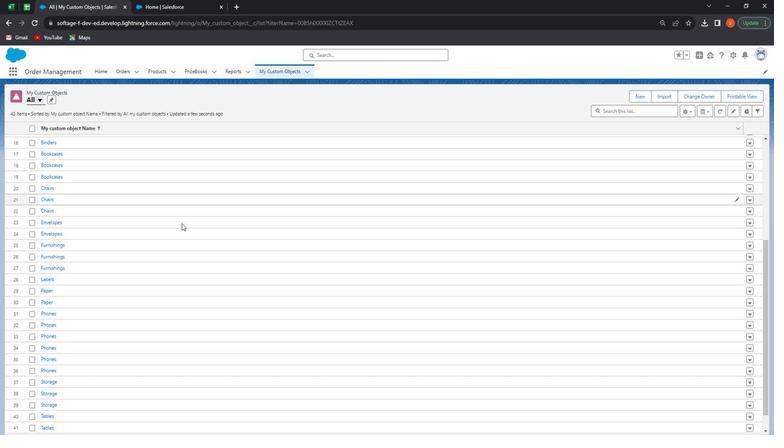
Action: Mouse scrolled (174, 228) with delta (0, 0)
Screenshot: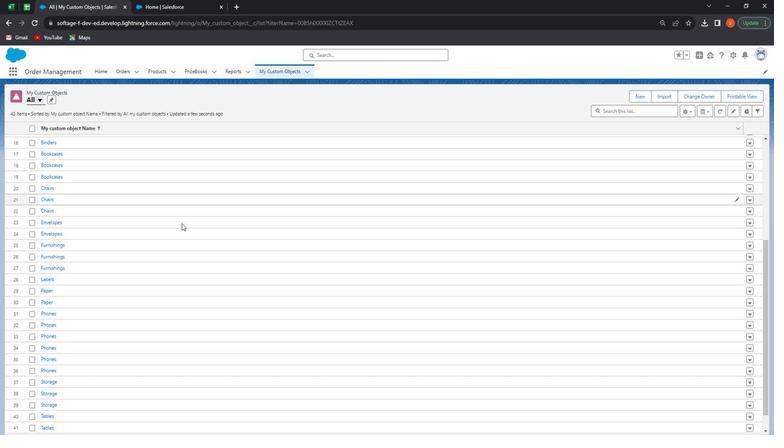 
Action: Mouse moved to (156, 234)
Screenshot: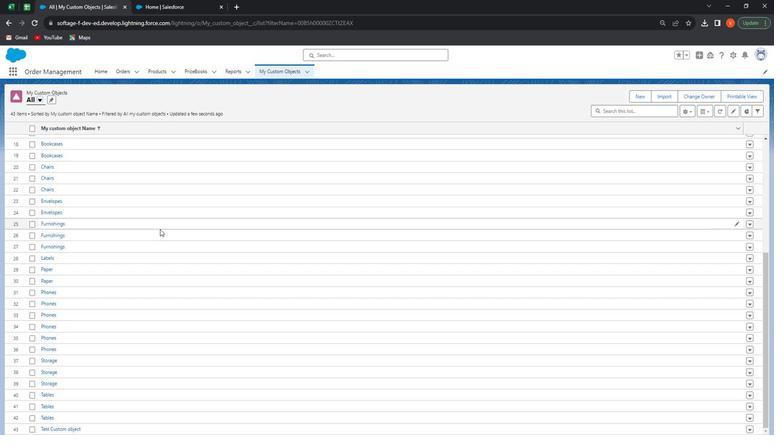 
Action: Mouse scrolled (156, 234) with delta (0, 0)
Screenshot: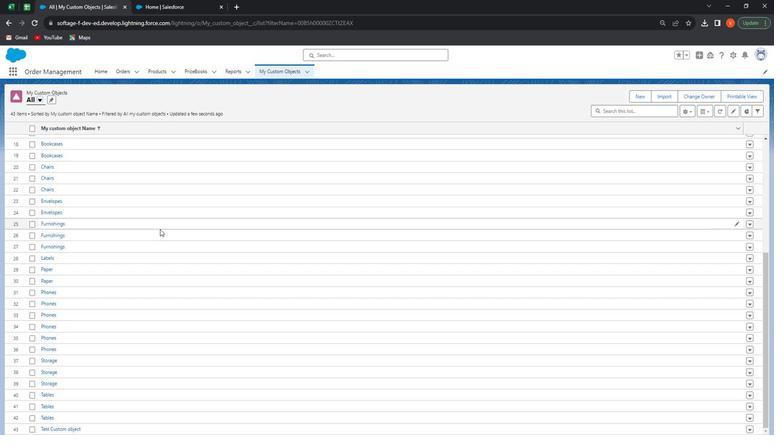 
Action: Mouse moved to (154, 237)
Screenshot: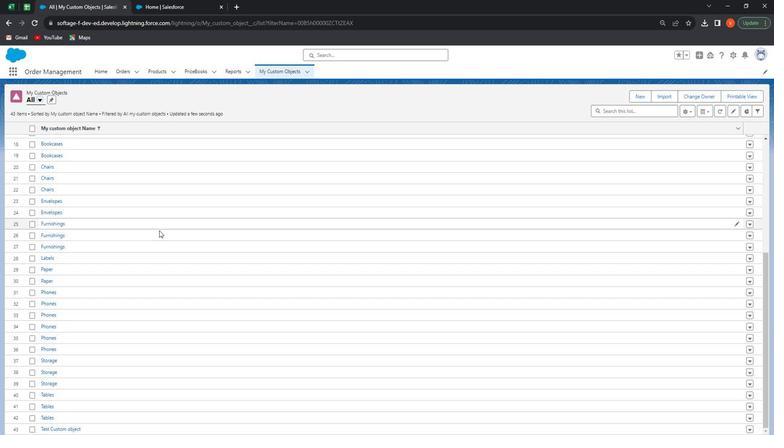 
Action: Mouse scrolled (154, 237) with delta (0, 0)
Screenshot: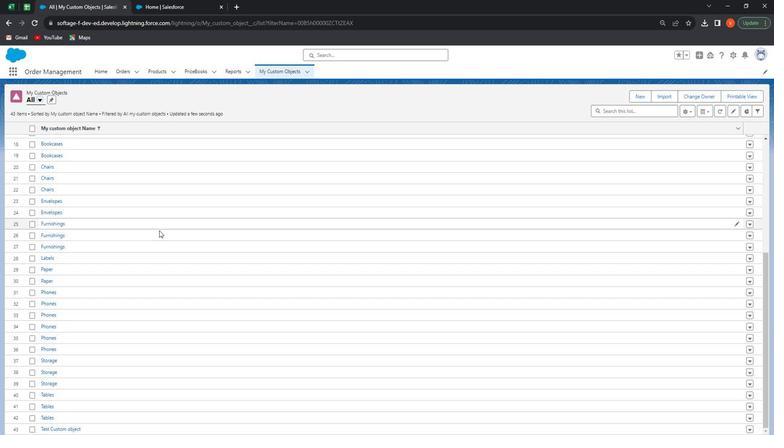 
Action: Mouse moved to (154, 240)
Screenshot: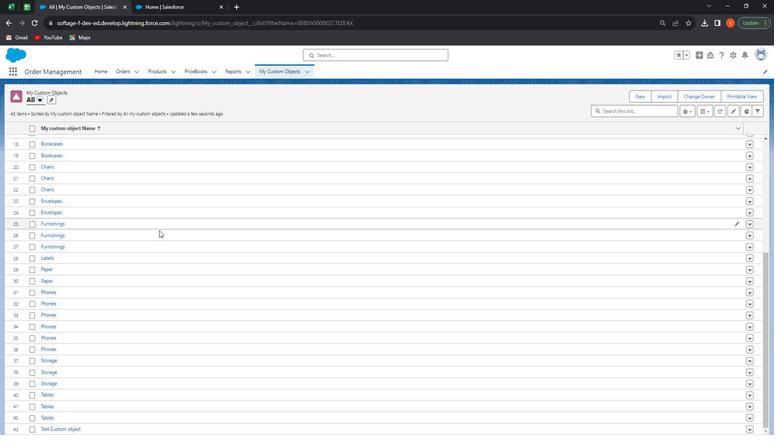 
Action: Mouse scrolled (154, 239) with delta (0, 0)
Screenshot: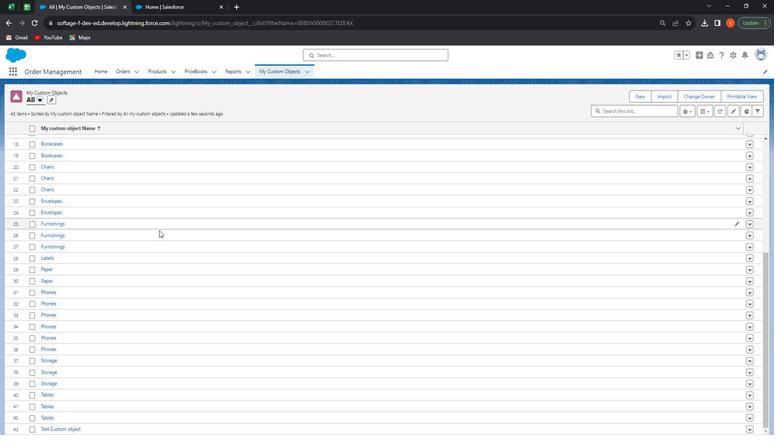 
Action: Mouse moved to (153, 241)
Screenshot: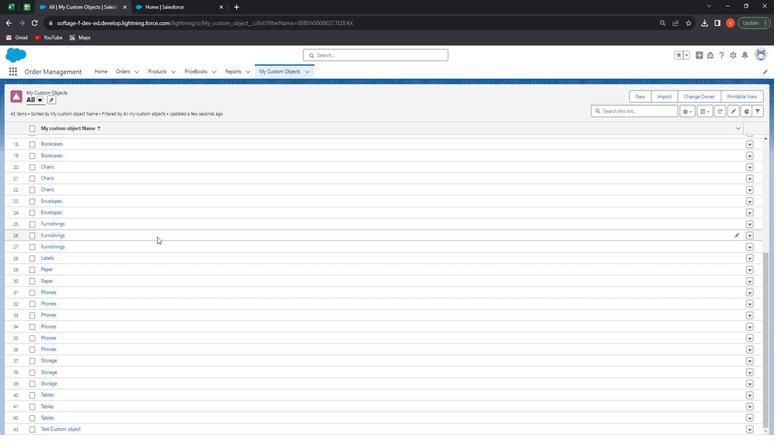 
Action: Mouse scrolled (153, 241) with delta (0, 0)
Screenshot: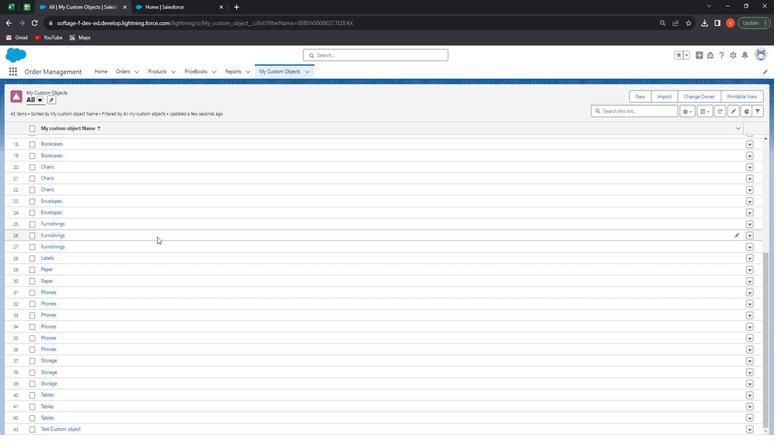 
Action: Mouse moved to (150, 247)
Screenshot: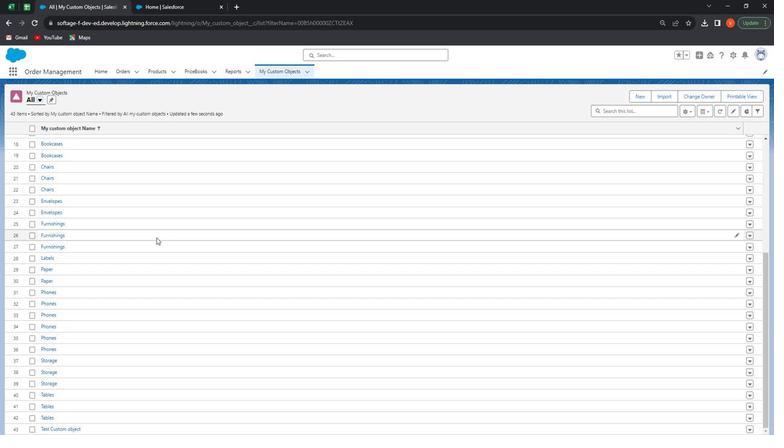 
Action: Mouse scrolled (150, 246) with delta (0, 0)
Screenshot: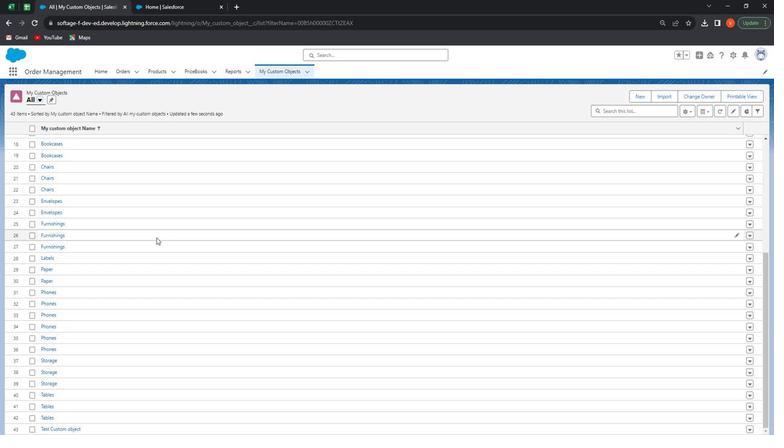 
Action: Mouse moved to (147, 250)
Screenshot: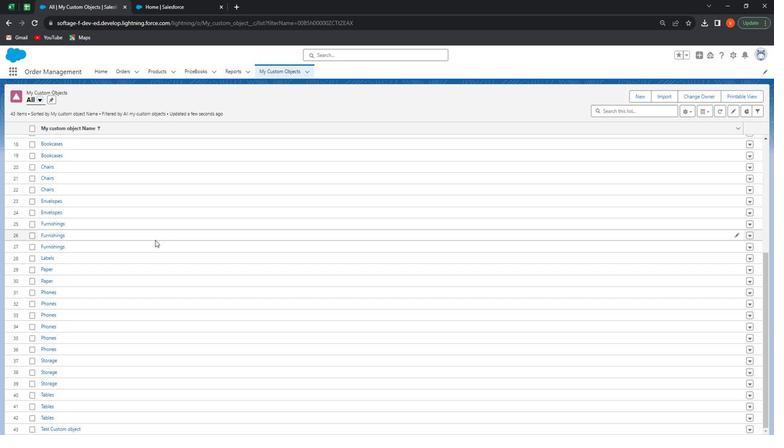 
Action: Mouse scrolled (147, 250) with delta (0, 0)
Screenshot: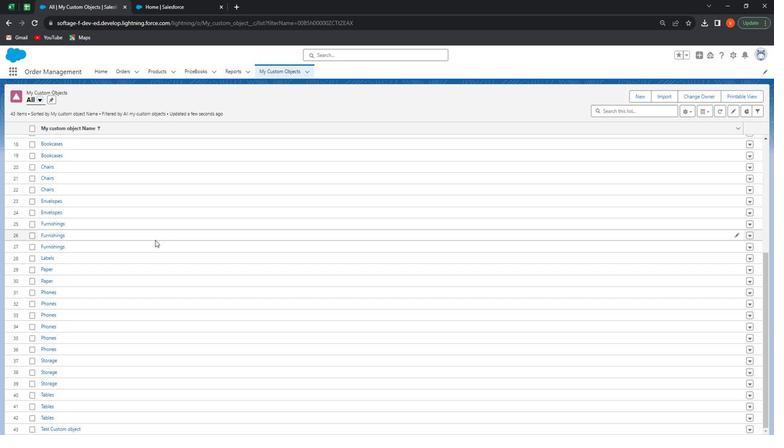 
Action: Mouse moved to (144, 254)
Screenshot: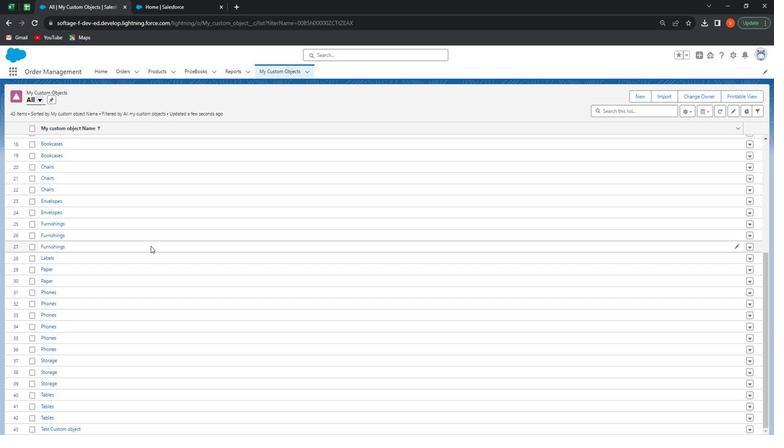 
Action: Mouse scrolled (145, 252) with delta (0, 0)
Screenshot: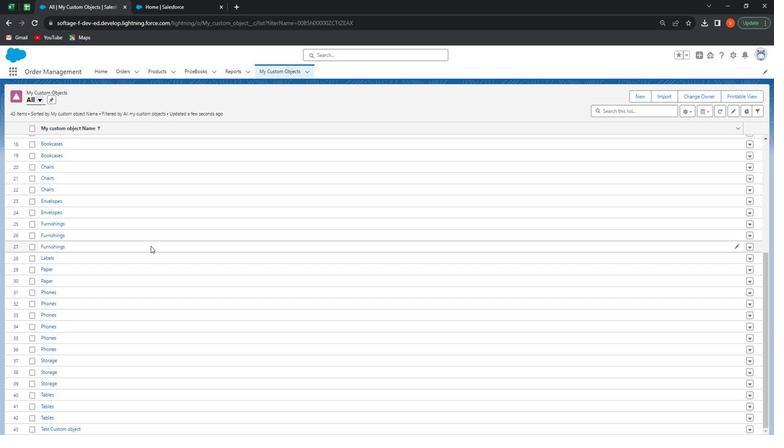 
Action: Mouse scrolled (145, 253) with delta (0, 0)
Screenshot: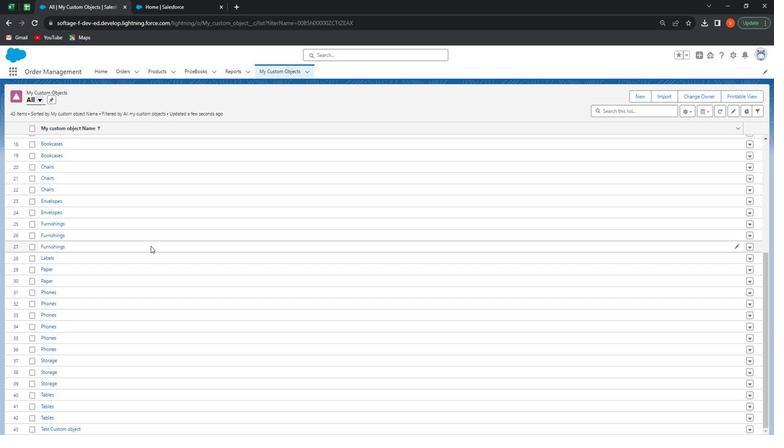 
Action: Mouse moved to (150, 75)
Screenshot: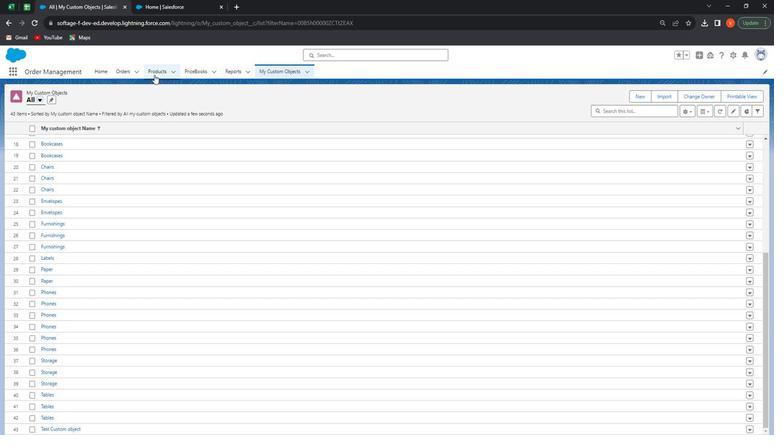
Action: Mouse pressed left at (150, 75)
Screenshot: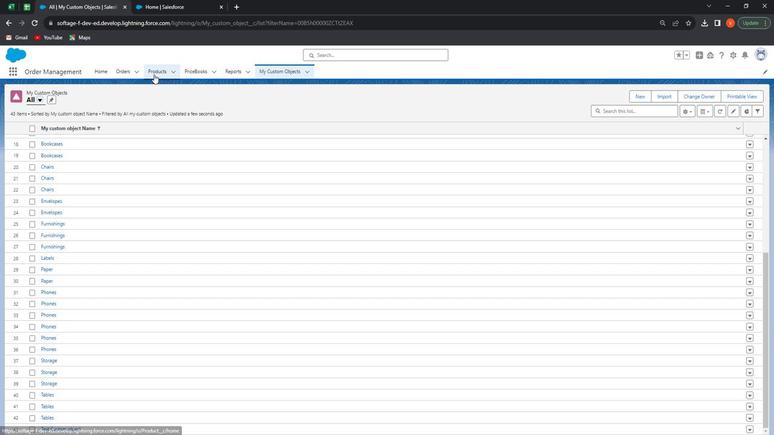 
Action: Mouse moved to (719, 0)
Screenshot: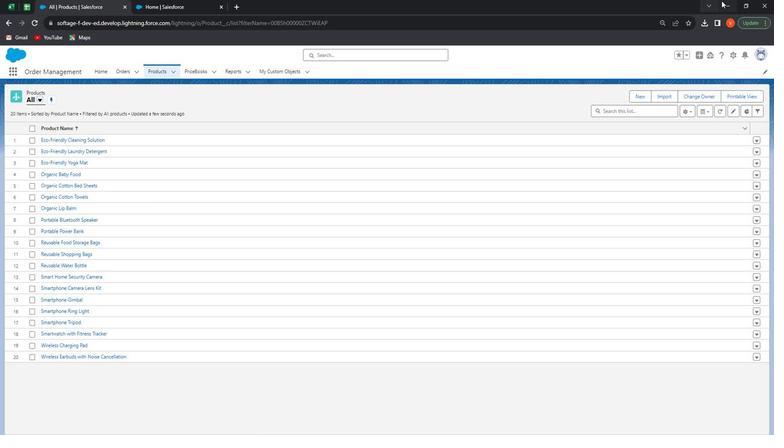 
Action: Mouse pressed left at (719, 0)
Screenshot: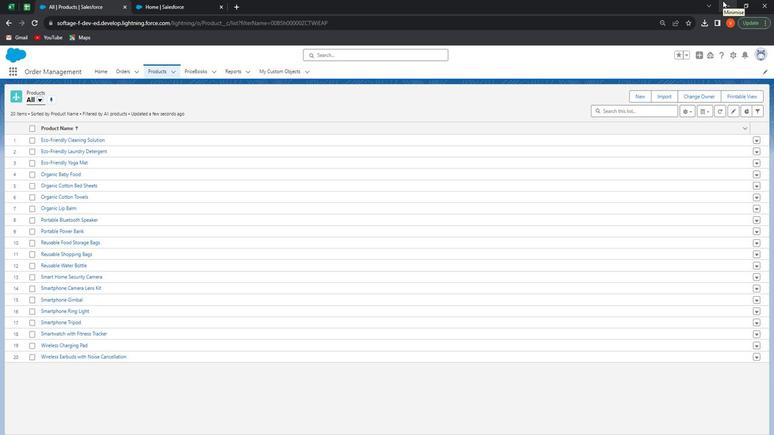 
Action: Mouse moved to (29, 241)
Screenshot: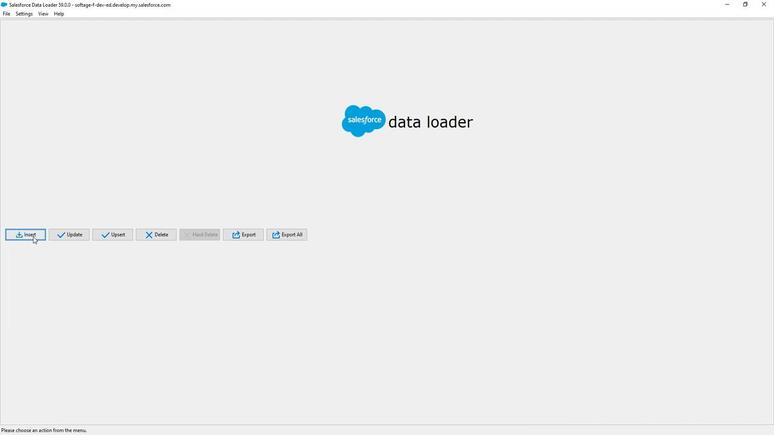 
Action: Mouse pressed left at (29, 241)
Screenshot: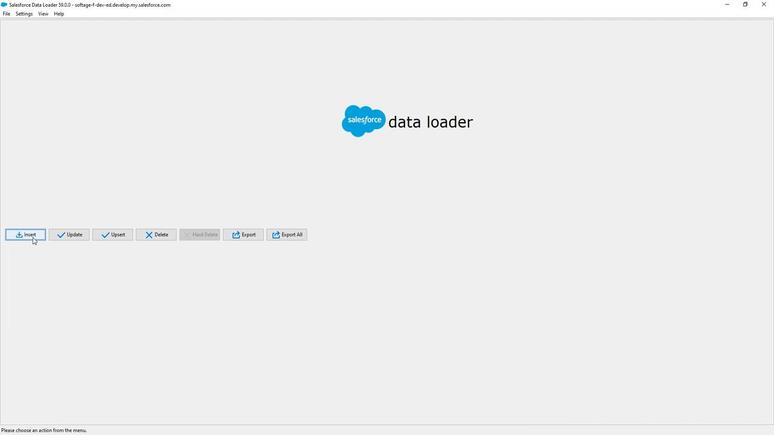 
Action: Mouse moved to (87, 120)
Screenshot: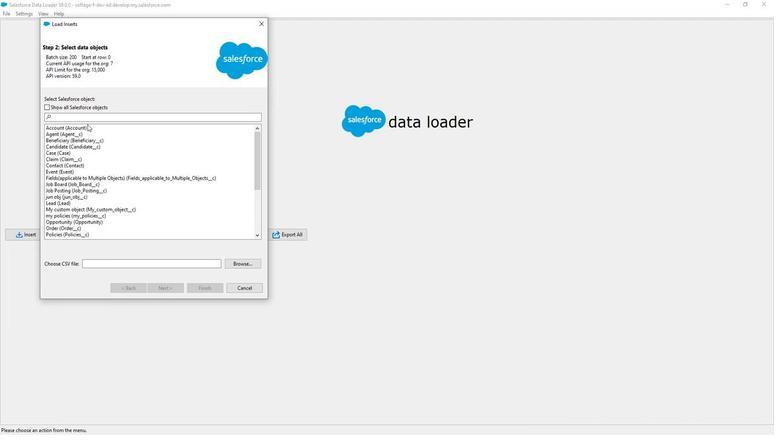 
Action: Mouse pressed left at (87, 120)
Screenshot: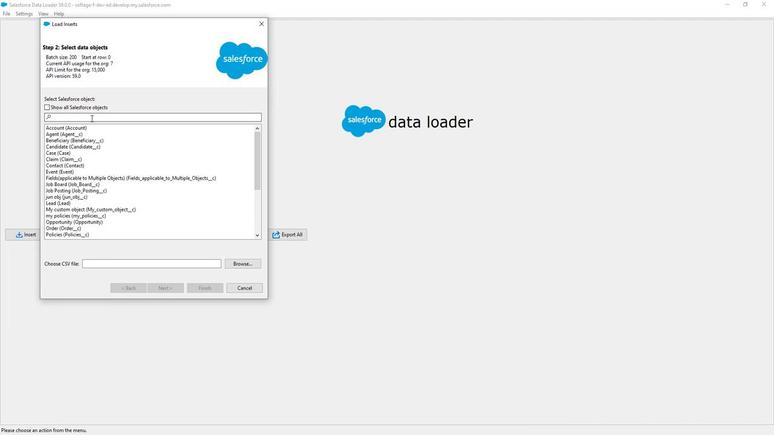 
Action: Key pressed product
Screenshot: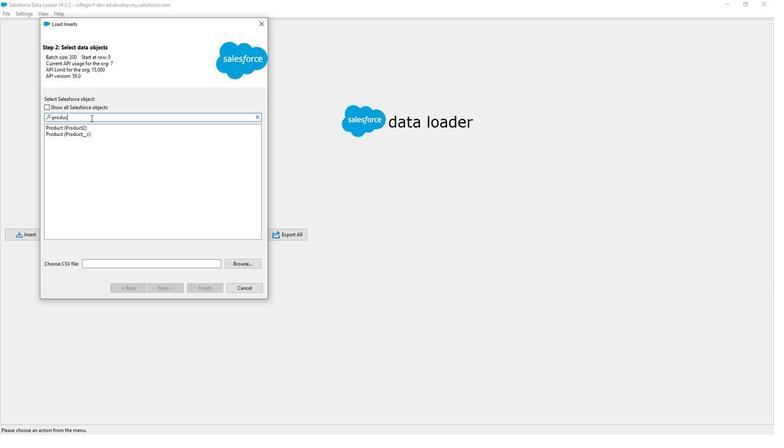 
Action: Mouse moved to (90, 135)
Screenshot: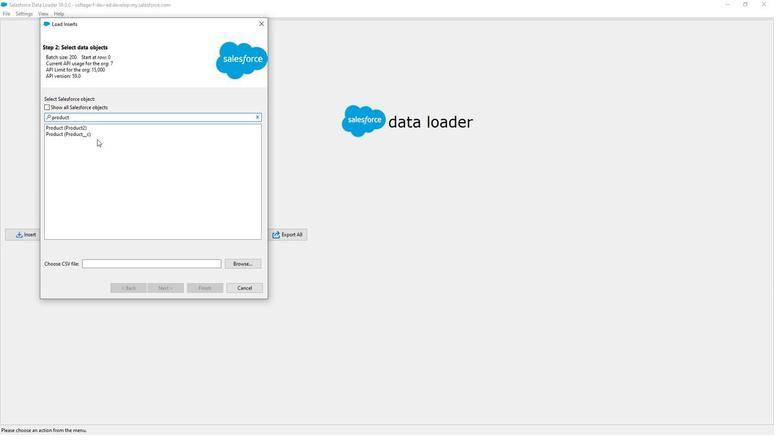 
Action: Mouse pressed left at (90, 135)
Screenshot: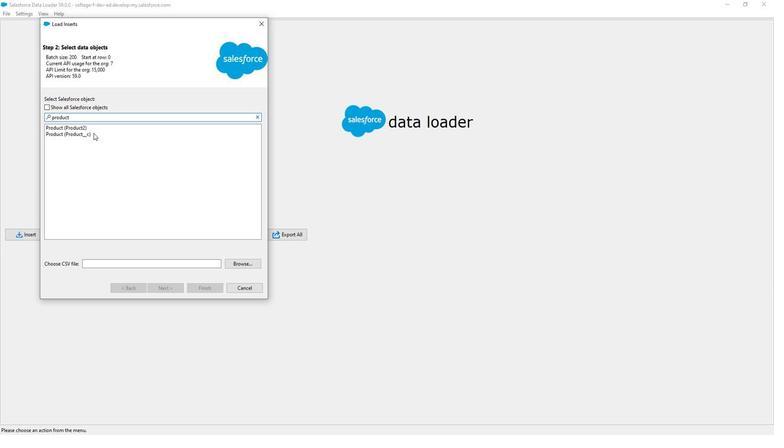 
Action: Mouse moved to (243, 270)
Screenshot: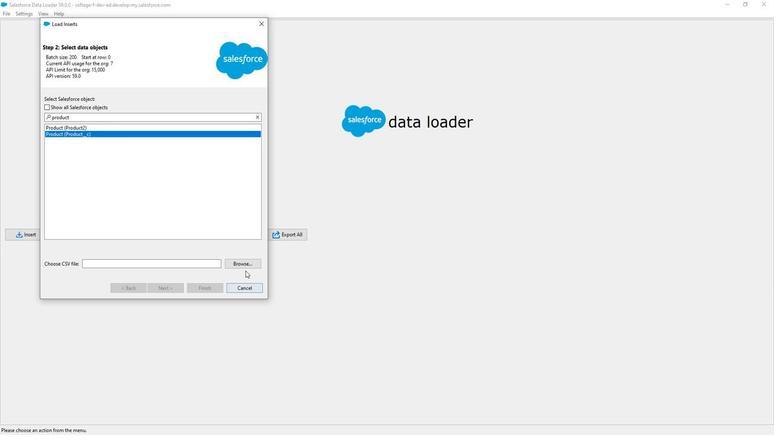 
Action: Mouse pressed left at (243, 270)
Screenshot: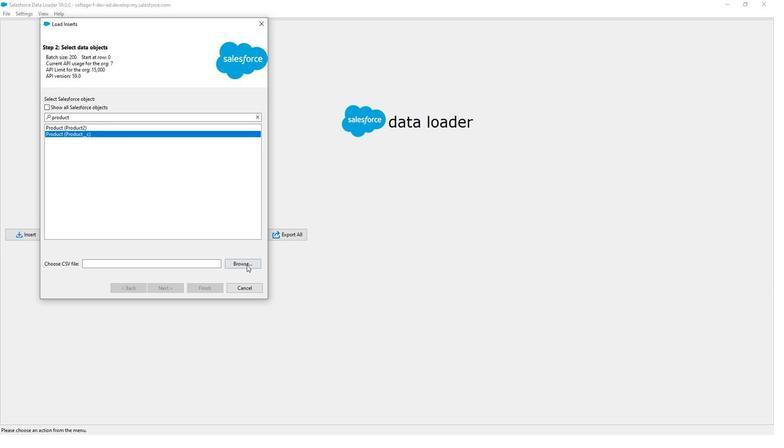 
Action: Mouse moved to (149, 149)
Screenshot: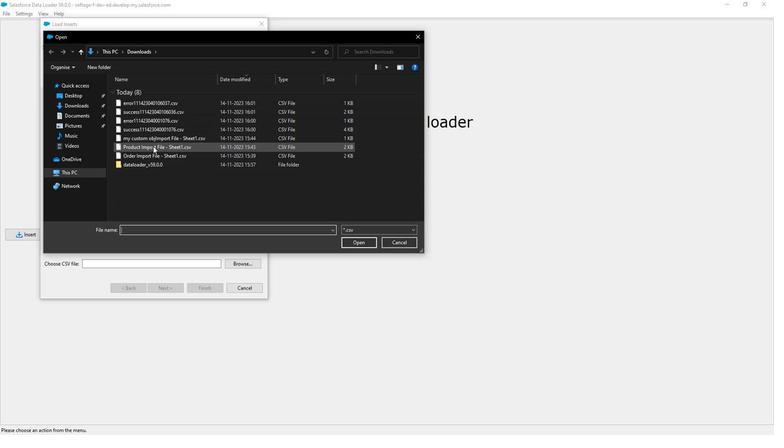 
Action: Mouse pressed left at (149, 149)
Screenshot: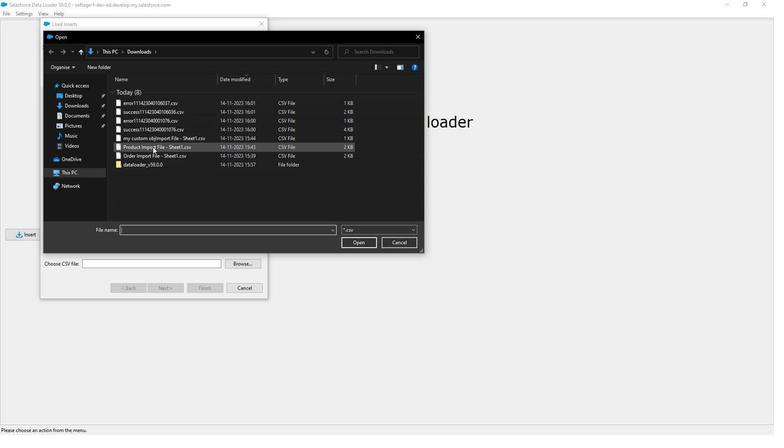 
Action: Mouse moved to (358, 244)
Screenshot: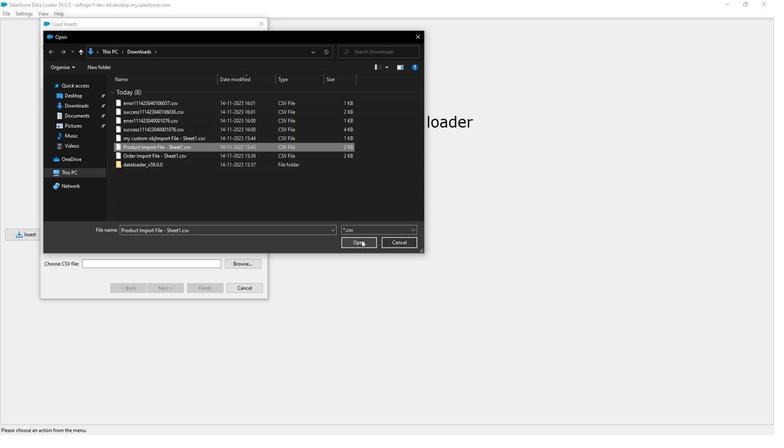 
Action: Mouse pressed left at (358, 244)
Screenshot: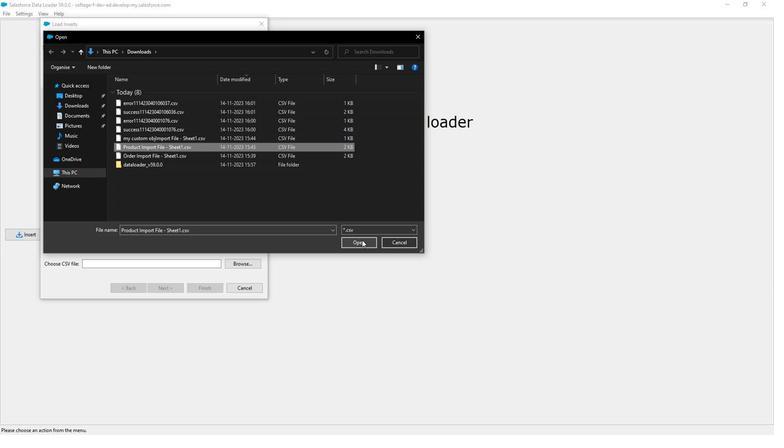
Action: Mouse moved to (170, 292)
Screenshot: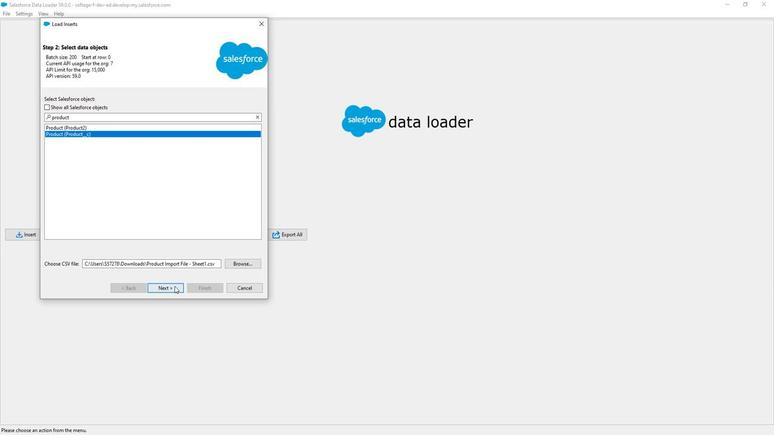 
Action: Mouse pressed left at (170, 292)
Screenshot: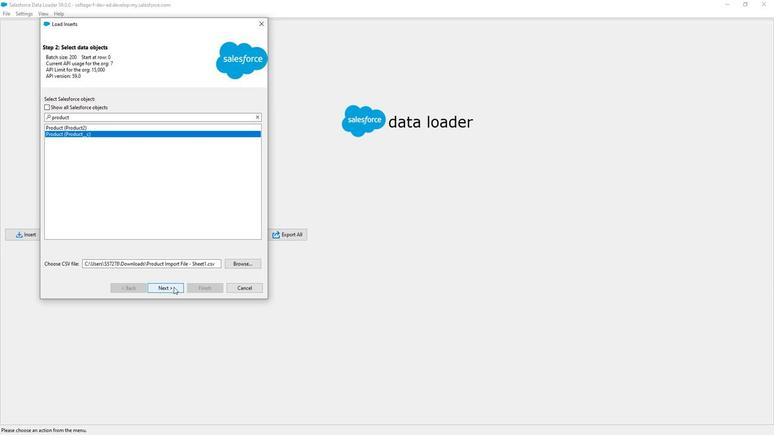 
Action: Mouse moved to (248, 142)
Screenshot: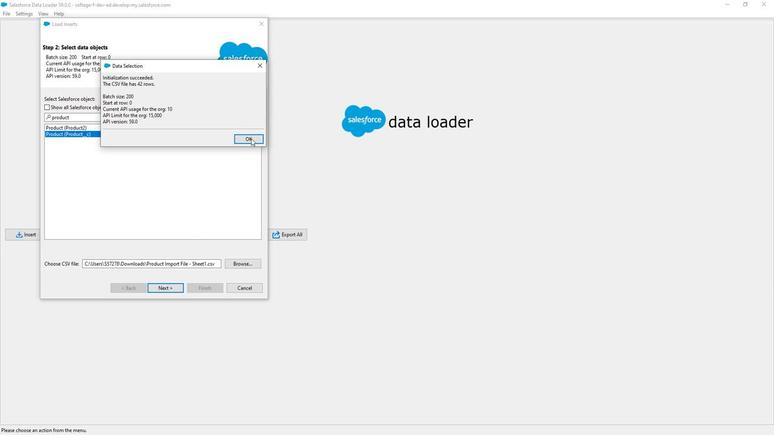 
Action: Mouse pressed left at (248, 142)
Screenshot: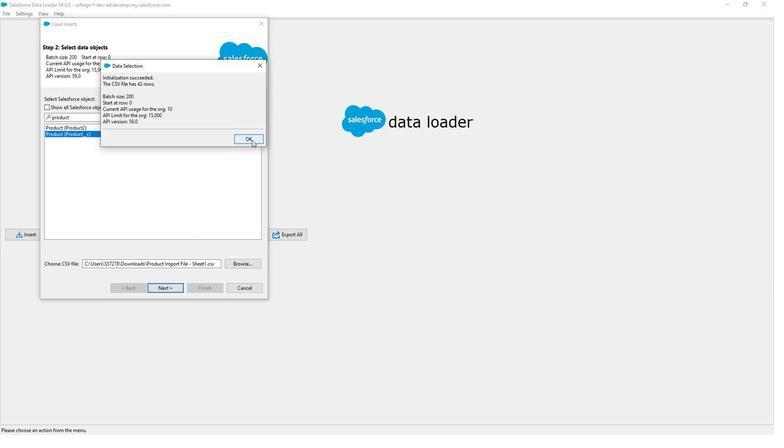 
Action: Mouse moved to (117, 111)
Screenshot: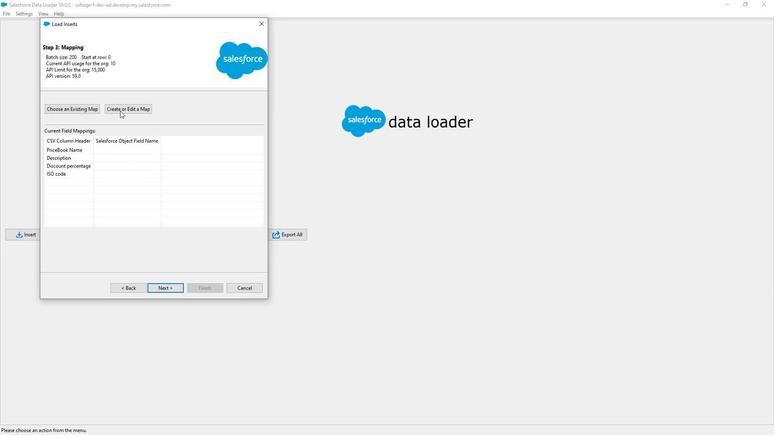 
Action: Mouse pressed left at (117, 111)
Screenshot: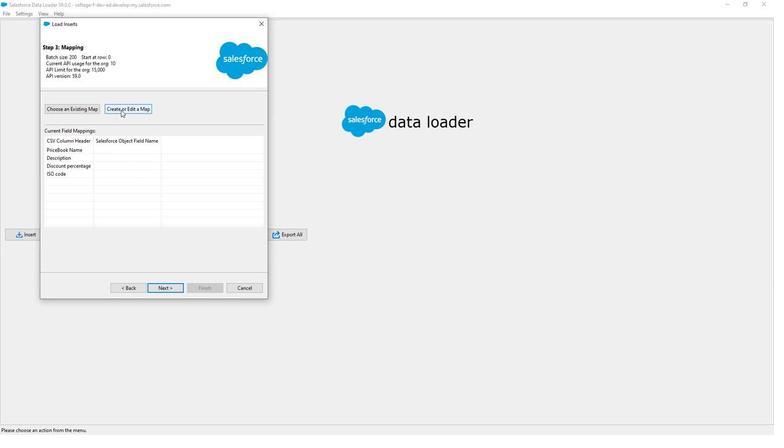 
Action: Mouse moved to (181, 67)
Screenshot: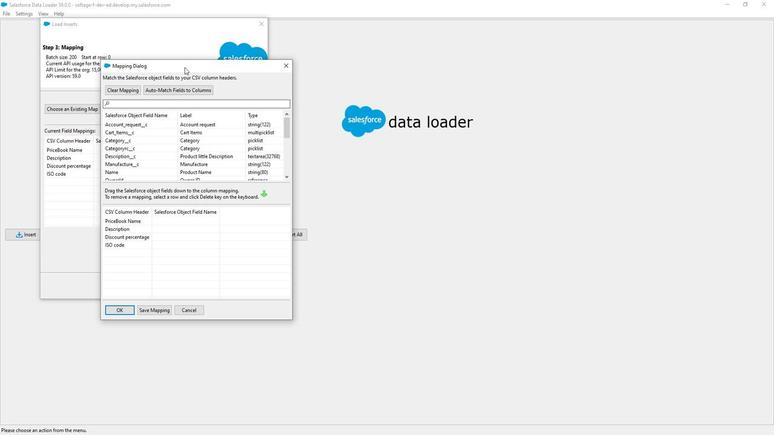 
Action: Mouse pressed left at (181, 67)
Screenshot: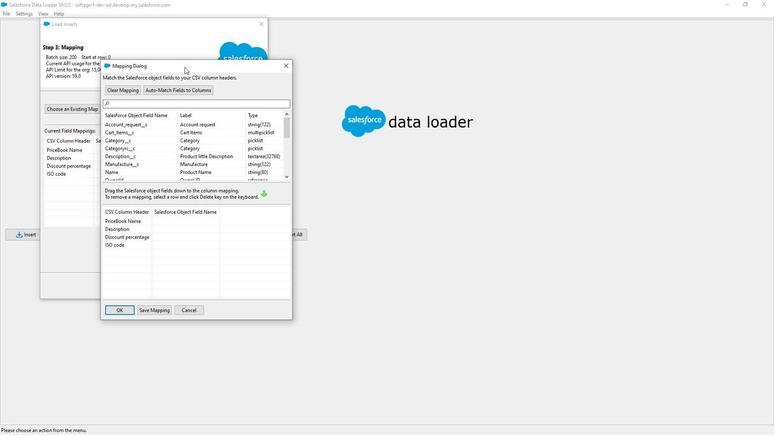 
Action: Mouse moved to (279, 96)
Screenshot: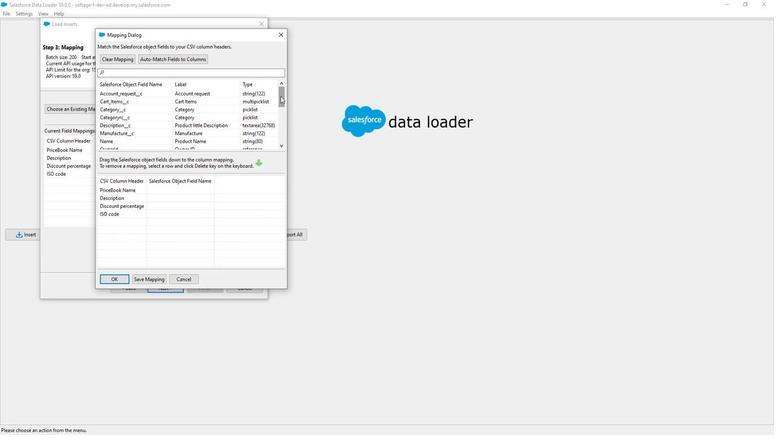 
Action: Mouse pressed left at (279, 96)
Screenshot: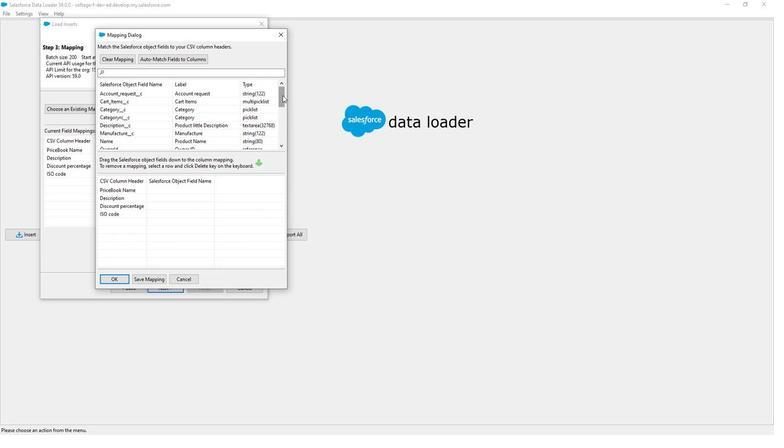 
Action: Mouse moved to (196, 110)
Screenshot: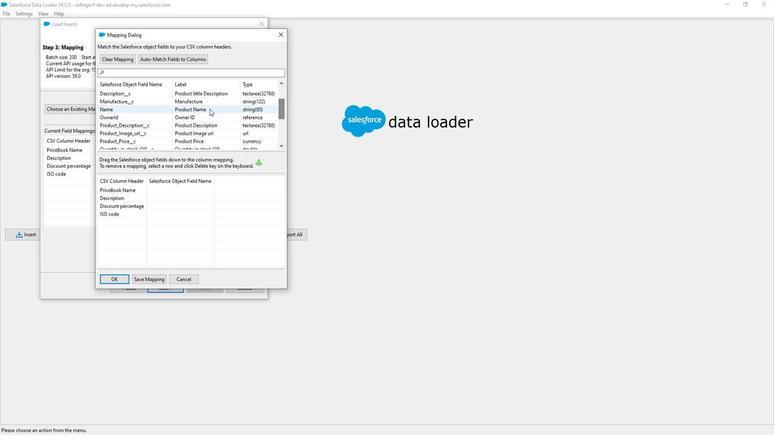 
Action: Mouse pressed left at (196, 110)
Screenshot: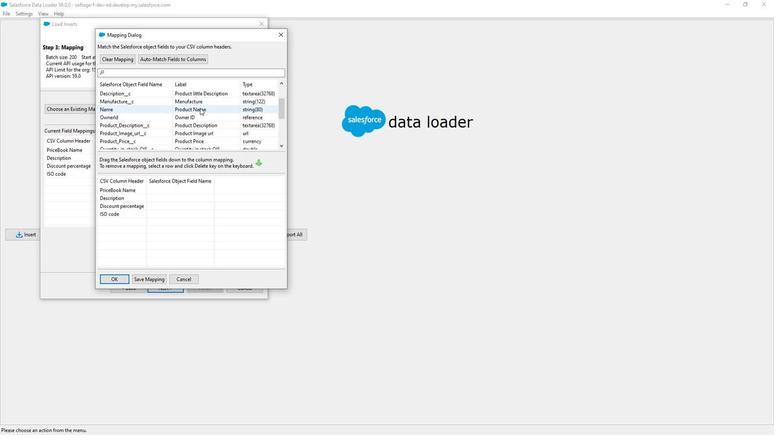 
Action: Mouse moved to (208, 94)
Screenshot: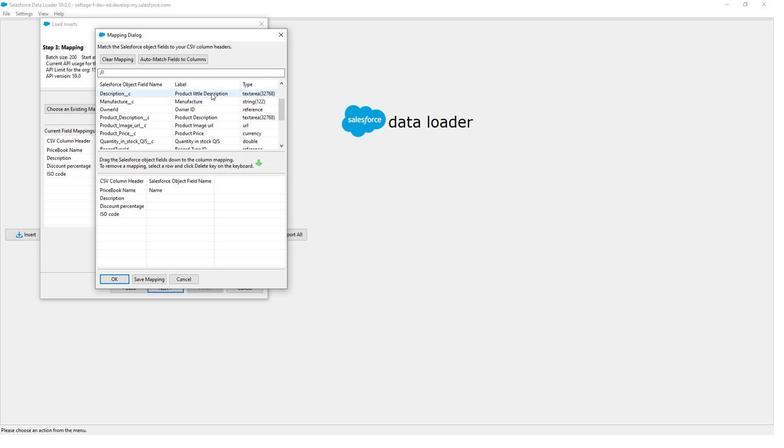 
Action: Mouse pressed left at (208, 94)
Screenshot: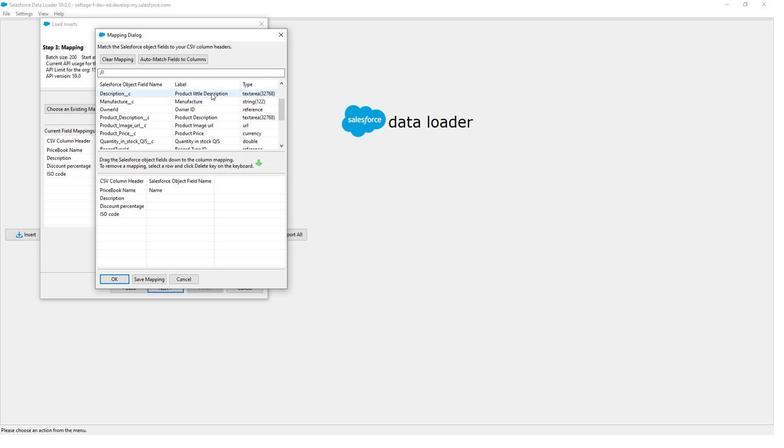 
Action: Mouse moved to (174, 74)
Screenshot: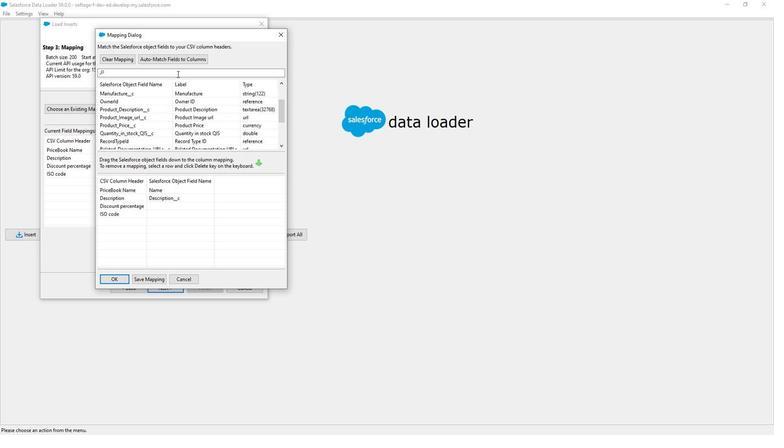 
Action: Mouse pressed left at (174, 74)
Screenshot: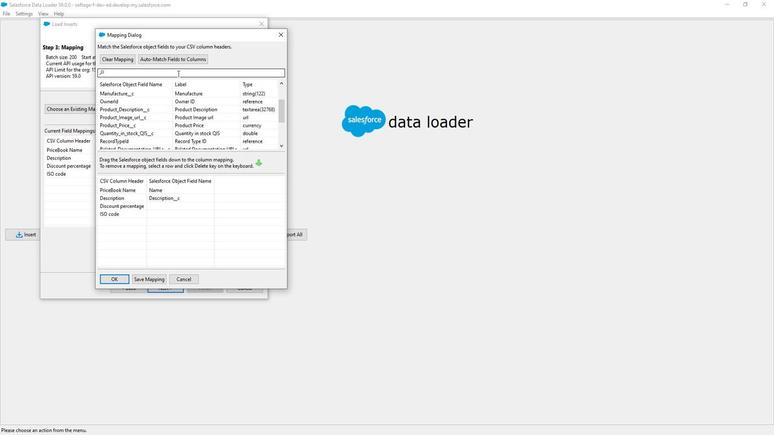 
Action: Key pressed dis
Screenshot: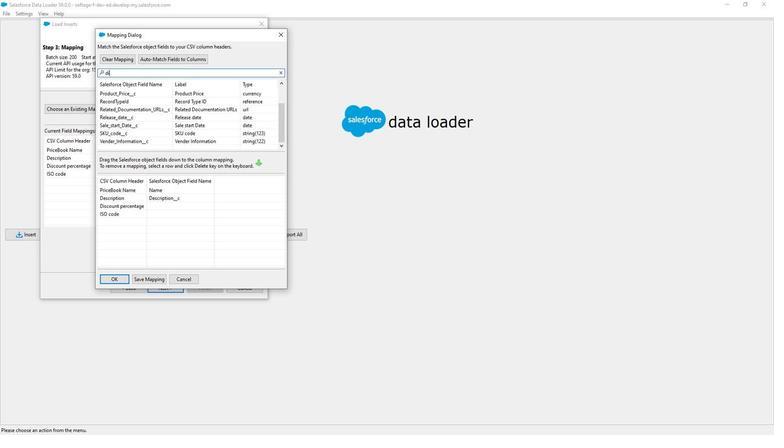 
Action: Mouse moved to (188, 33)
